 Task: Look for space in Sannois, France from 10th July, 2023 to 15th July, 2023 for 7 adults in price range Rs.10000 to Rs.15000. Place can be entire place or shared room with 4 bedrooms having 7 beds and 4 bathrooms. Property type can be house, flat, guest house. Amenities needed are: wifi, TV, free parkinig on premises, gym, breakfast. Booking option can be shelf check-in. Required host language is English.
Action: Mouse moved to (530, 120)
Screenshot: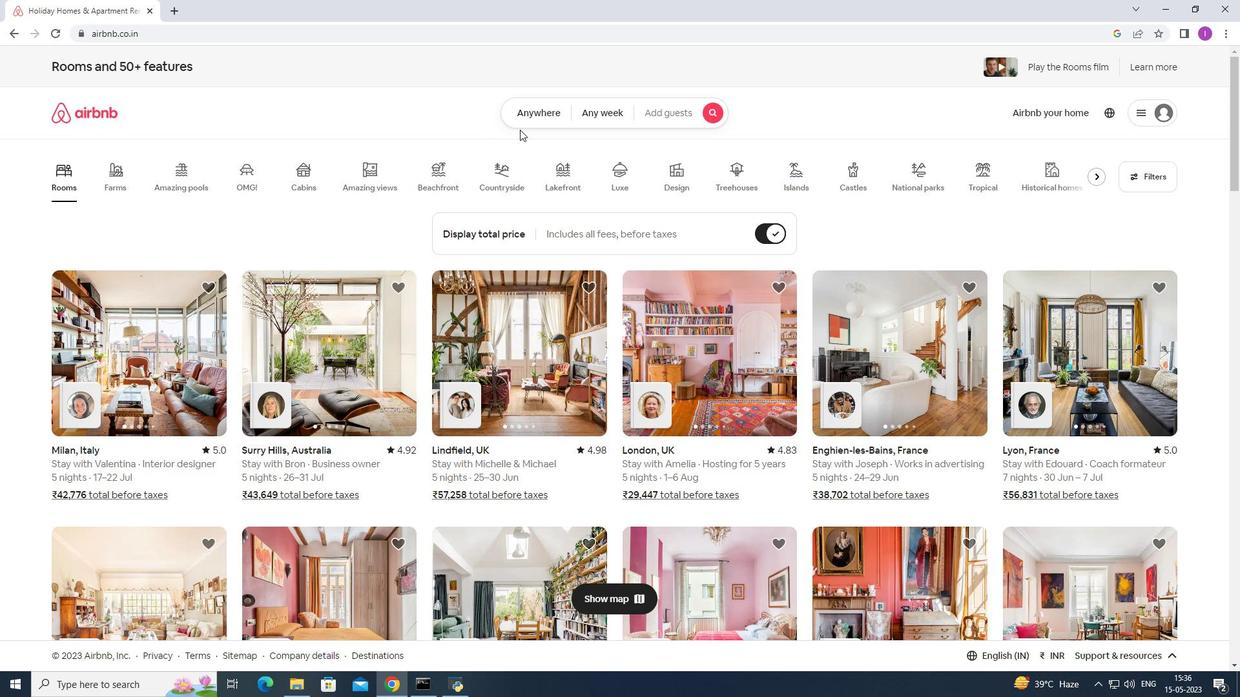 
Action: Mouse pressed left at (530, 120)
Screenshot: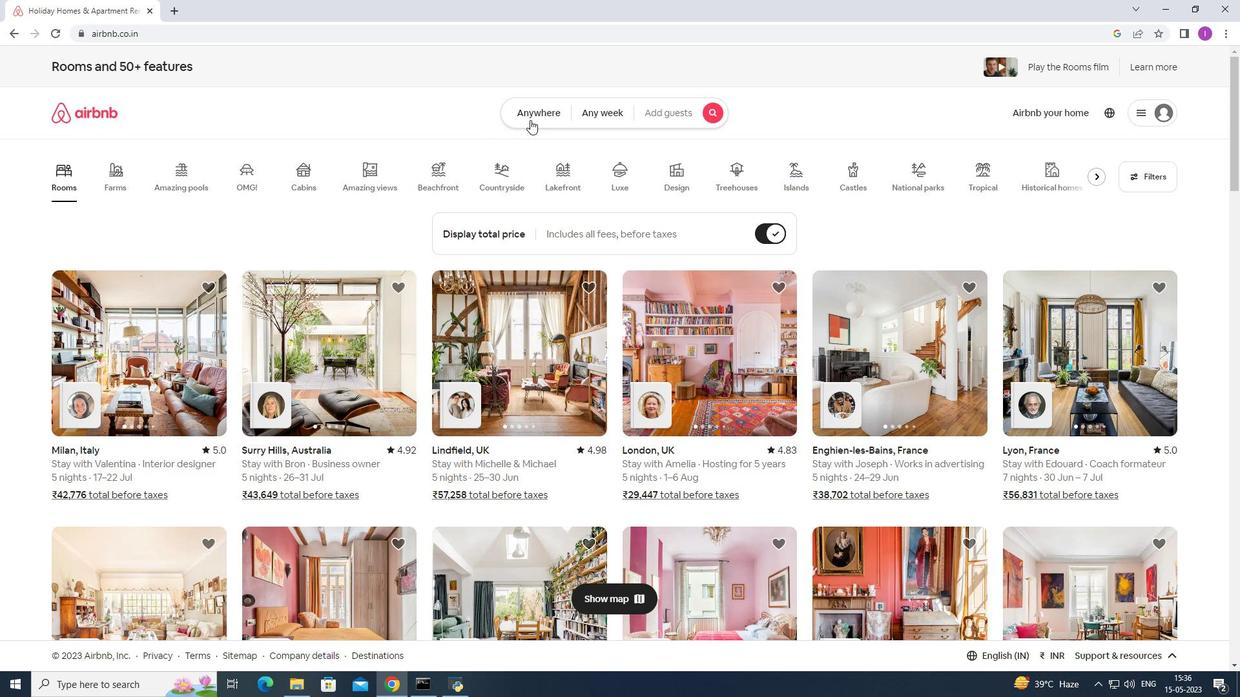 
Action: Mouse moved to (427, 169)
Screenshot: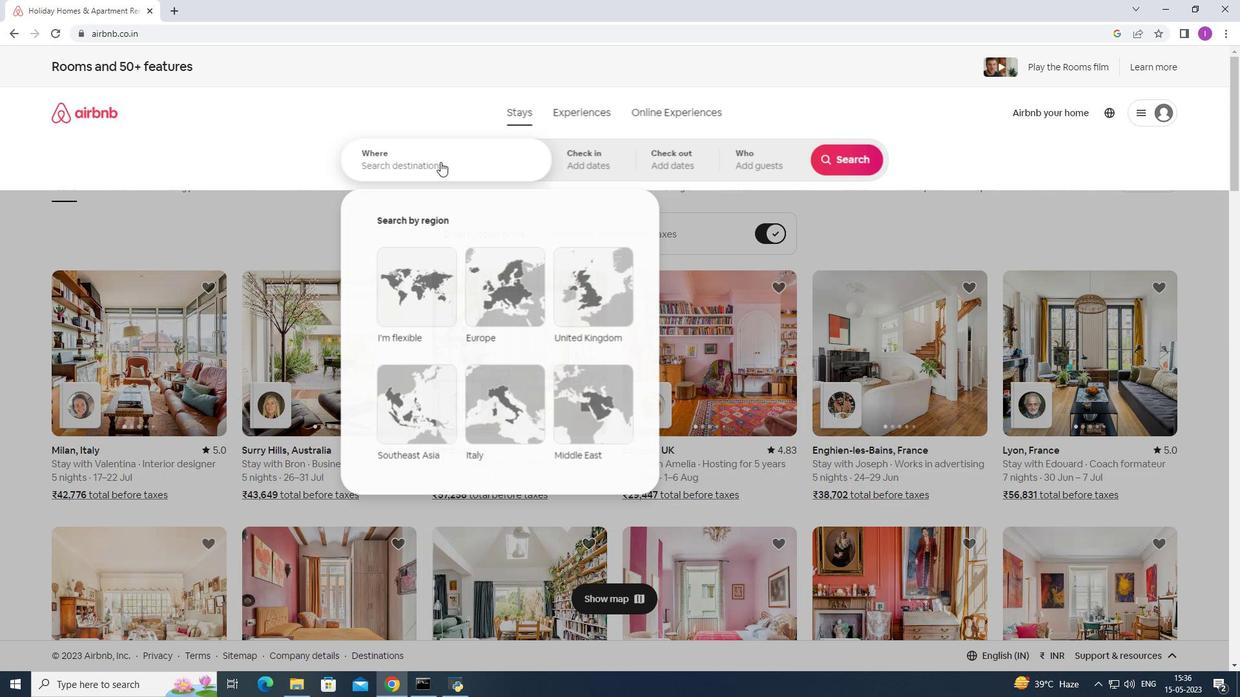 
Action: Mouse pressed left at (427, 169)
Screenshot: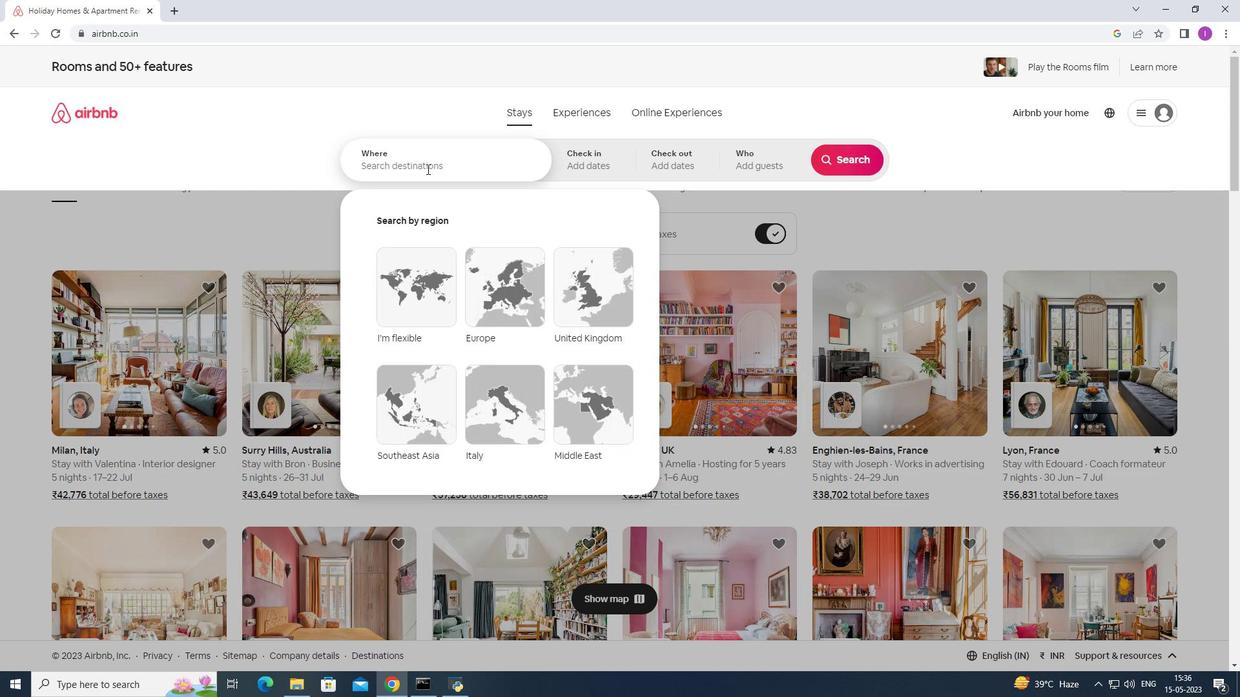 
Action: Mouse moved to (428, 169)
Screenshot: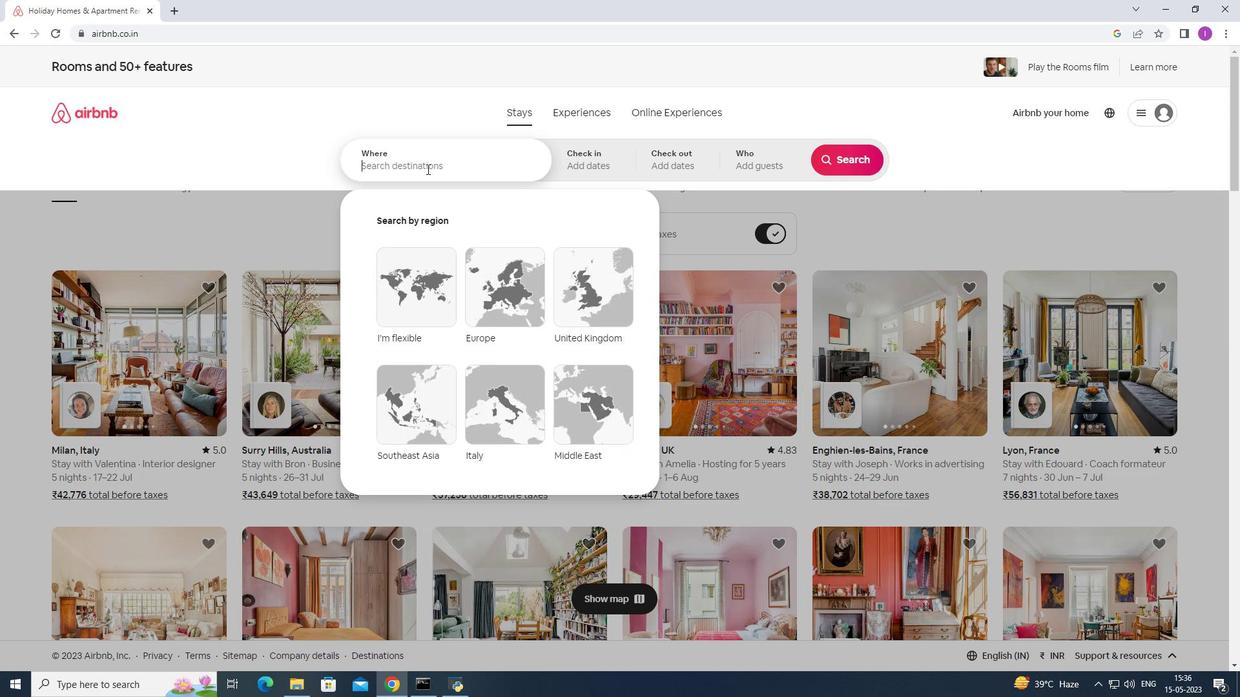 
Action: Key pressed <Key.shift>Sannois,<Key.shift><Key.shift><Key.shift><Key.shift>France
Screenshot: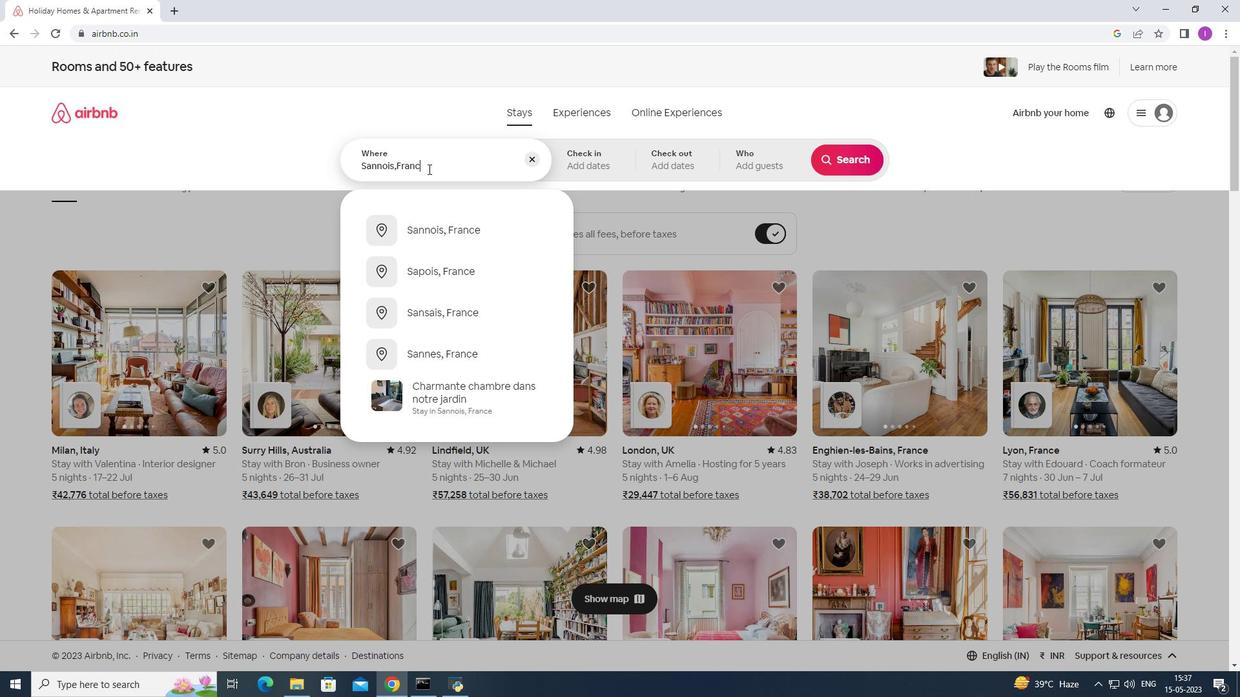 
Action: Mouse moved to (607, 167)
Screenshot: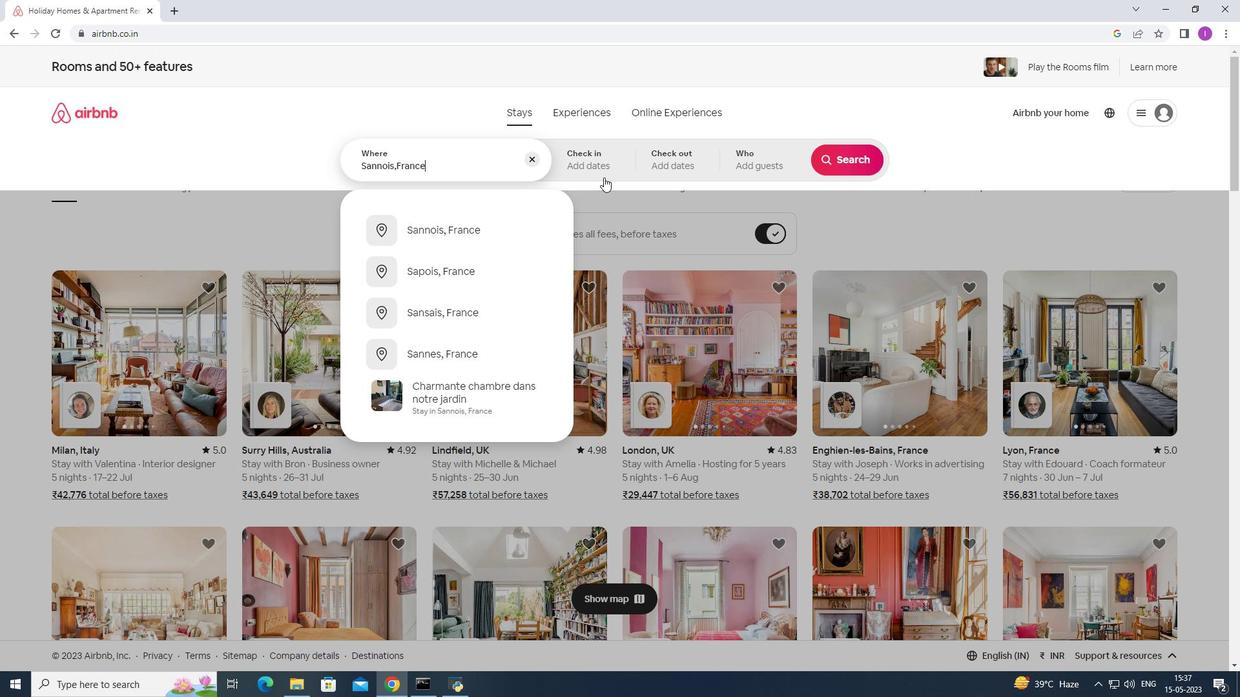 
Action: Mouse pressed left at (607, 167)
Screenshot: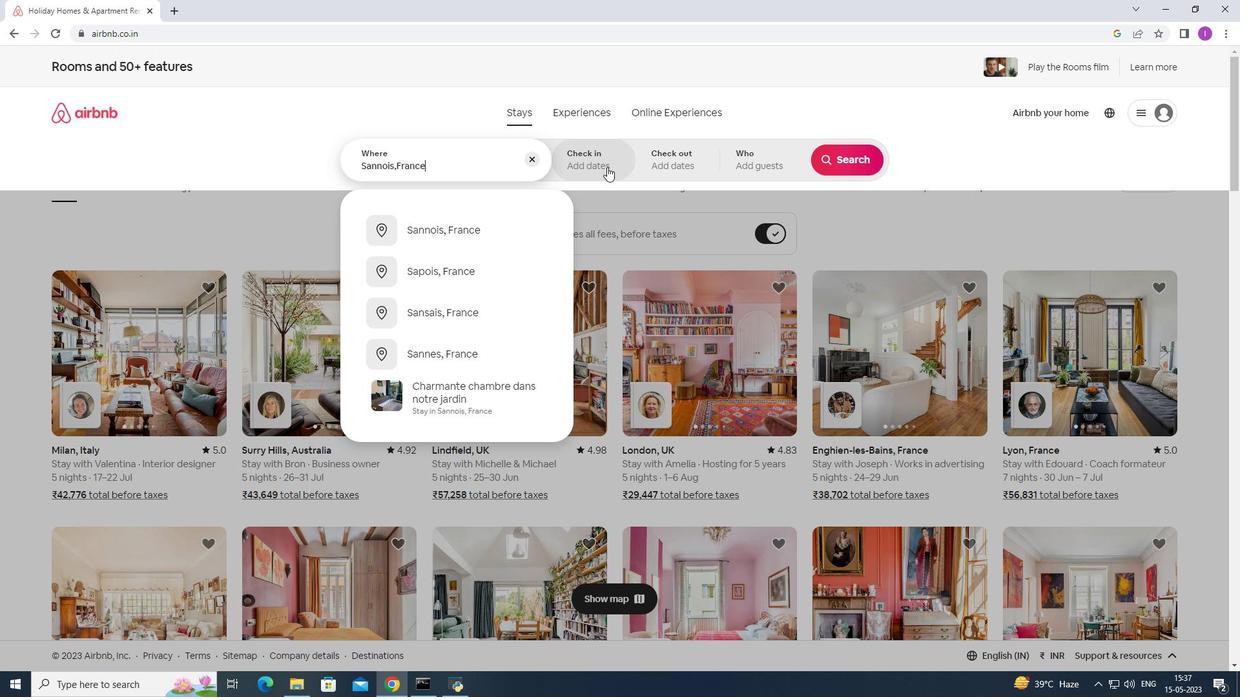 
Action: Mouse moved to (845, 260)
Screenshot: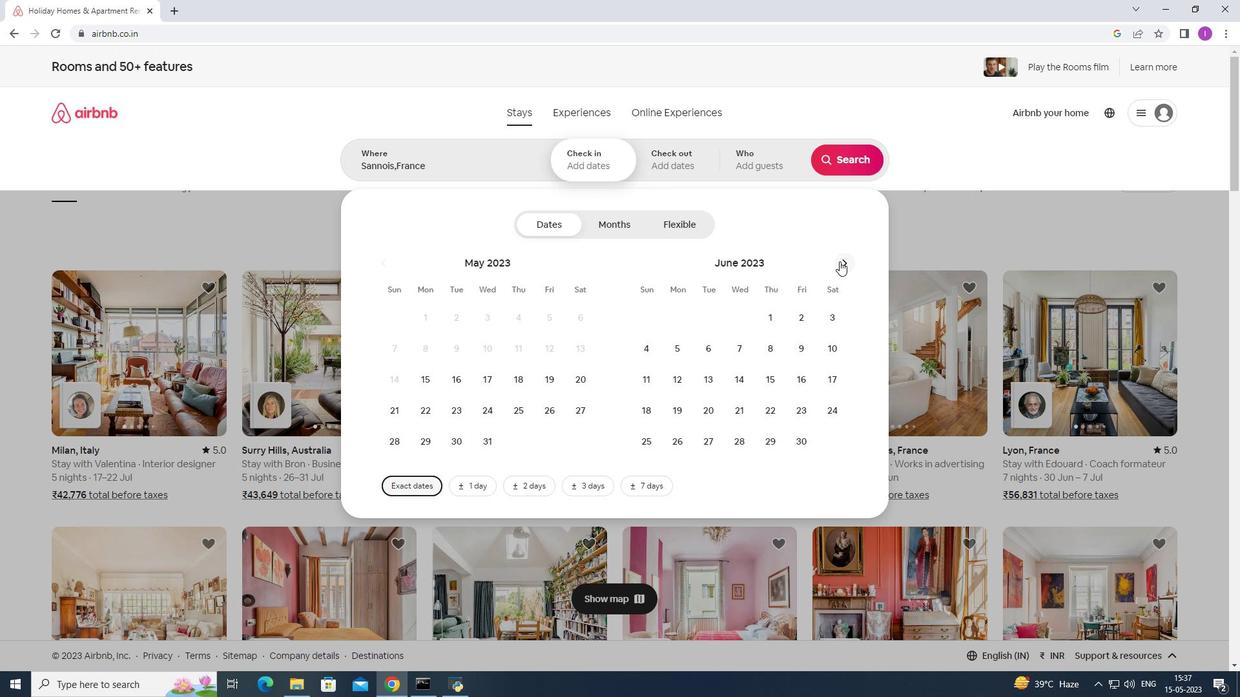 
Action: Mouse pressed left at (845, 260)
Screenshot: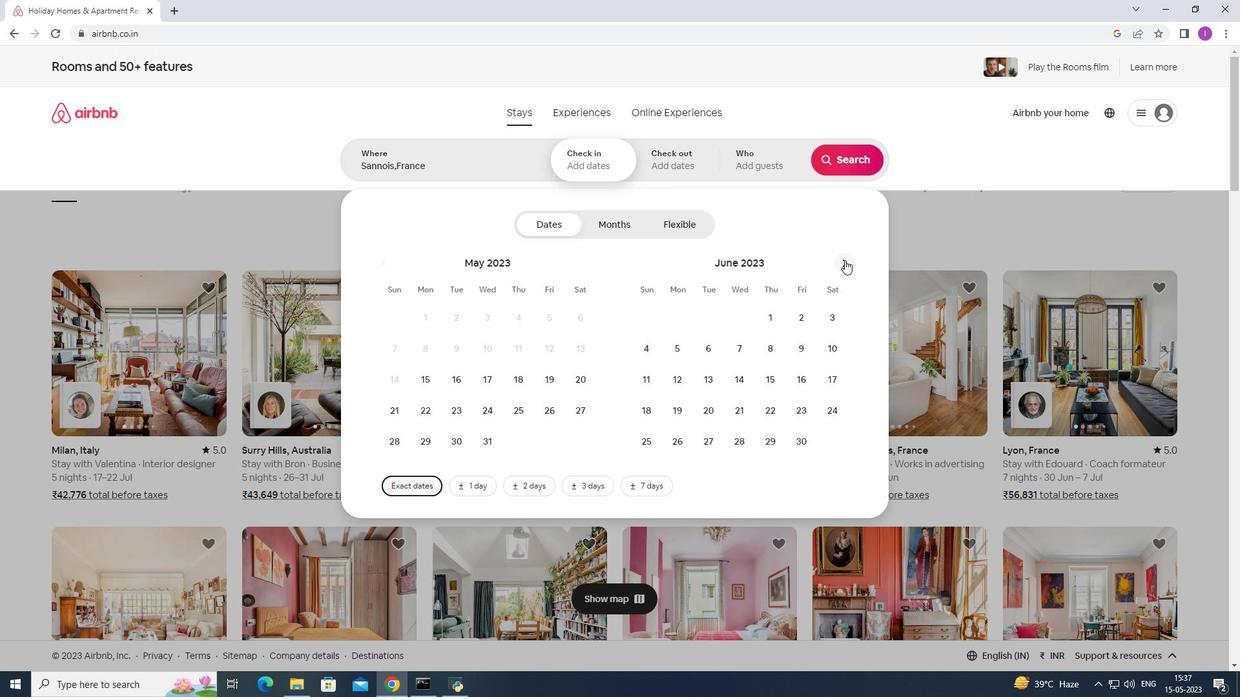 
Action: Mouse moved to (676, 375)
Screenshot: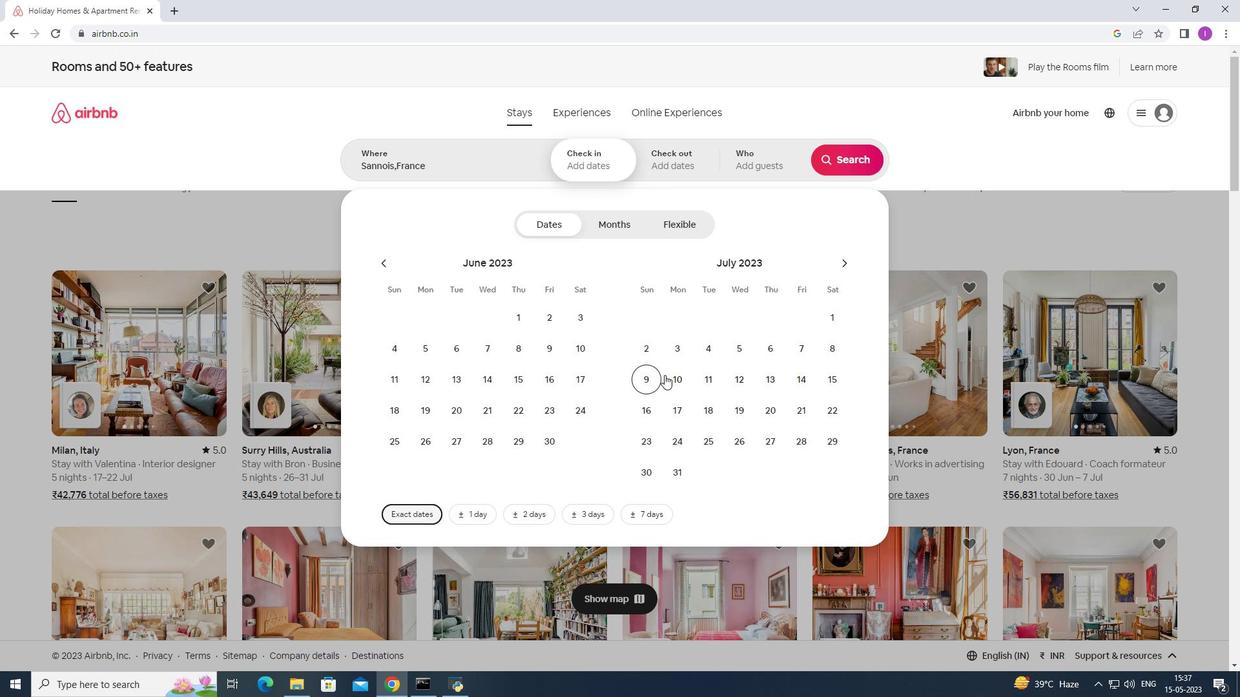 
Action: Mouse pressed left at (676, 375)
Screenshot: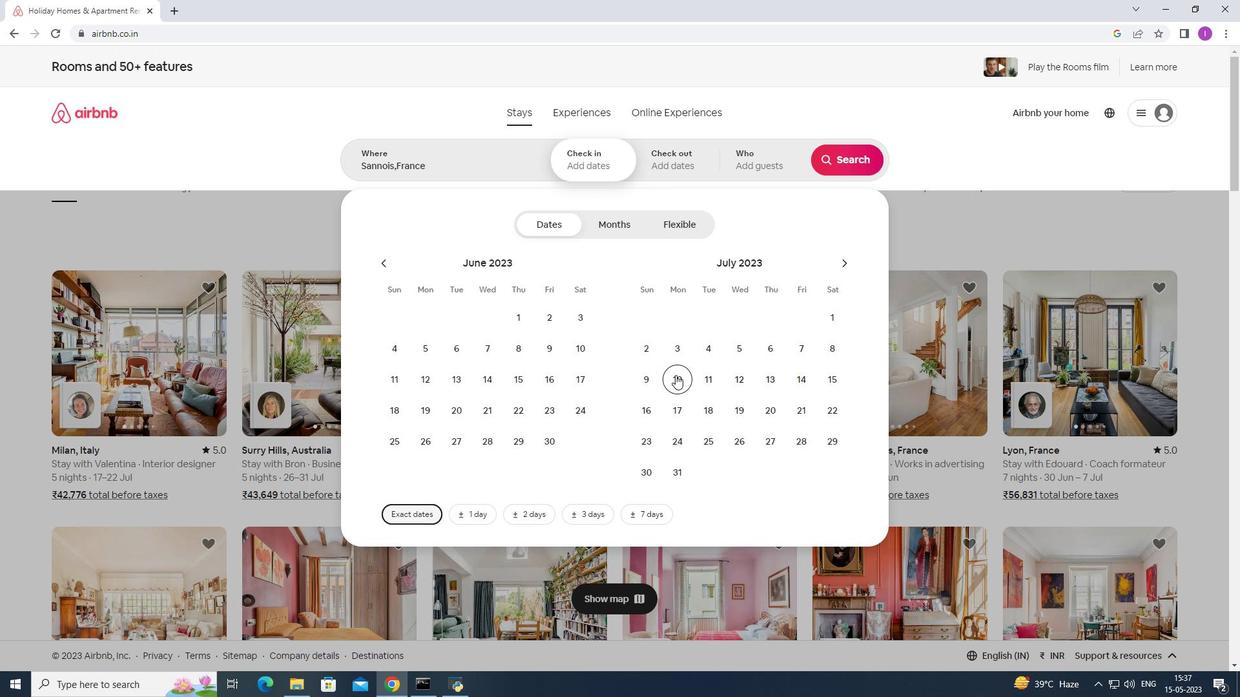 
Action: Mouse moved to (836, 380)
Screenshot: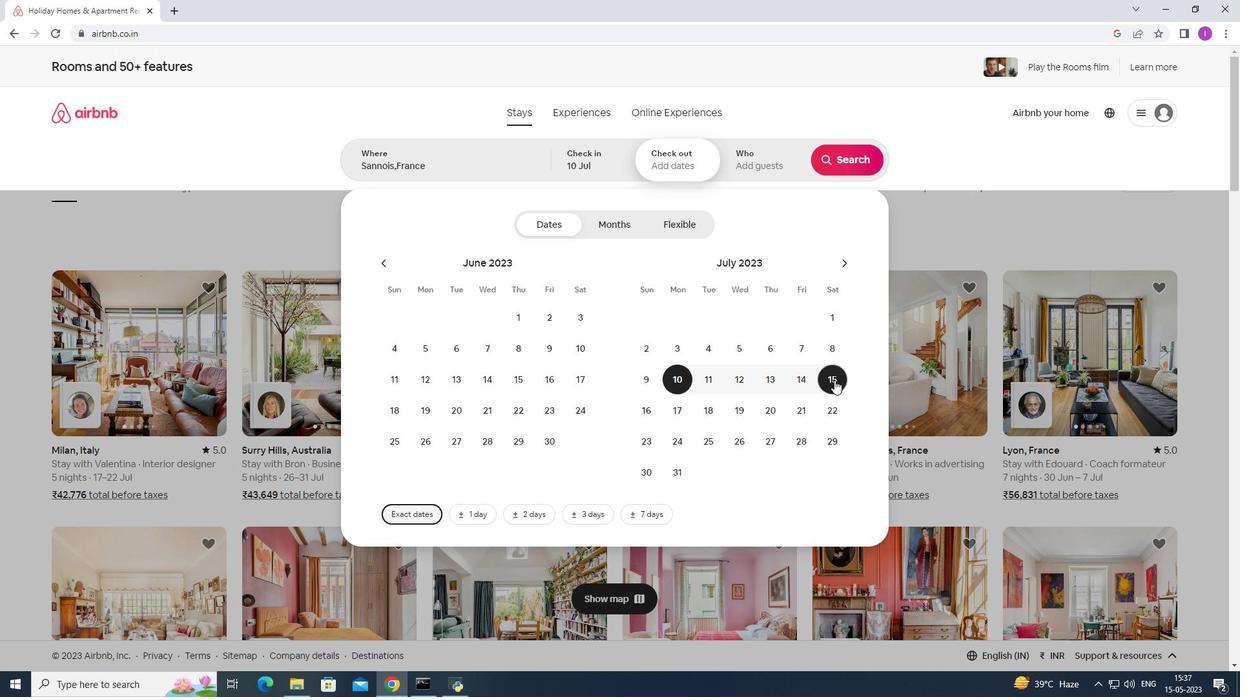 
Action: Mouse pressed left at (836, 380)
Screenshot: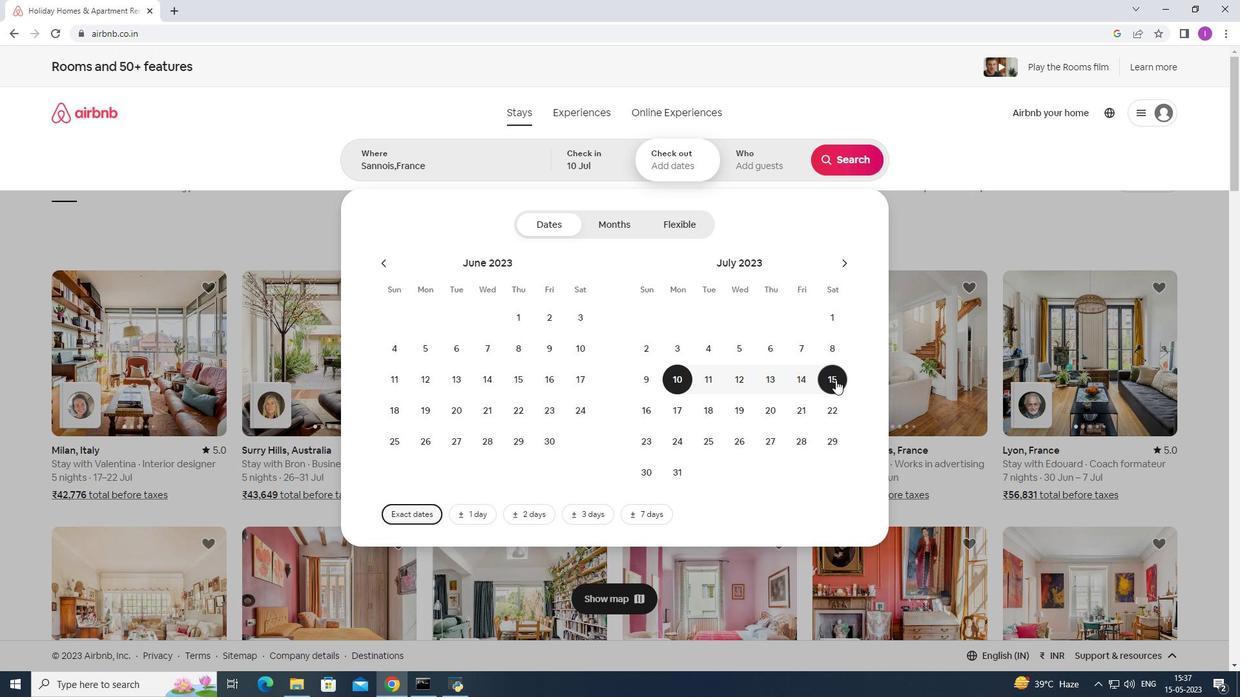 
Action: Mouse moved to (757, 171)
Screenshot: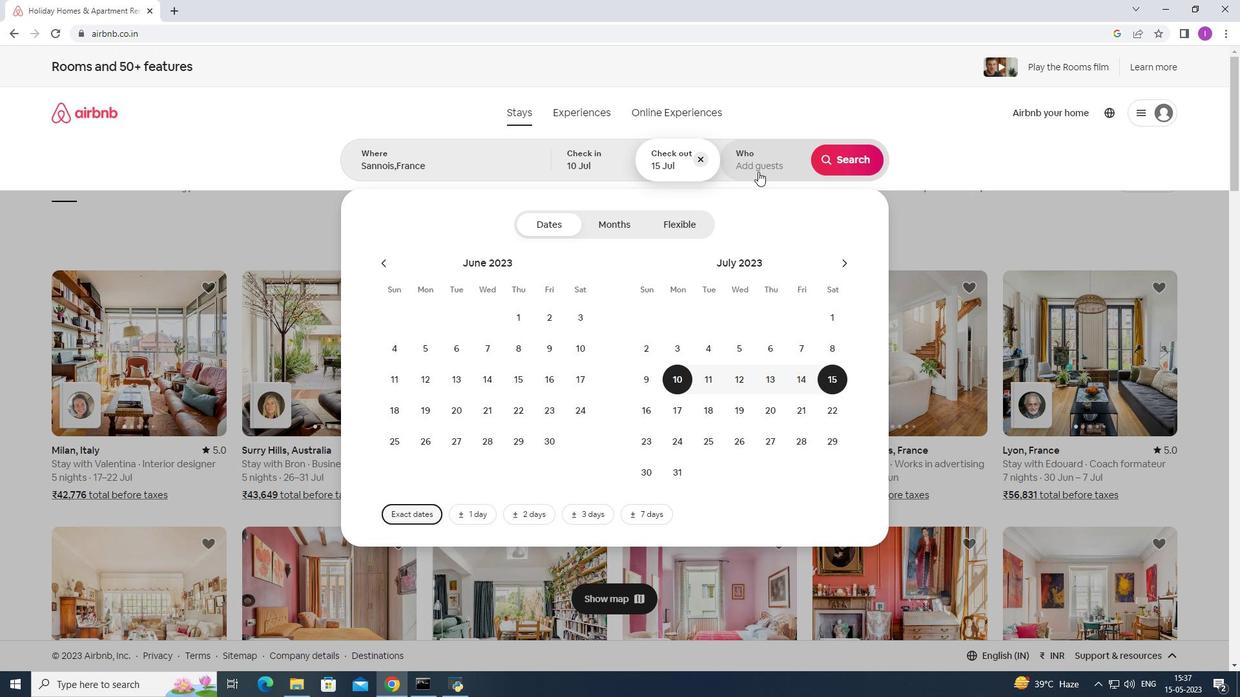 
Action: Mouse pressed left at (757, 171)
Screenshot: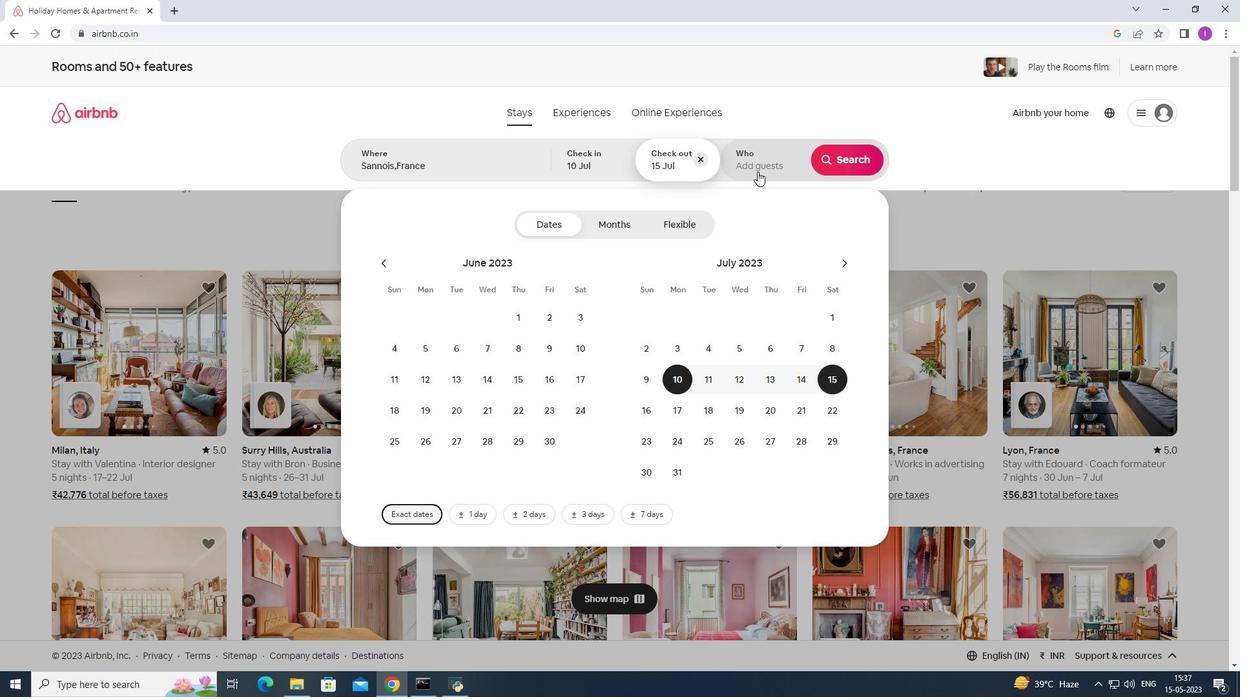 
Action: Mouse moved to (853, 228)
Screenshot: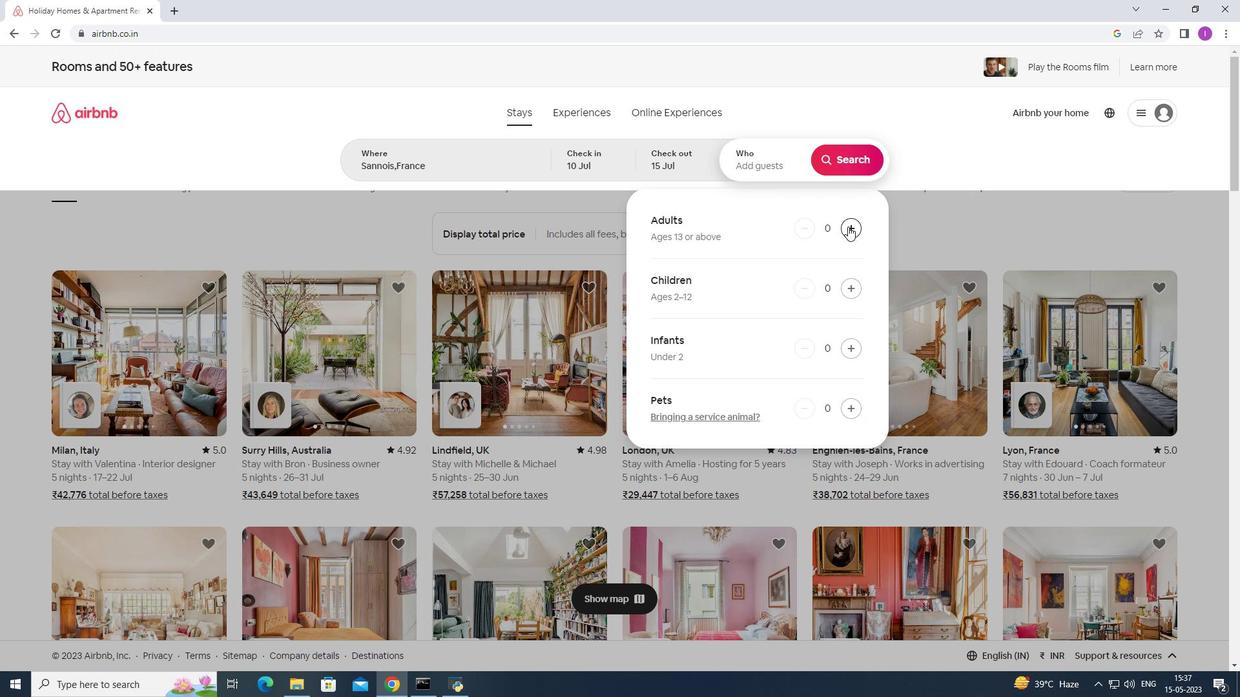 
Action: Mouse pressed left at (853, 228)
Screenshot: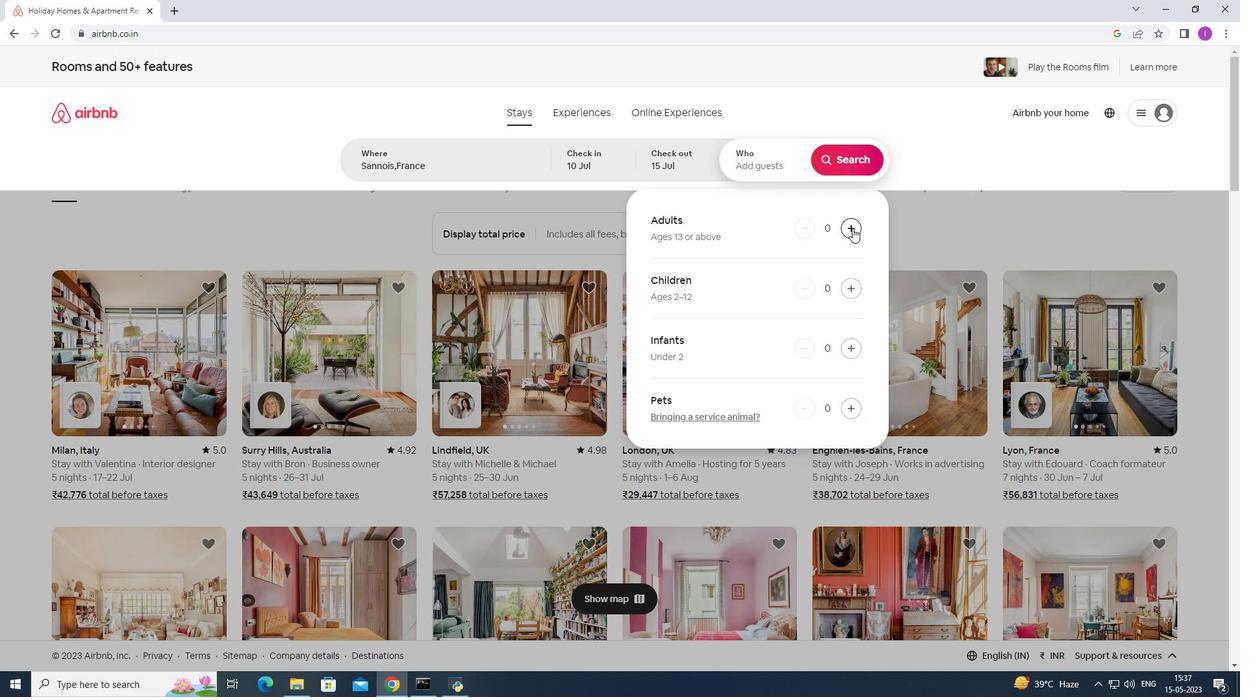 
Action: Mouse pressed left at (853, 228)
Screenshot: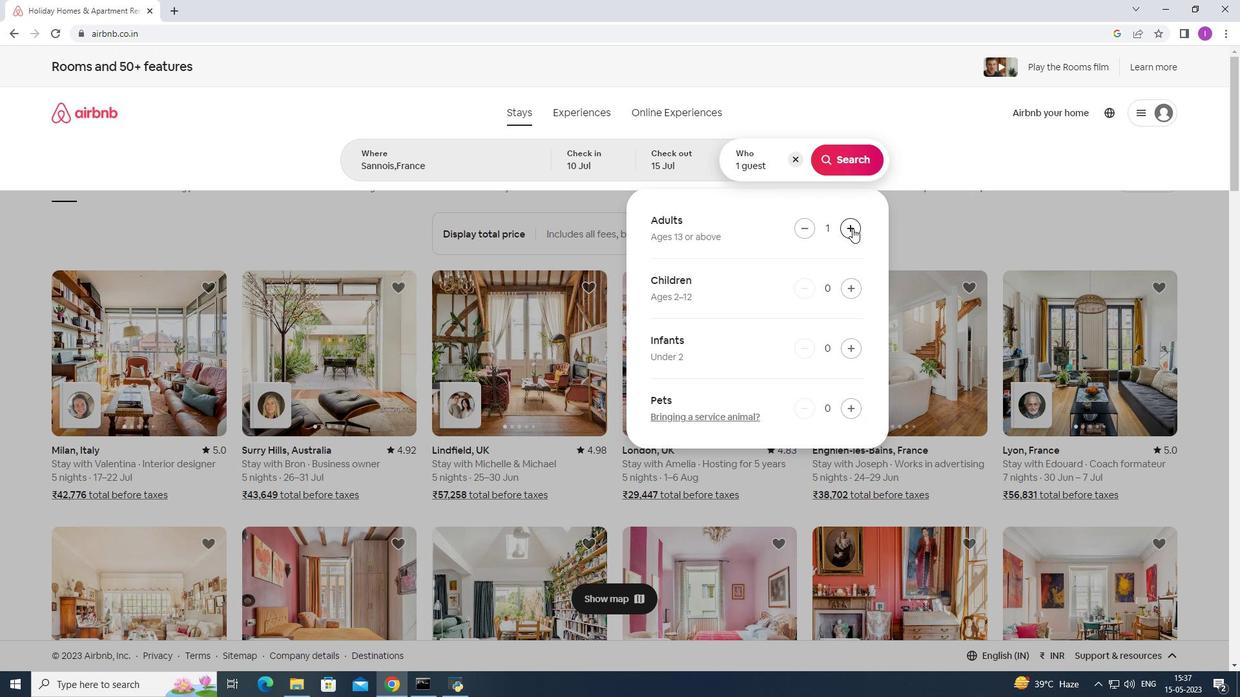 
Action: Mouse moved to (853, 230)
Screenshot: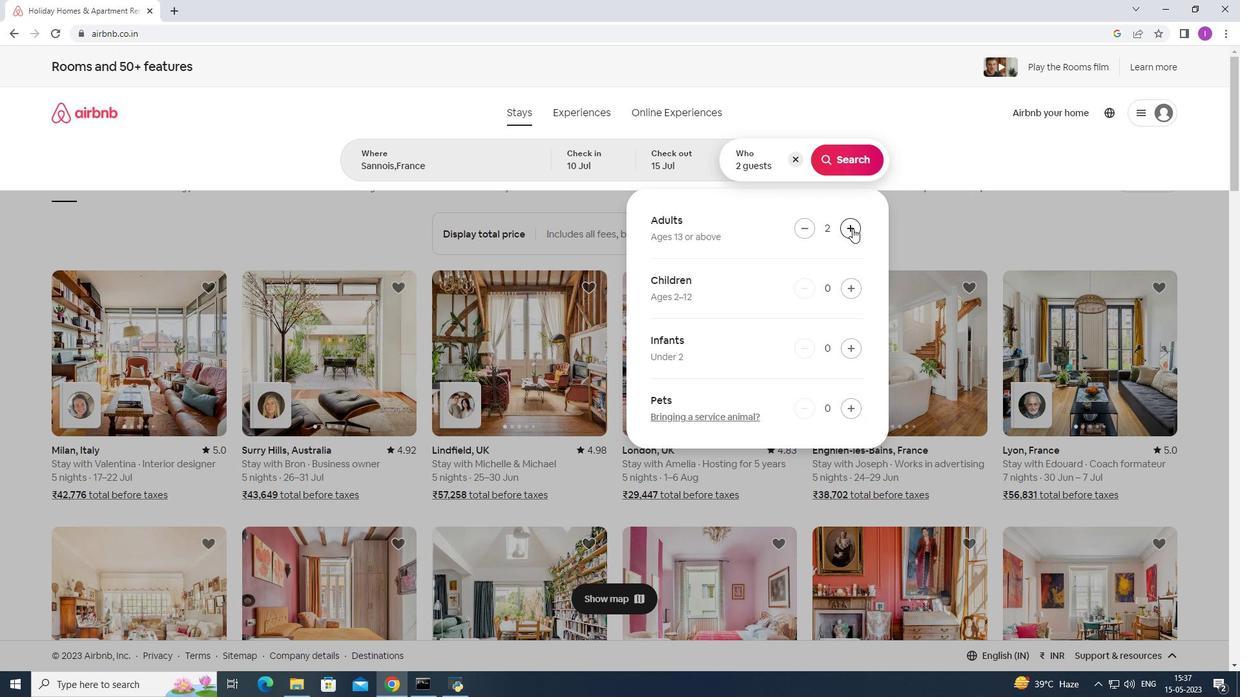 
Action: Mouse pressed left at (853, 230)
Screenshot: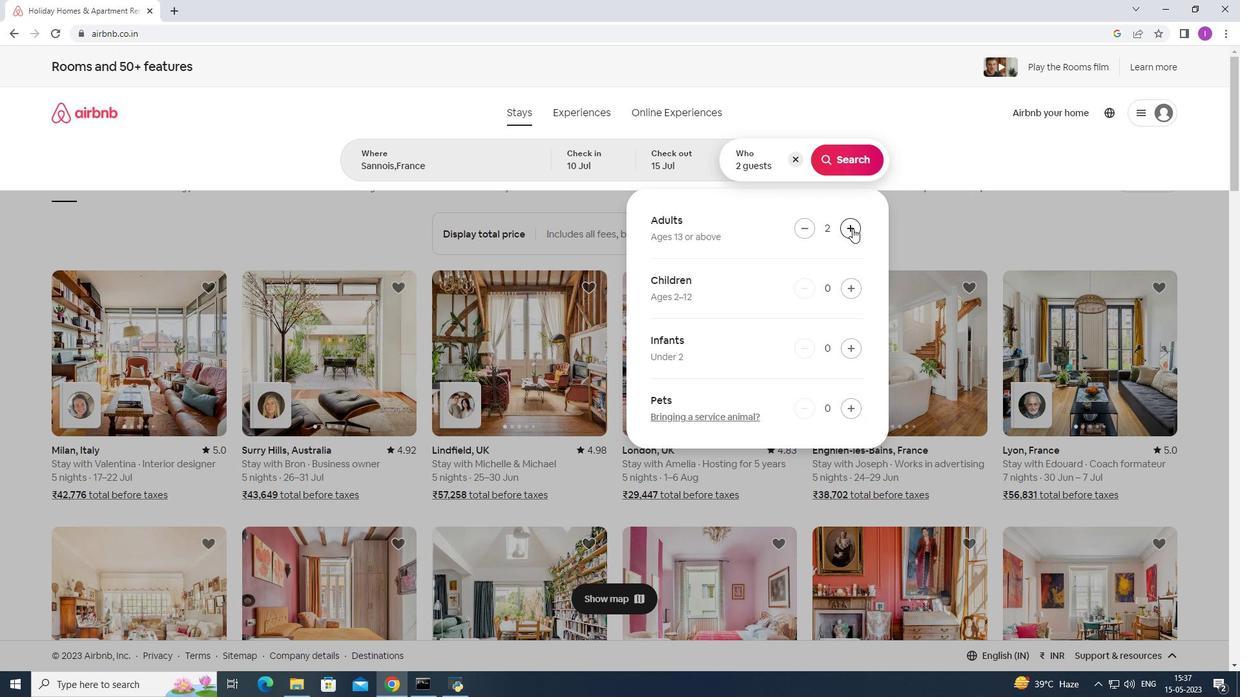 
Action: Mouse moved to (853, 232)
Screenshot: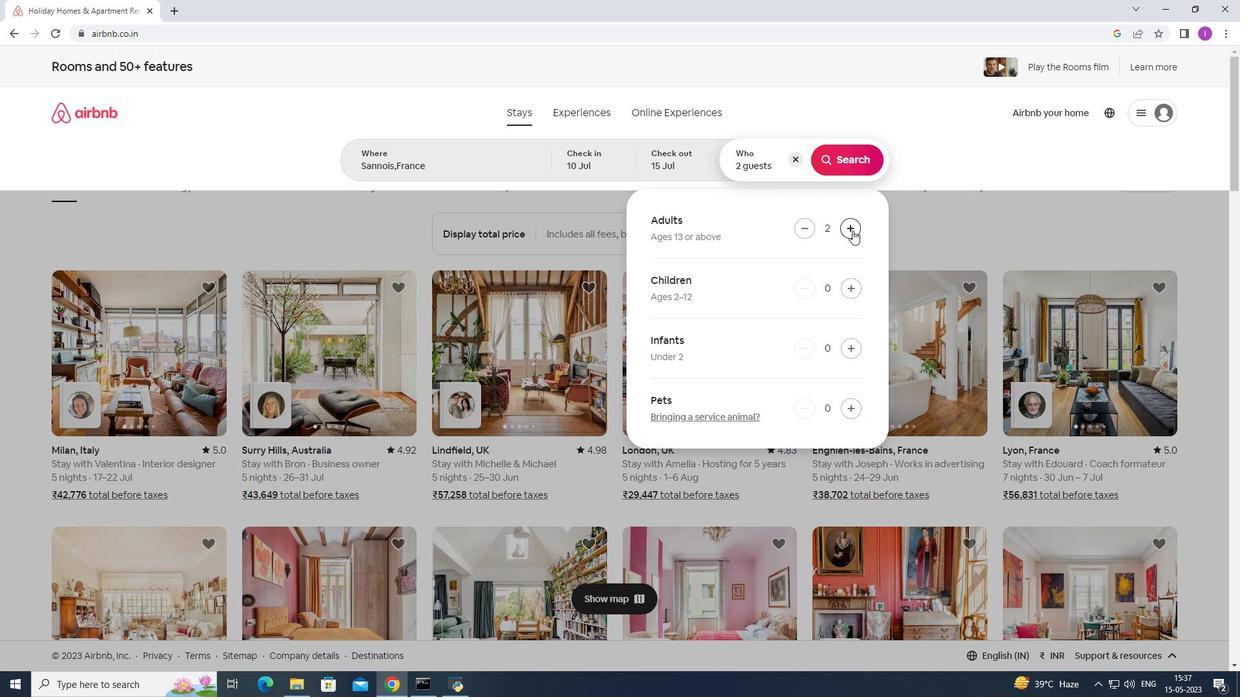 
Action: Mouse pressed left at (853, 231)
Screenshot: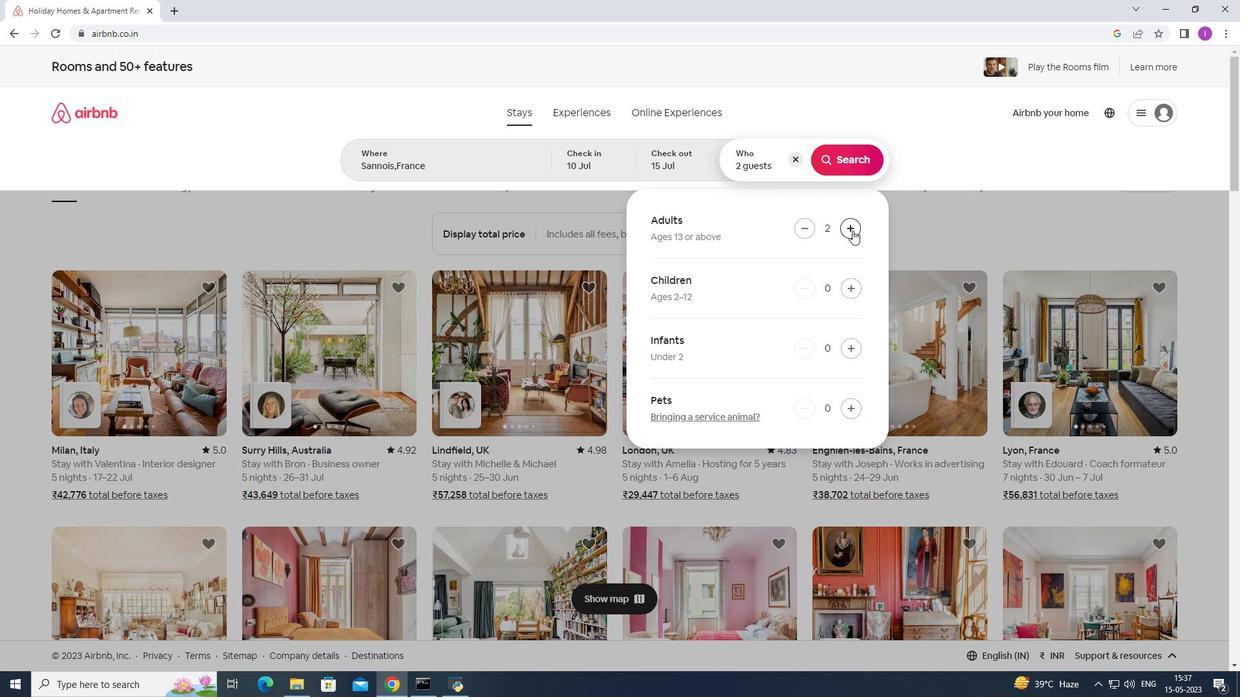 
Action: Mouse moved to (853, 232)
Screenshot: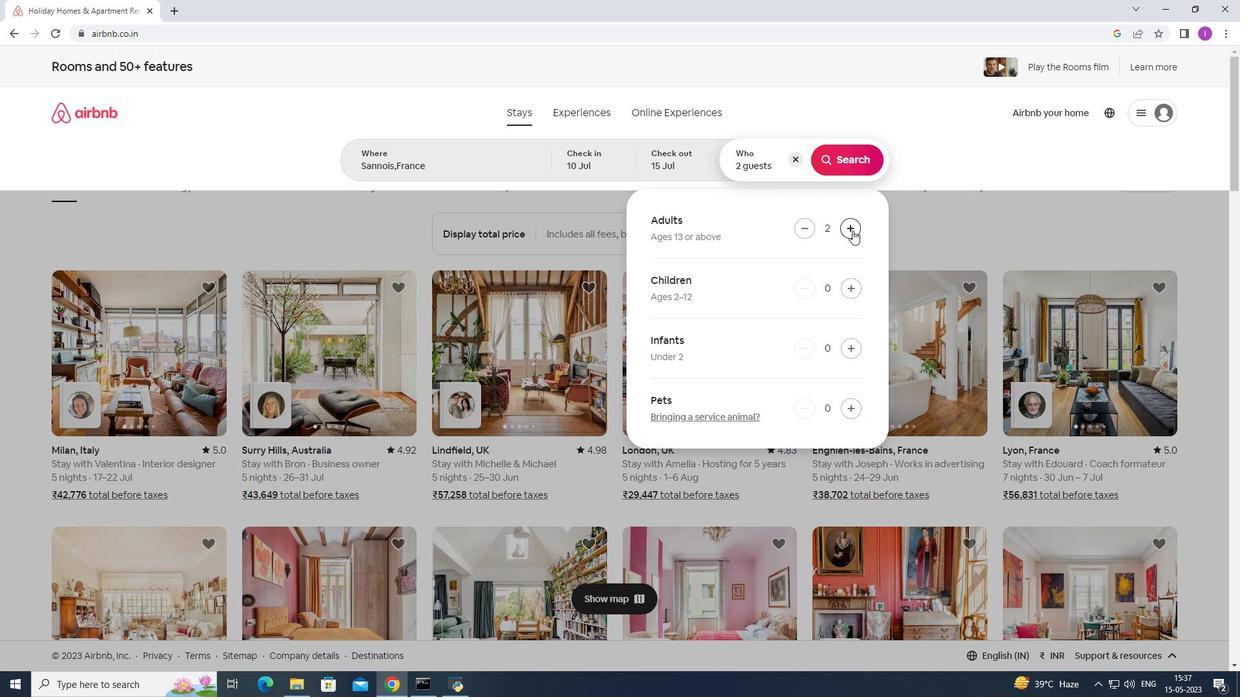
Action: Mouse pressed left at (853, 232)
Screenshot: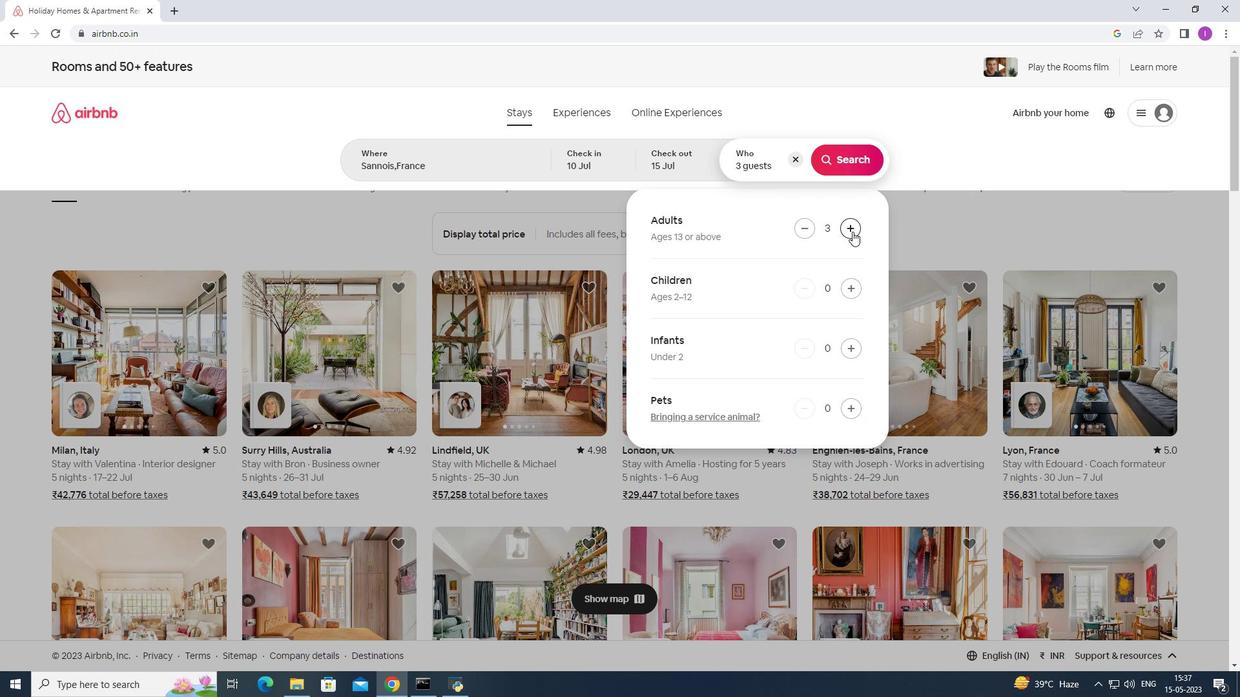 
Action: Mouse moved to (853, 232)
Screenshot: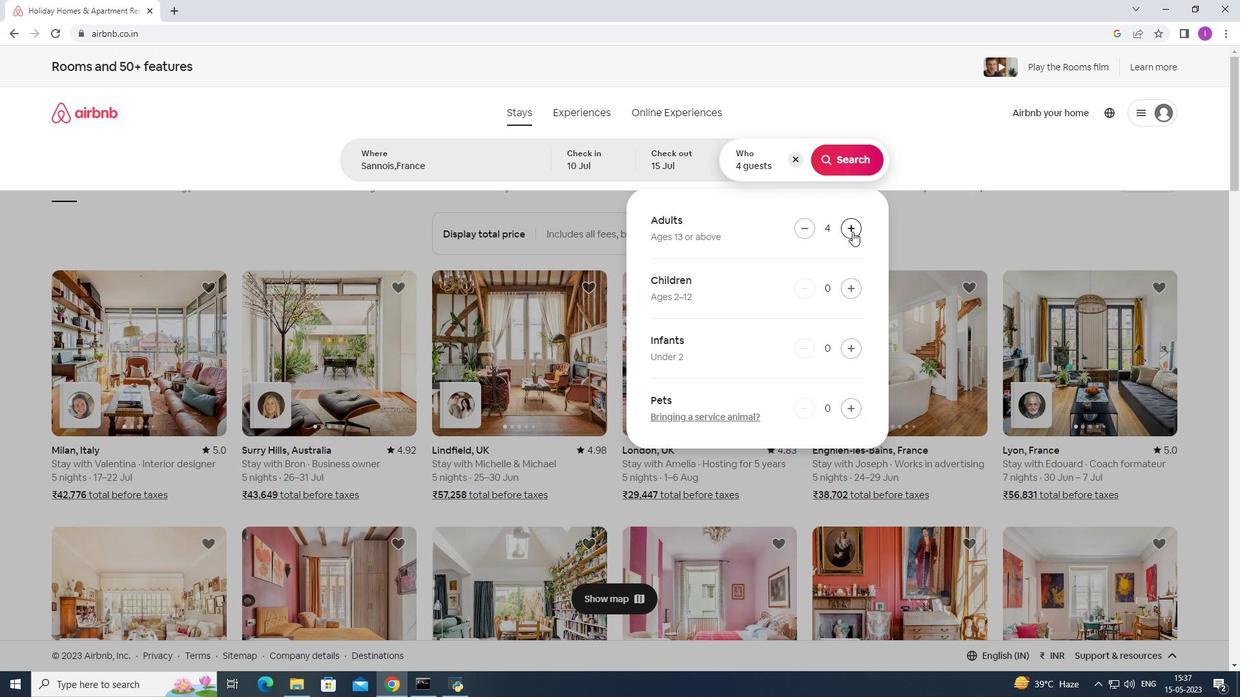 
Action: Mouse pressed left at (853, 232)
Screenshot: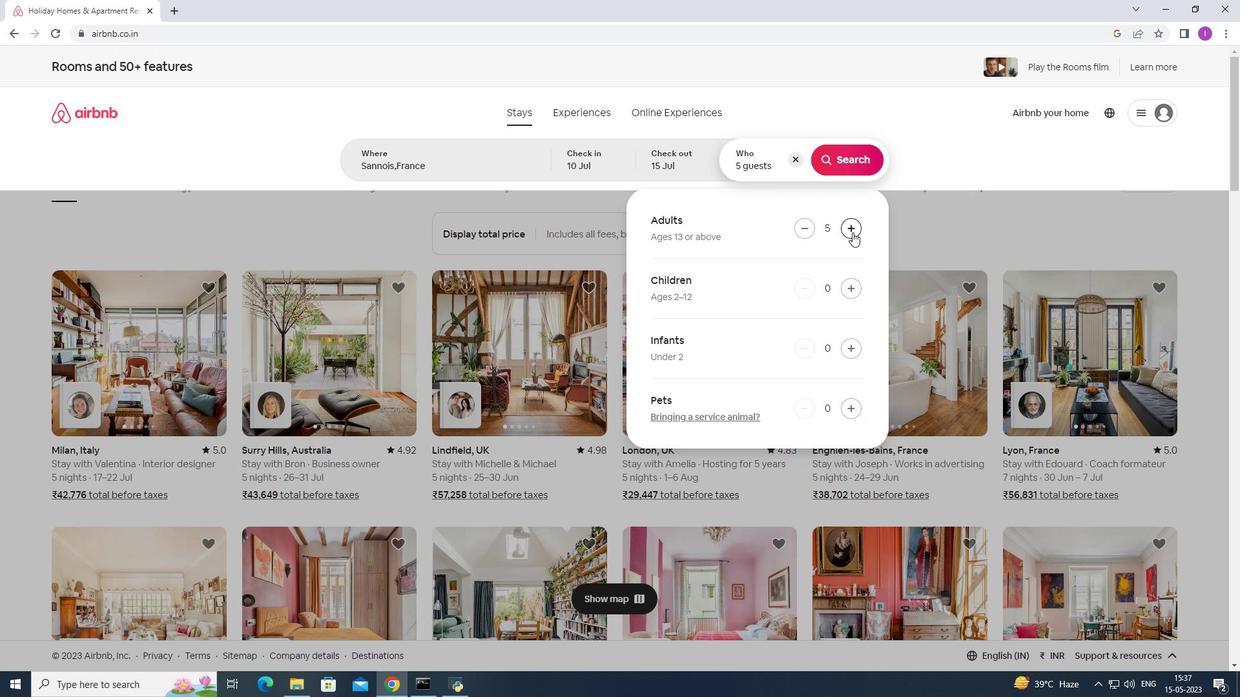 
Action: Mouse pressed left at (853, 232)
Screenshot: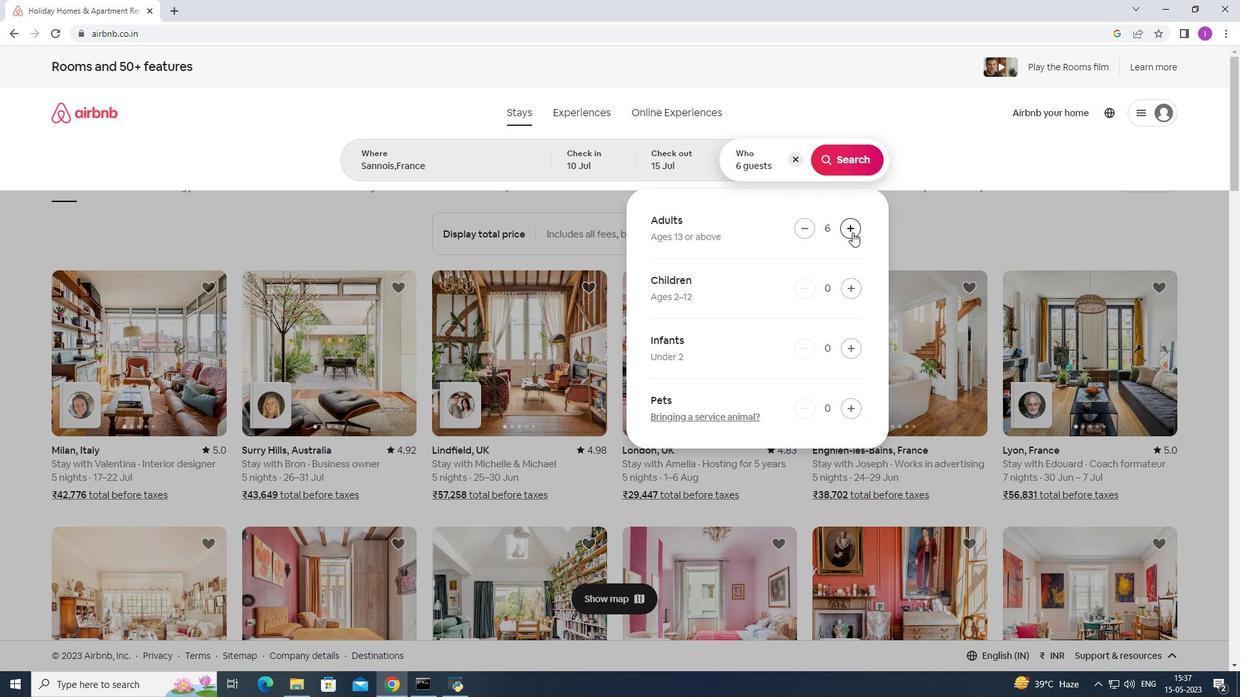 
Action: Mouse moved to (853, 164)
Screenshot: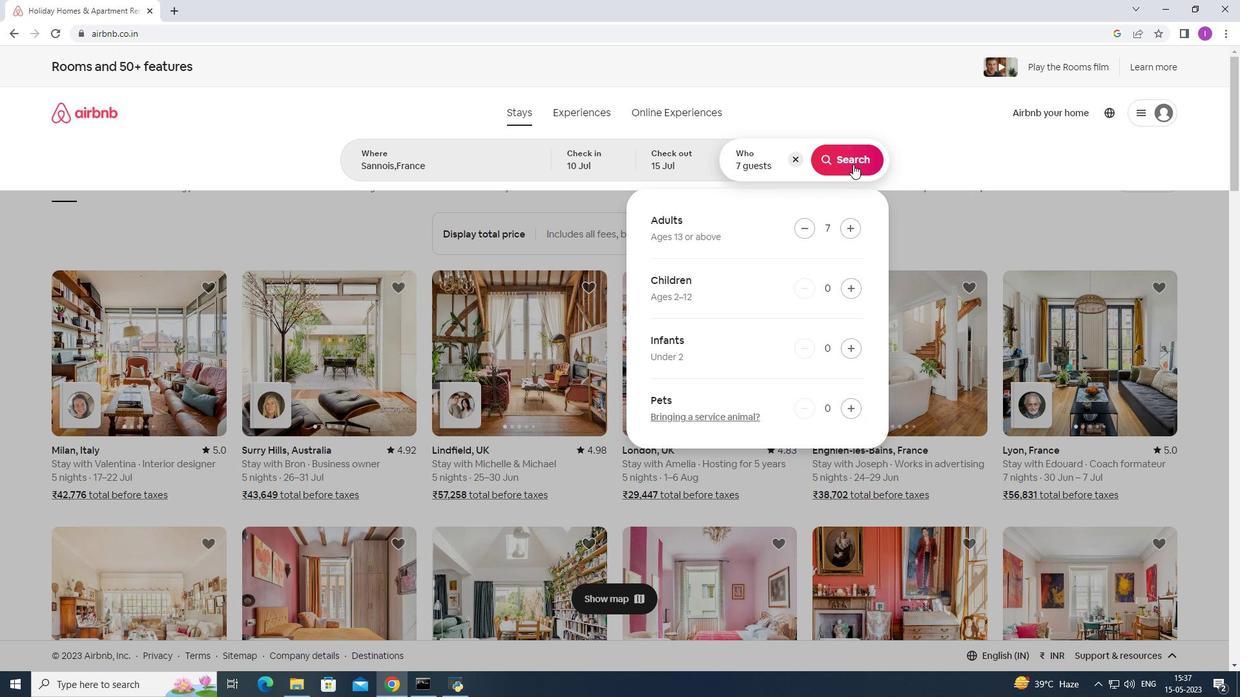
Action: Mouse pressed left at (853, 164)
Screenshot: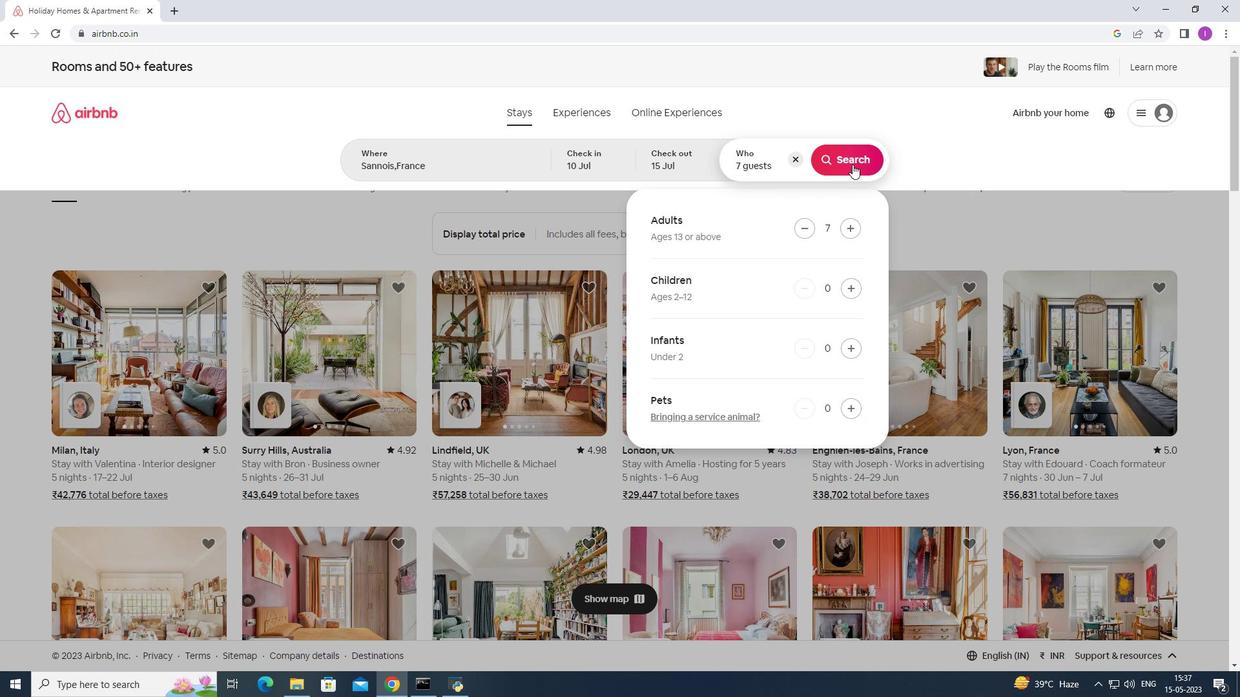 
Action: Mouse moved to (1175, 127)
Screenshot: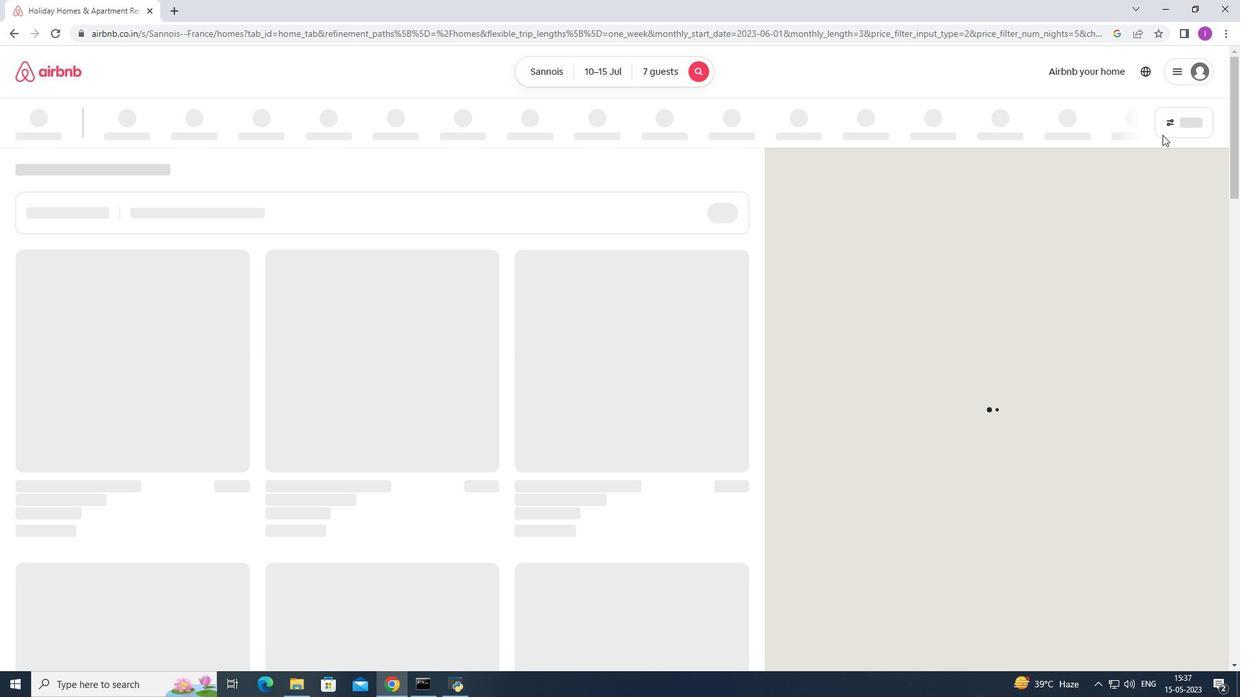 
Action: Mouse pressed left at (1175, 127)
Screenshot: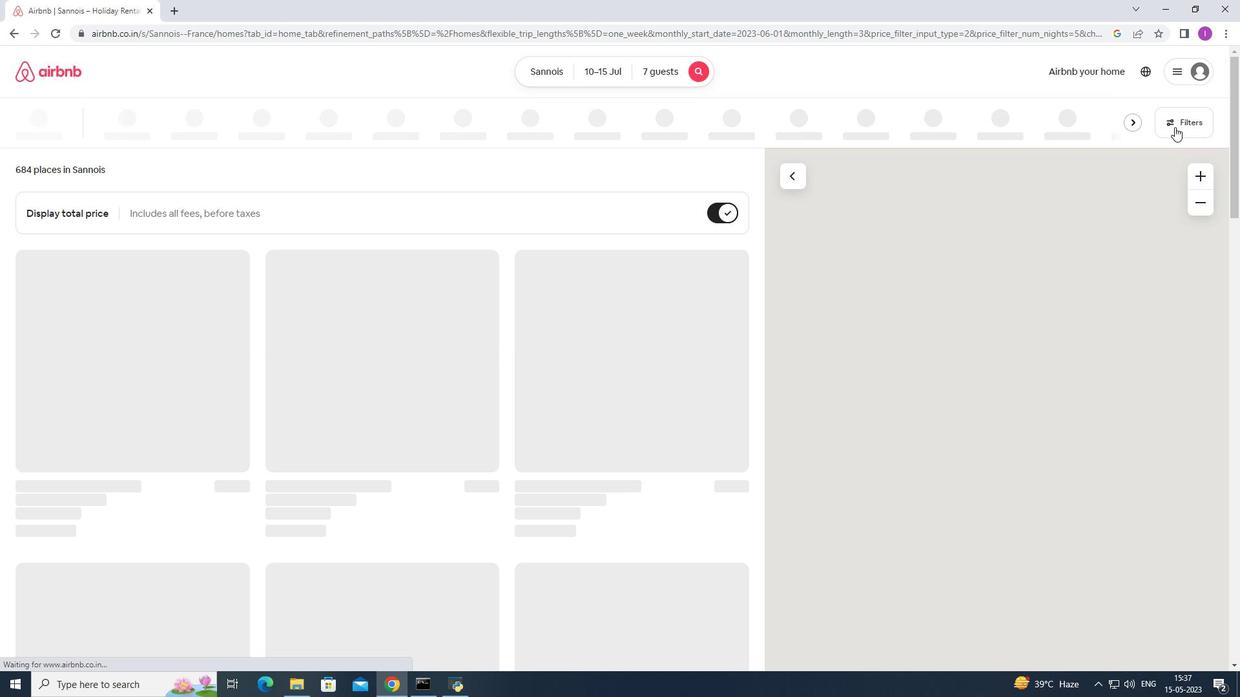 
Action: Mouse moved to (702, 436)
Screenshot: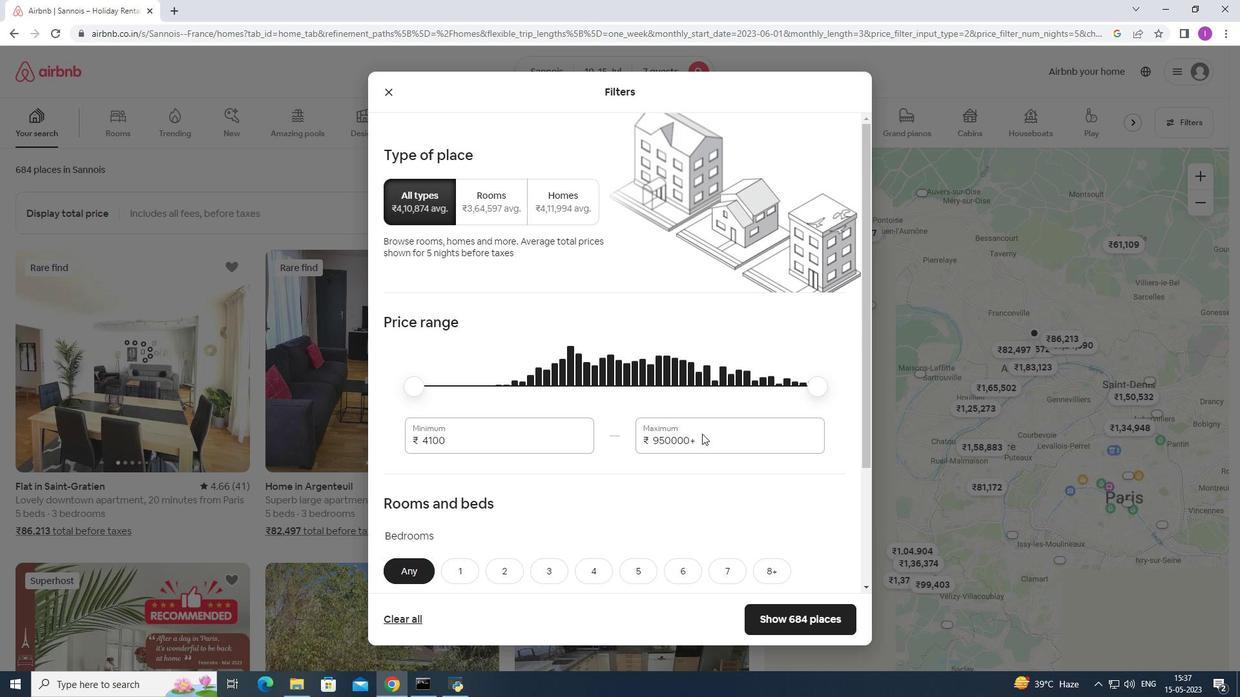 
Action: Mouse pressed left at (702, 436)
Screenshot: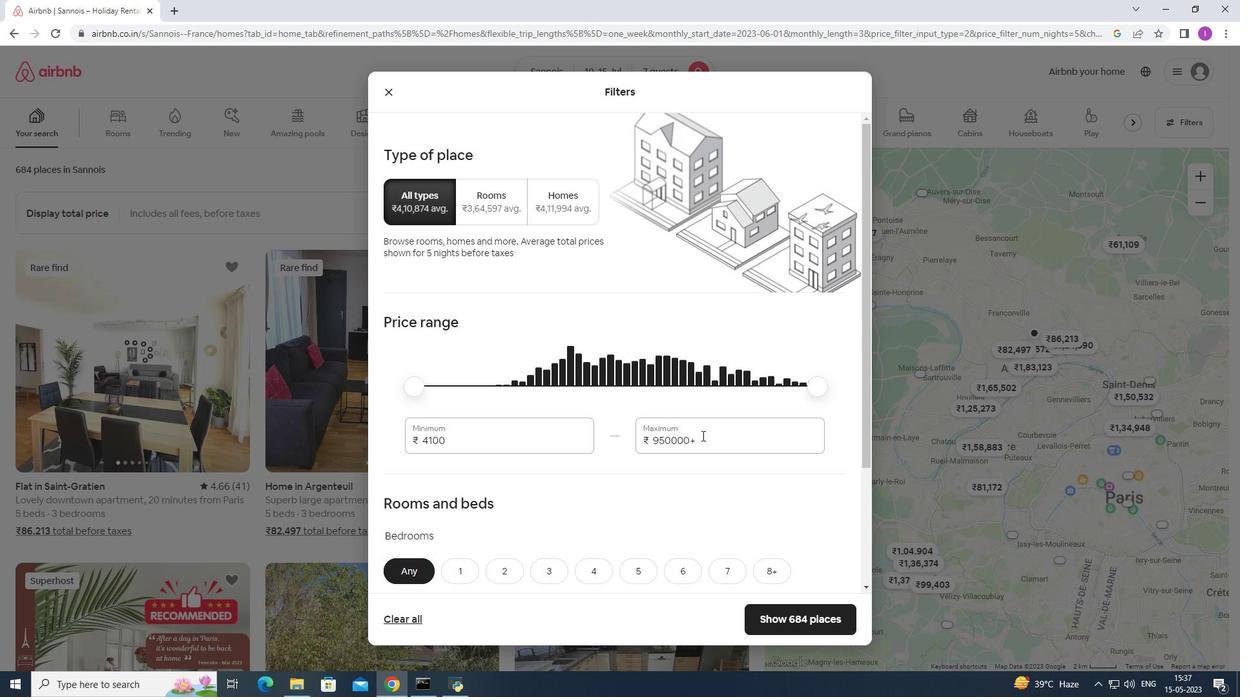 
Action: Mouse moved to (672, 408)
Screenshot: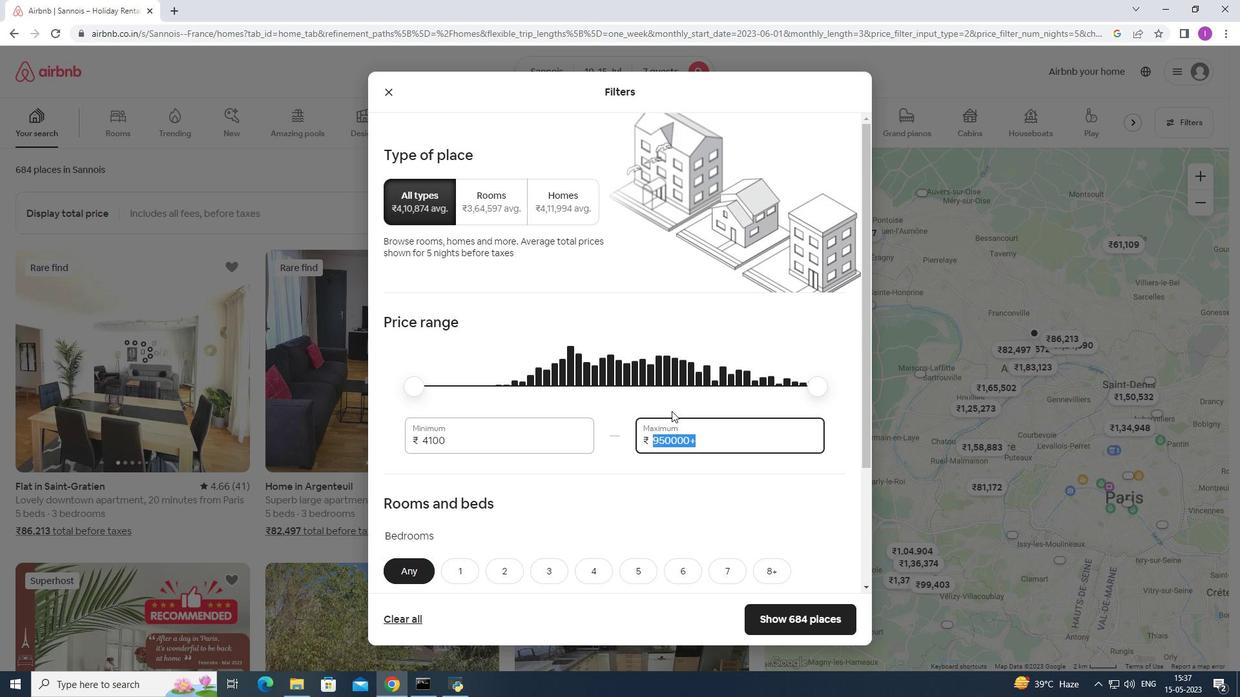 
Action: Key pressed 1
Screenshot: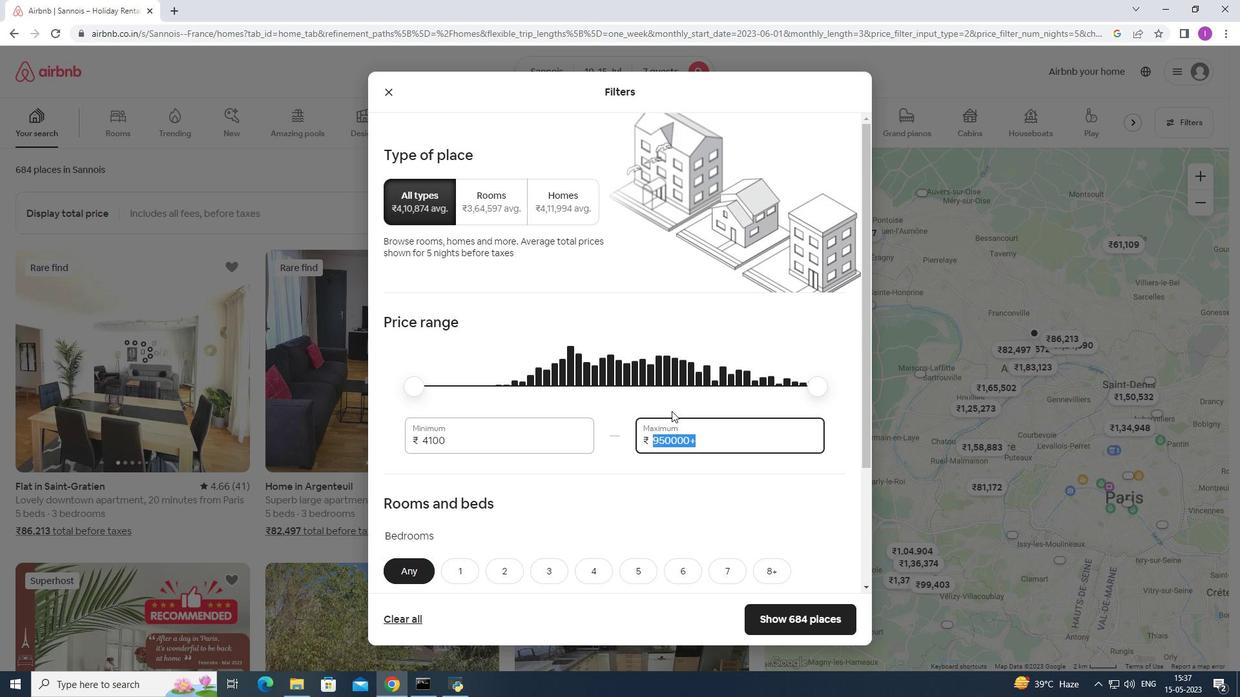 
Action: Mouse moved to (674, 405)
Screenshot: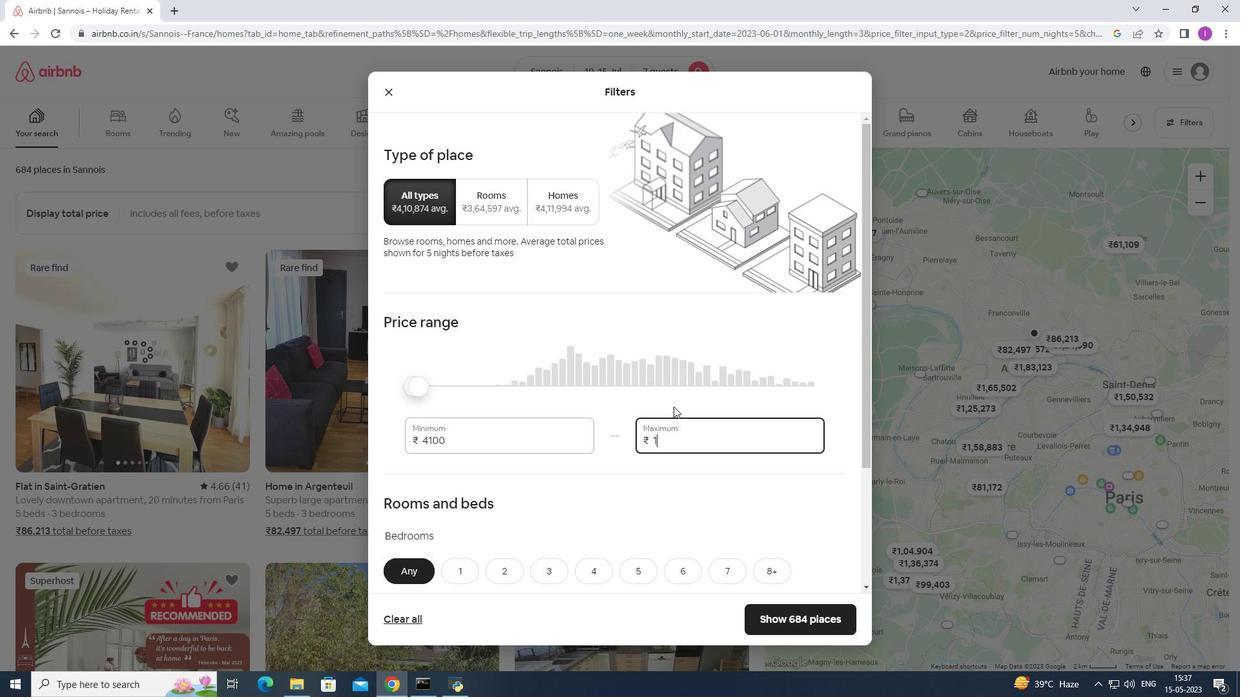 
Action: Key pressed 500
Screenshot: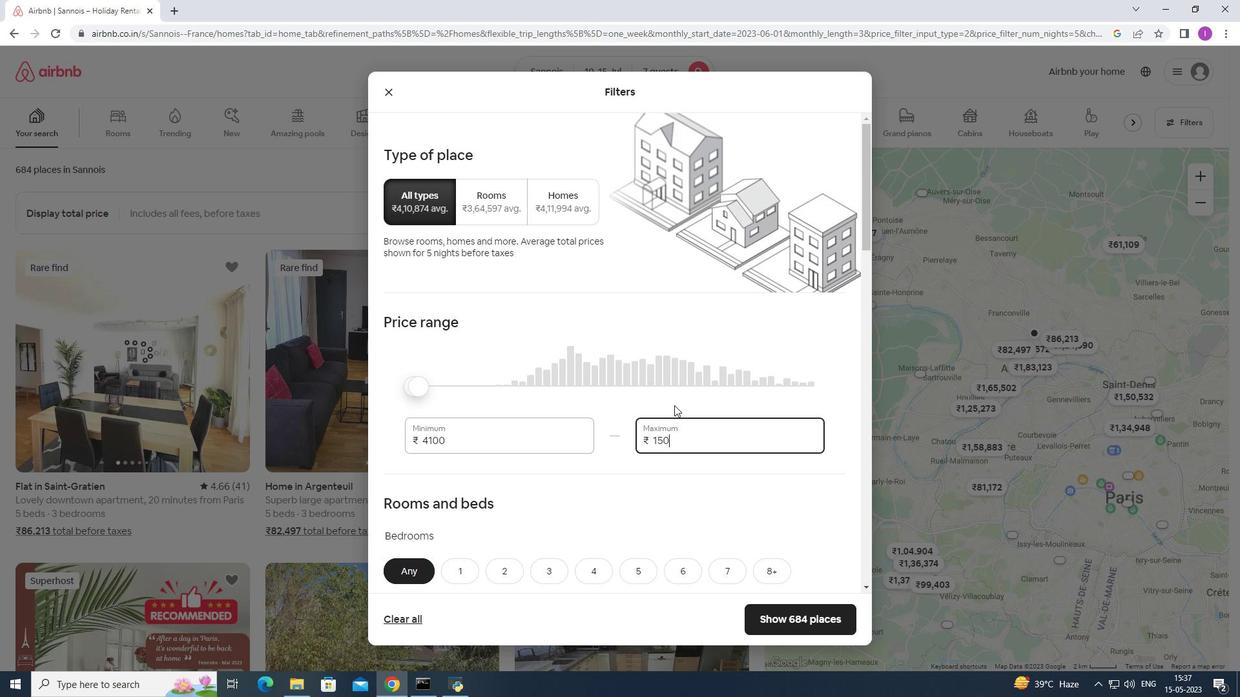 
Action: Mouse moved to (674, 406)
Screenshot: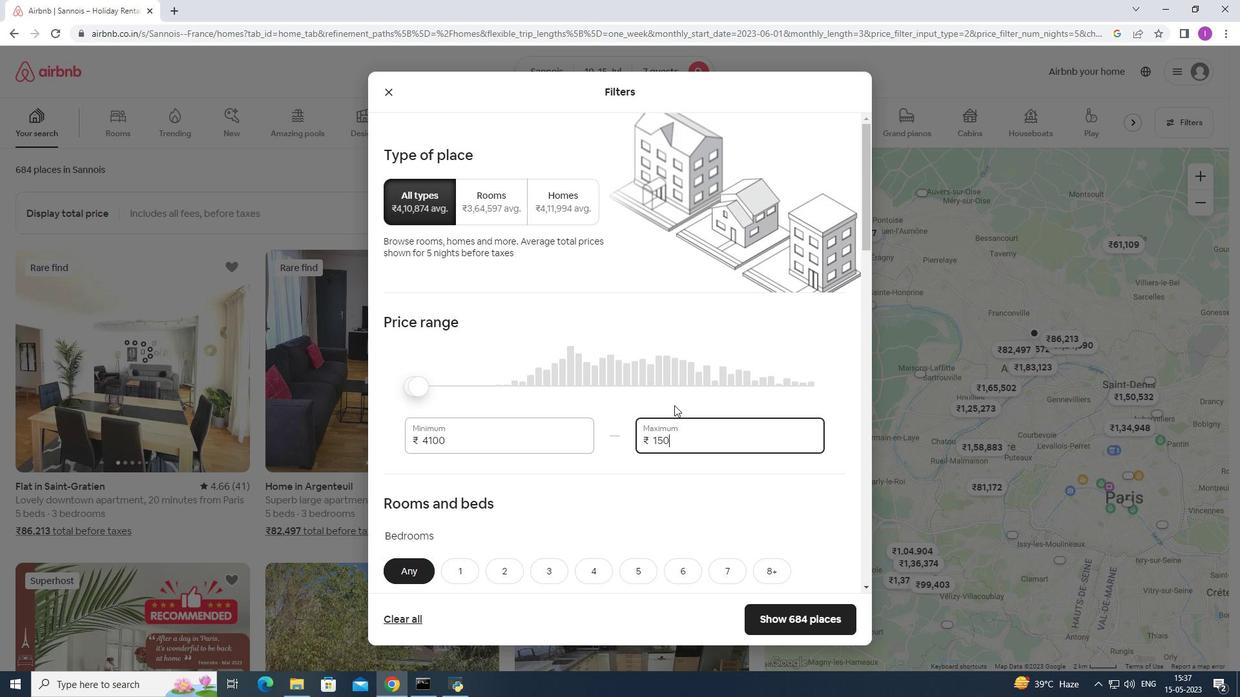 
Action: Key pressed 0
Screenshot: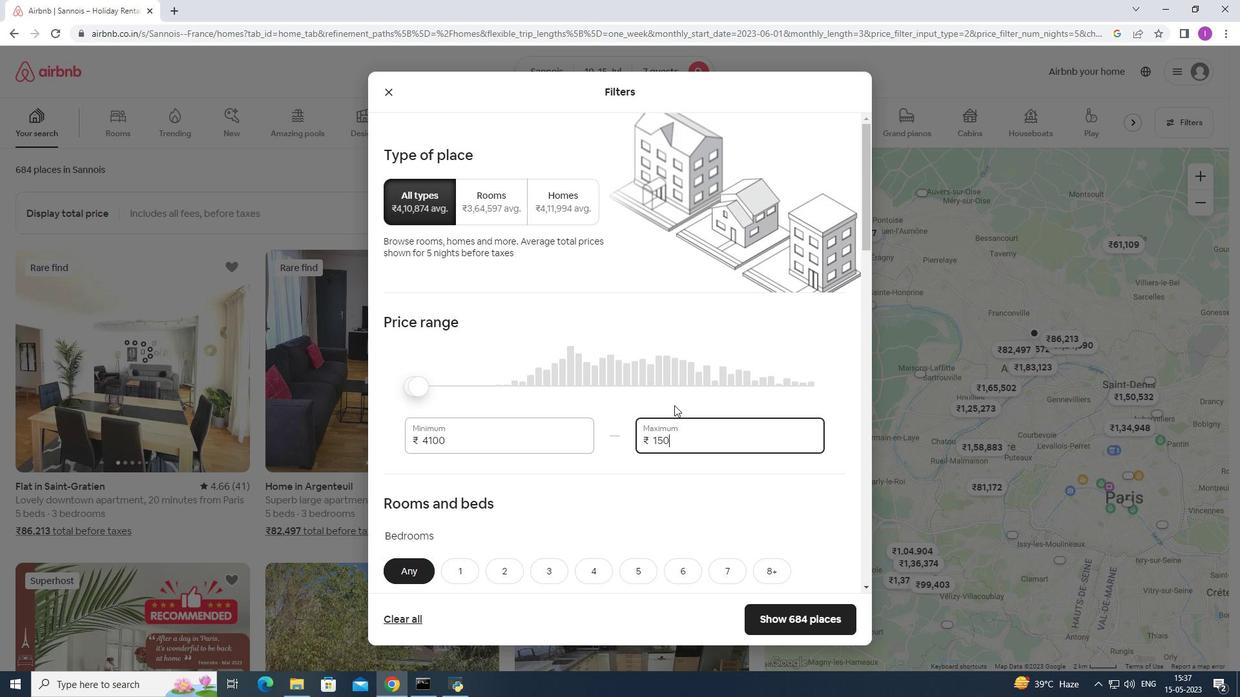 
Action: Mouse moved to (467, 437)
Screenshot: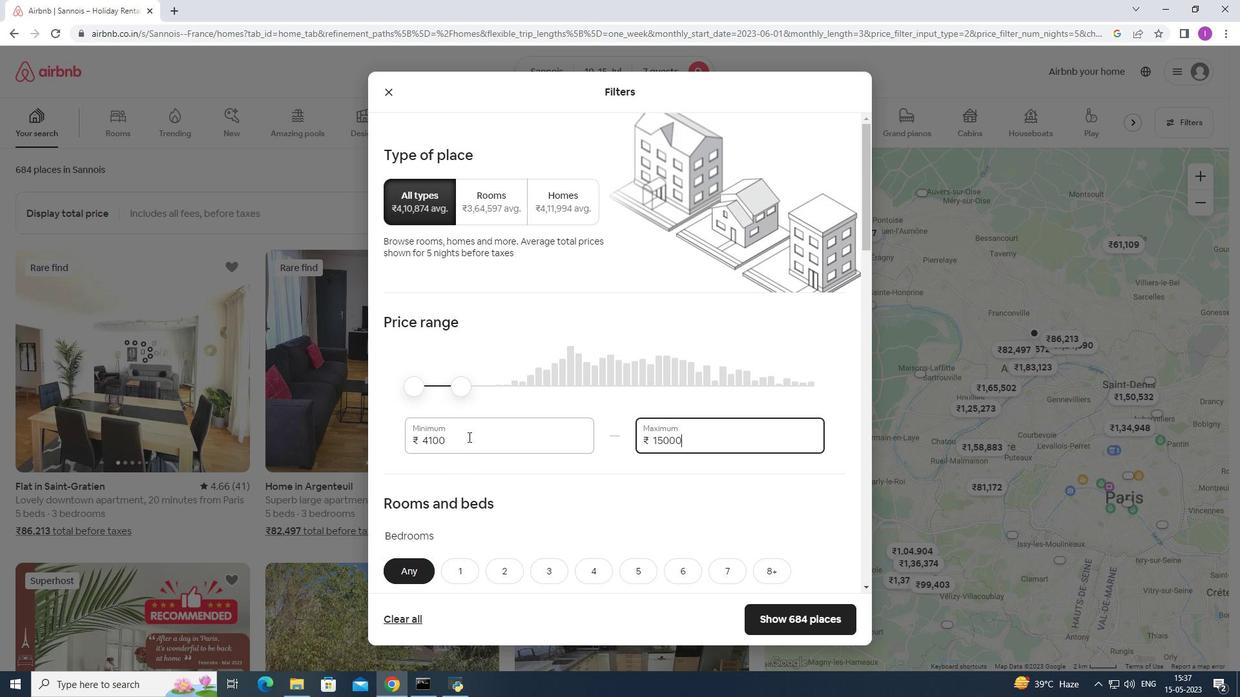 
Action: Mouse pressed left at (467, 437)
Screenshot: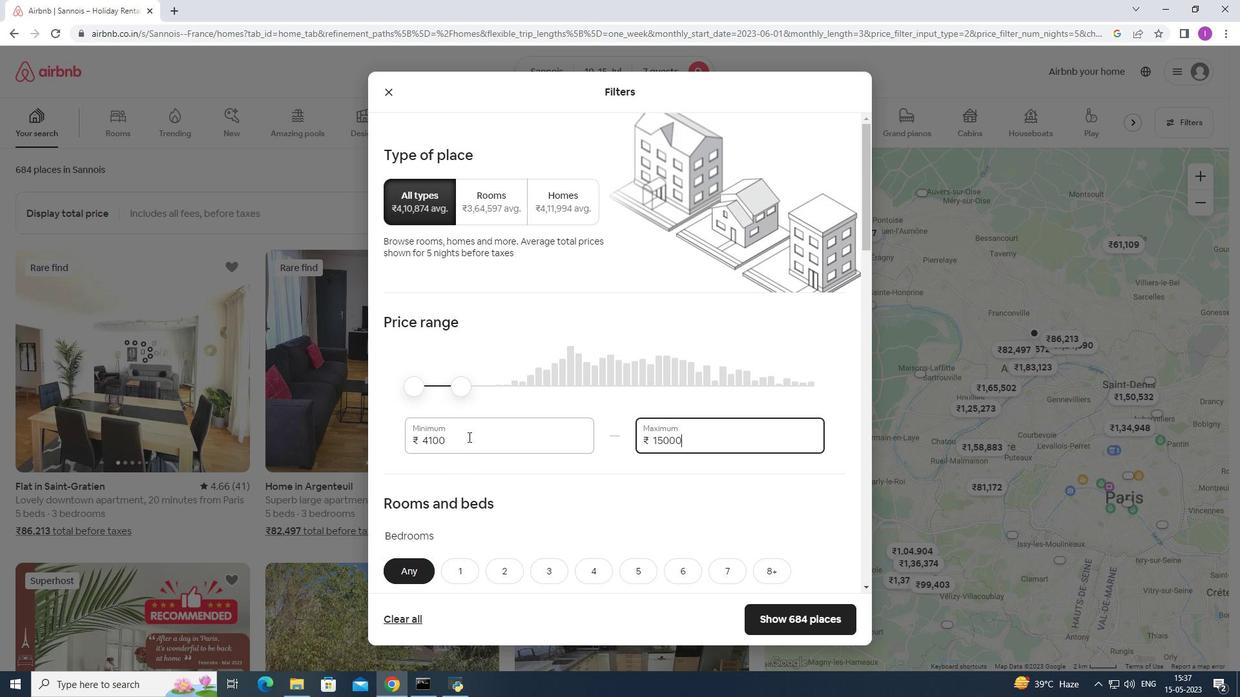 
Action: Mouse moved to (456, 458)
Screenshot: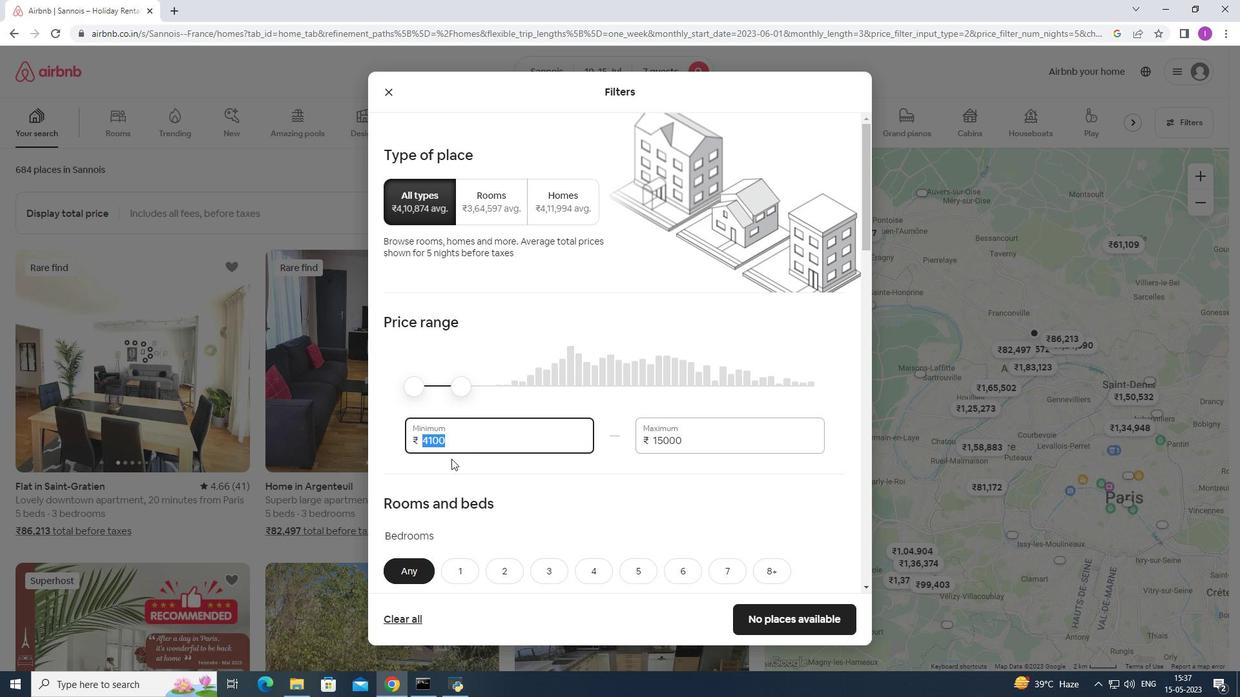 
Action: Key pressed 1
Screenshot: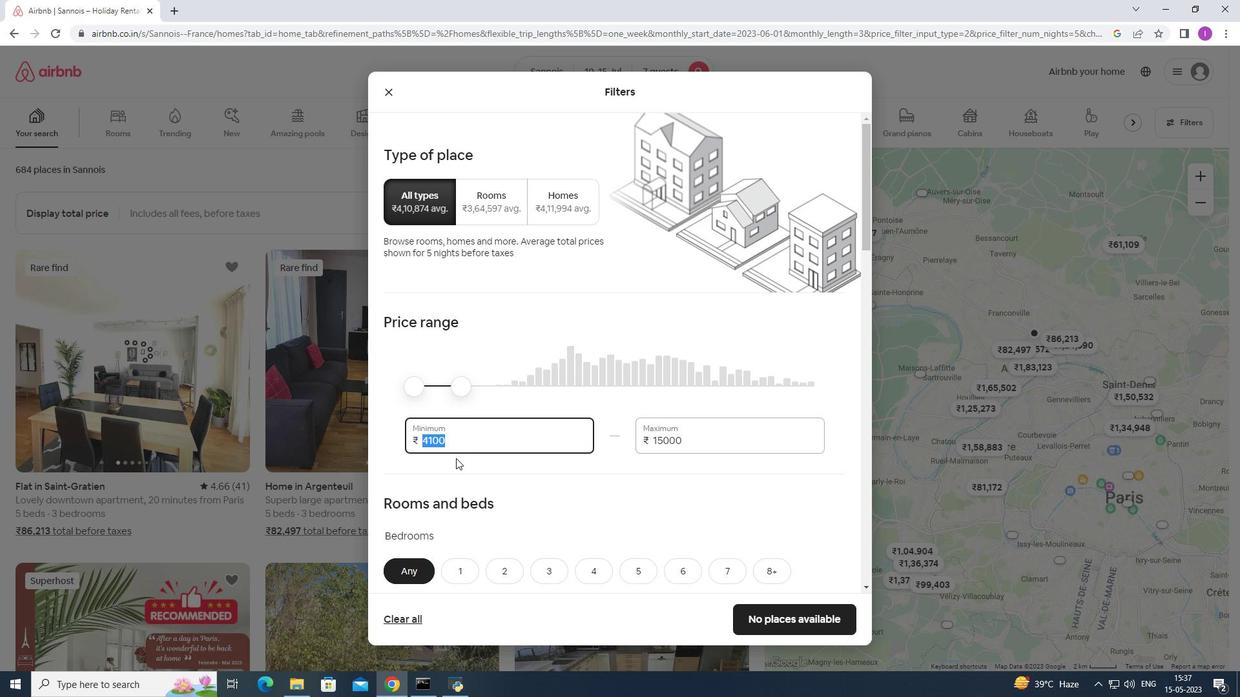 
Action: Mouse moved to (462, 458)
Screenshot: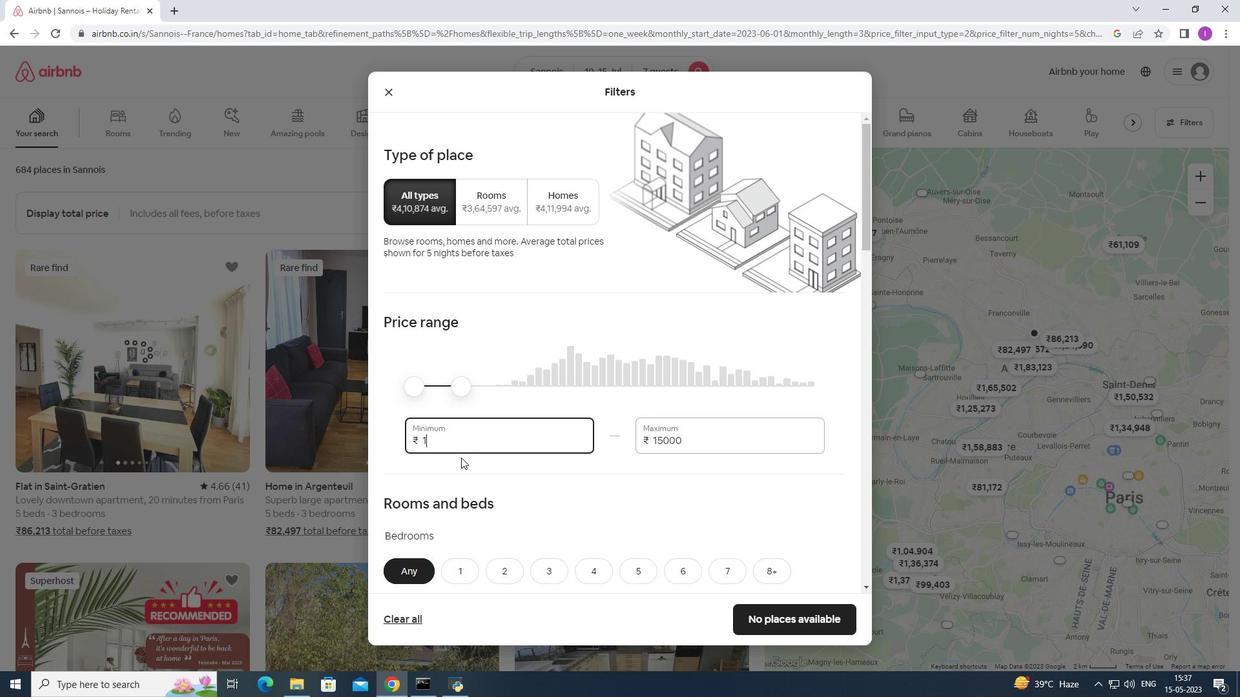 
Action: Key pressed 0
Screenshot: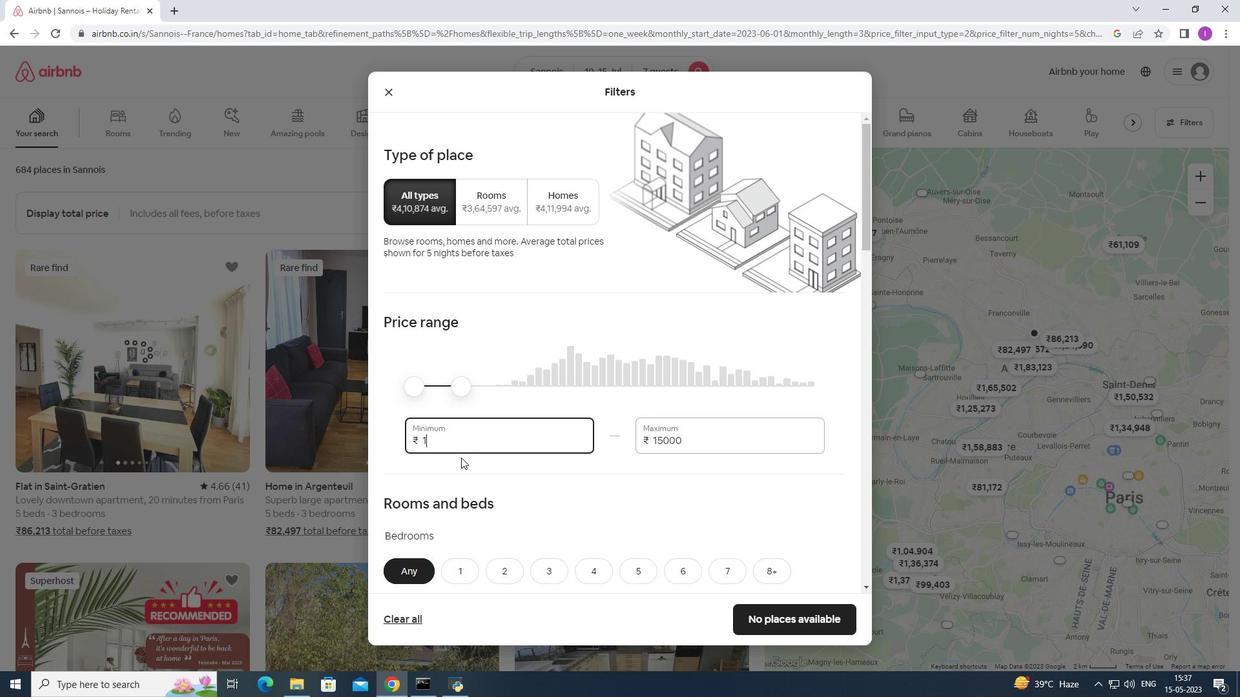 
Action: Mouse moved to (462, 457)
Screenshot: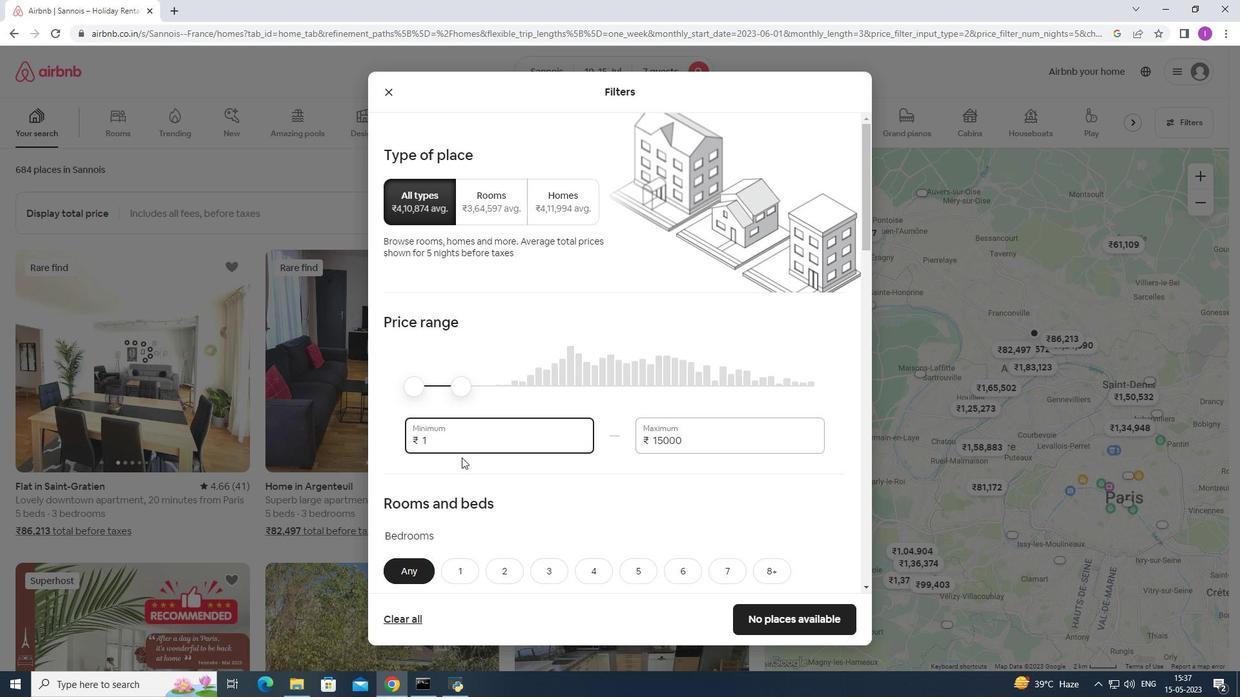 
Action: Key pressed 00
Screenshot: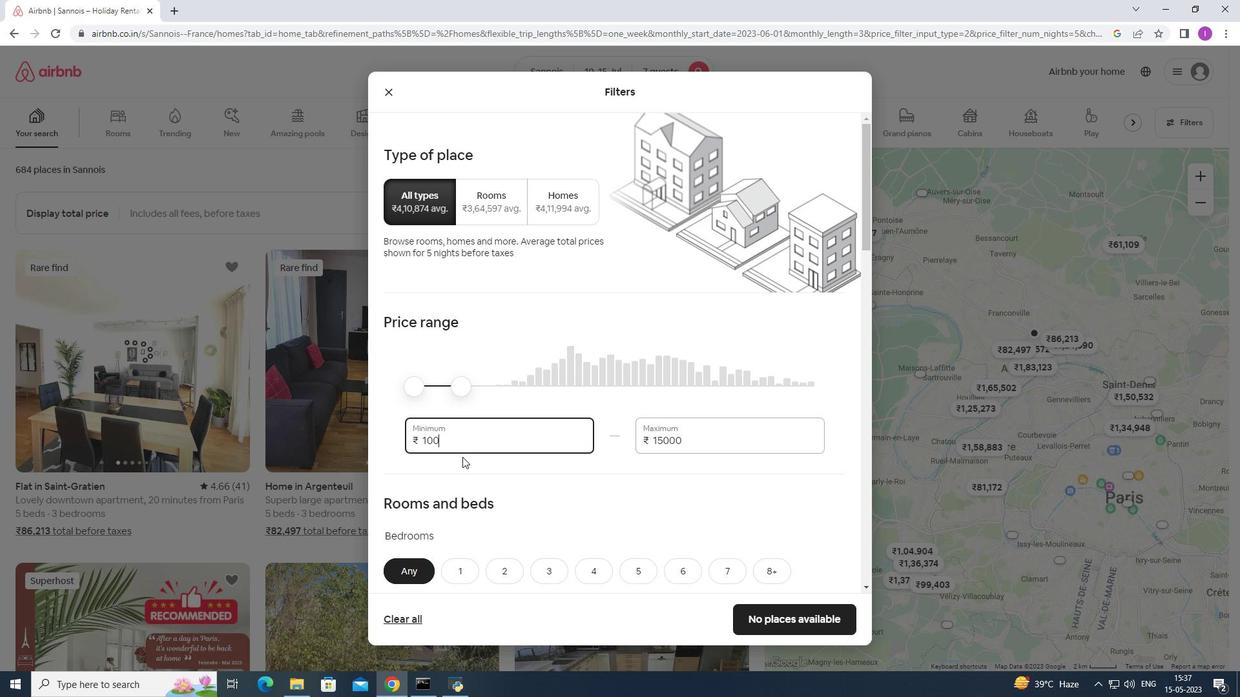 
Action: Mouse moved to (463, 457)
Screenshot: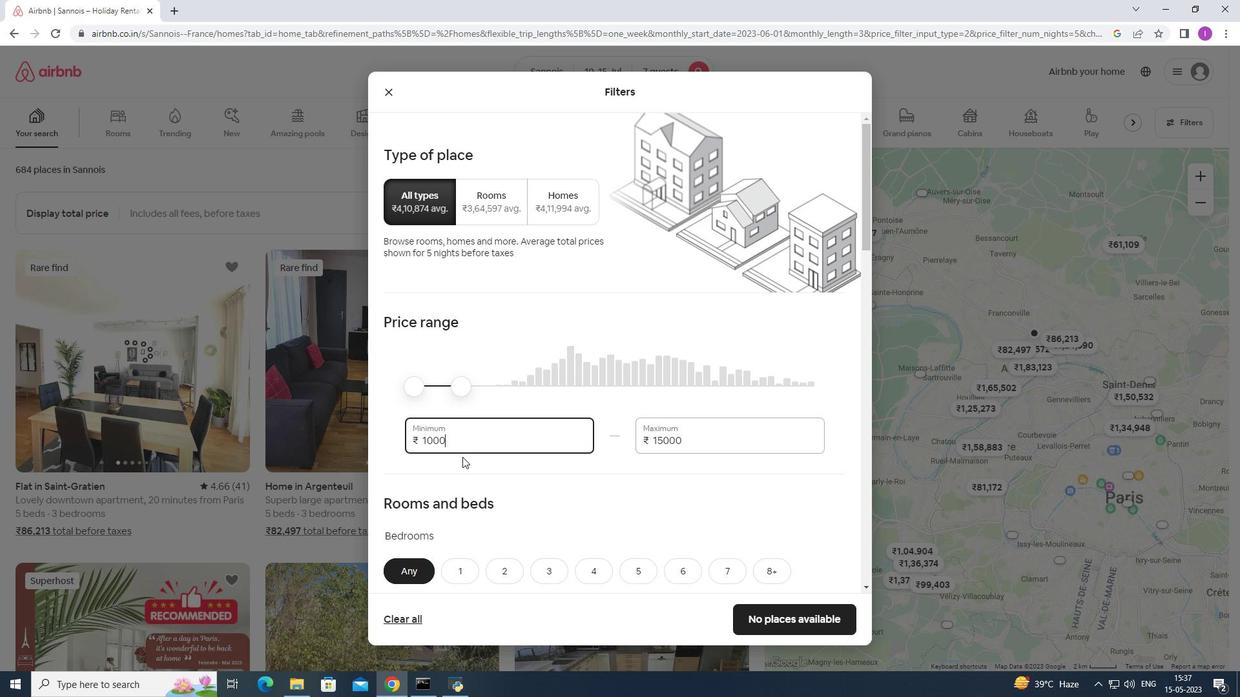 
Action: Key pressed 0
Screenshot: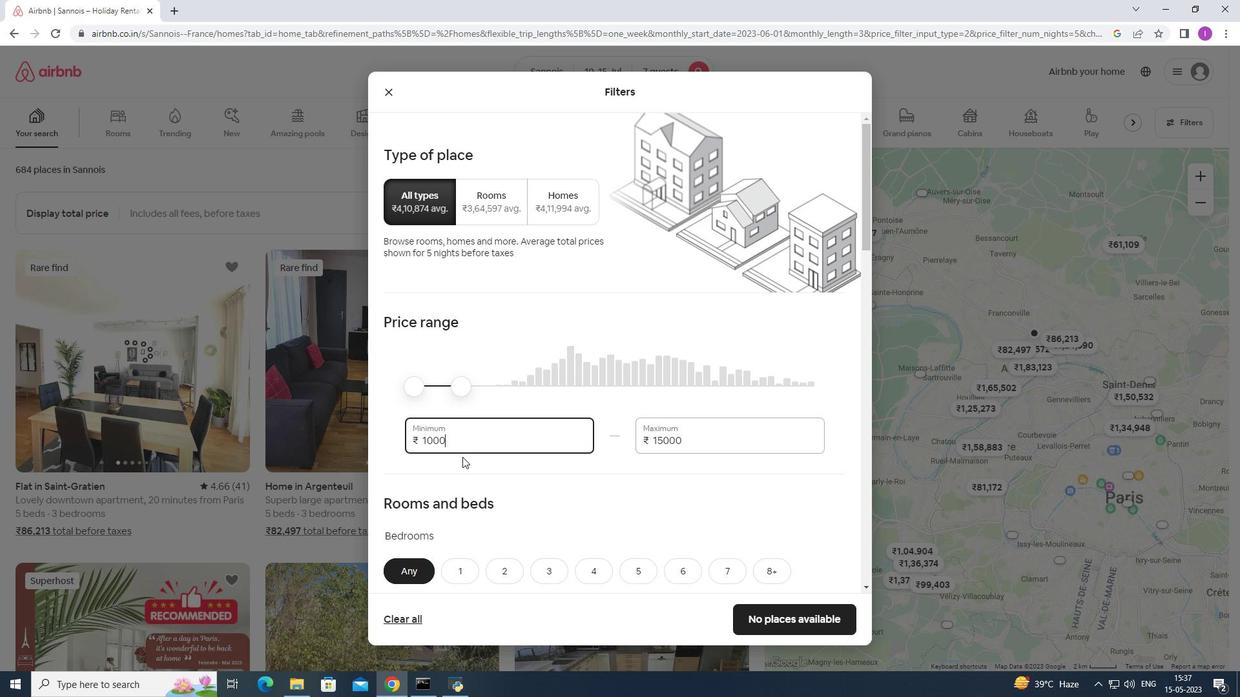 
Action: Mouse moved to (503, 508)
Screenshot: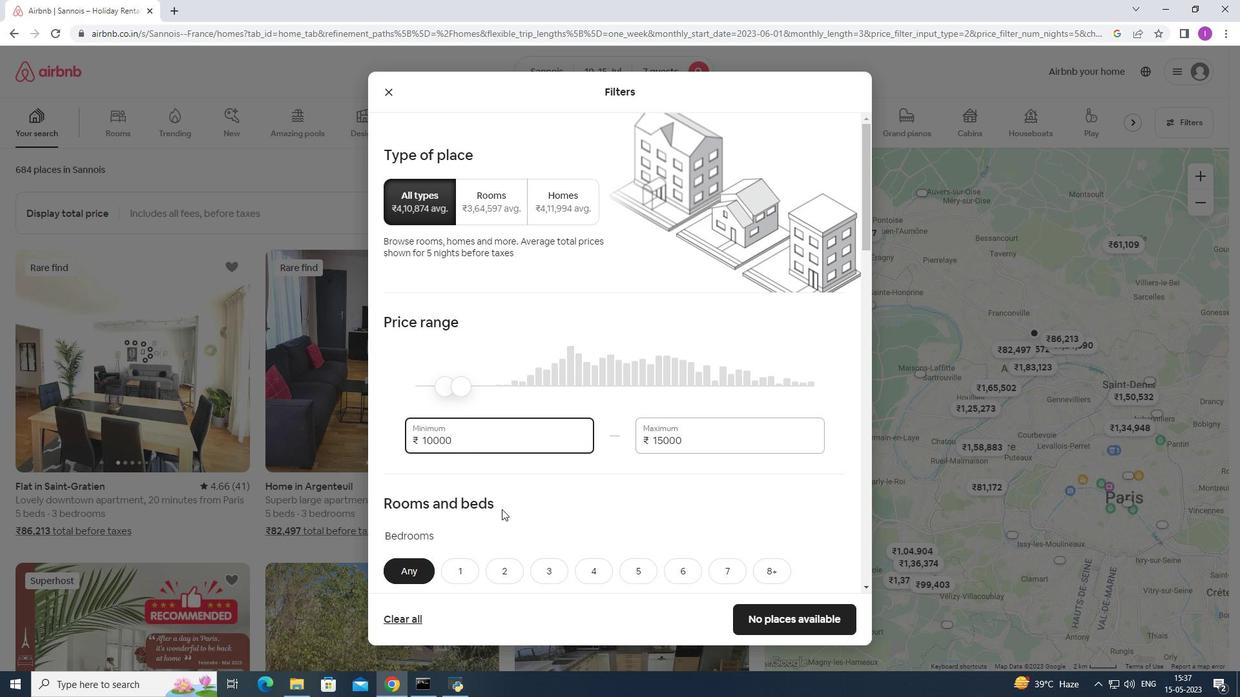 
Action: Mouse scrolled (503, 507) with delta (0, 0)
Screenshot: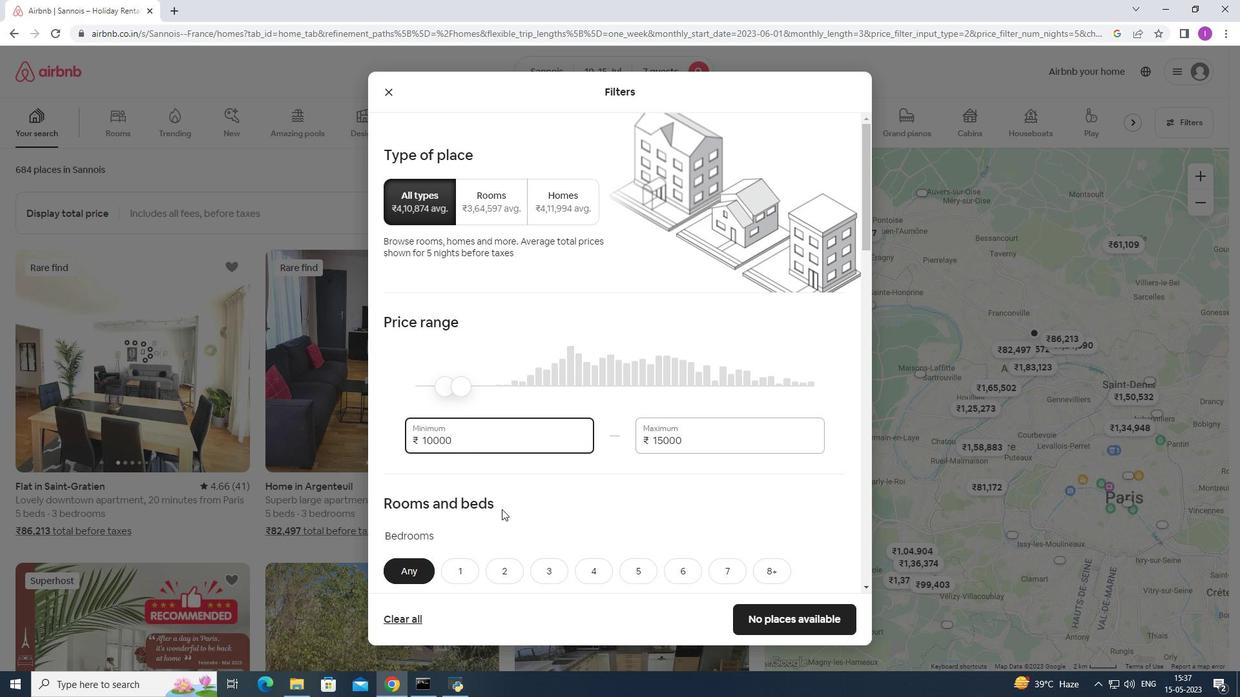 
Action: Mouse moved to (506, 504)
Screenshot: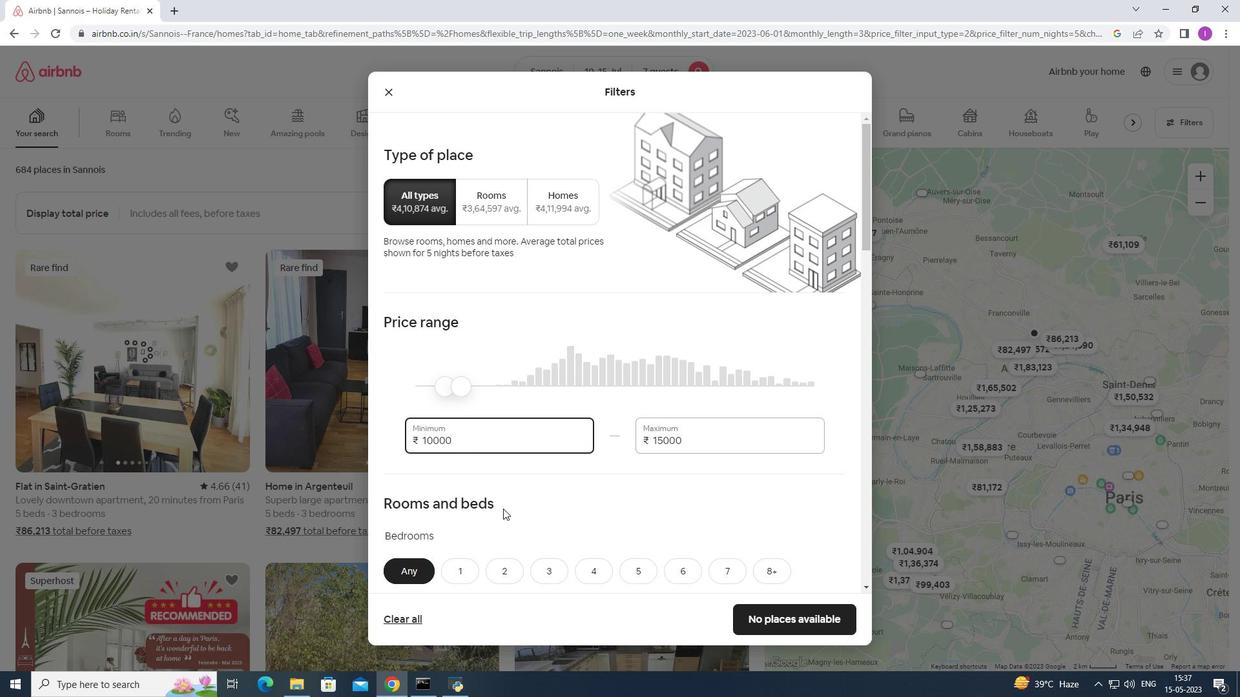 
Action: Mouse scrolled (506, 504) with delta (0, 0)
Screenshot: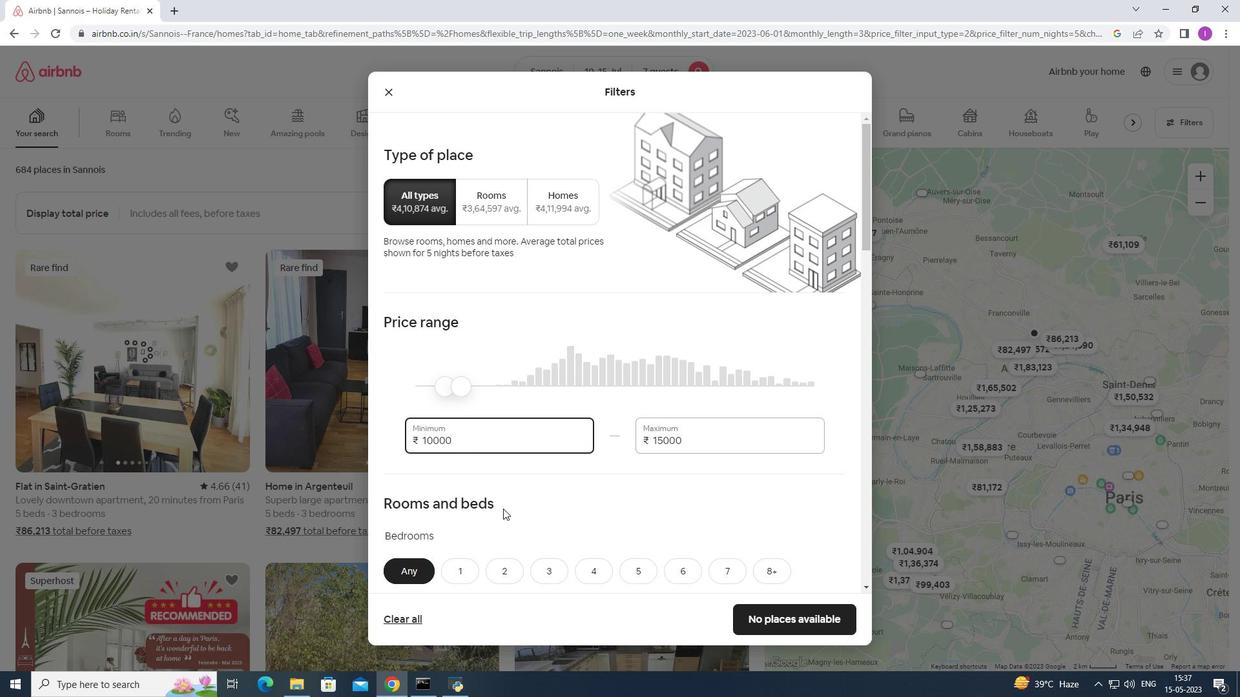
Action: Mouse moved to (666, 414)
Screenshot: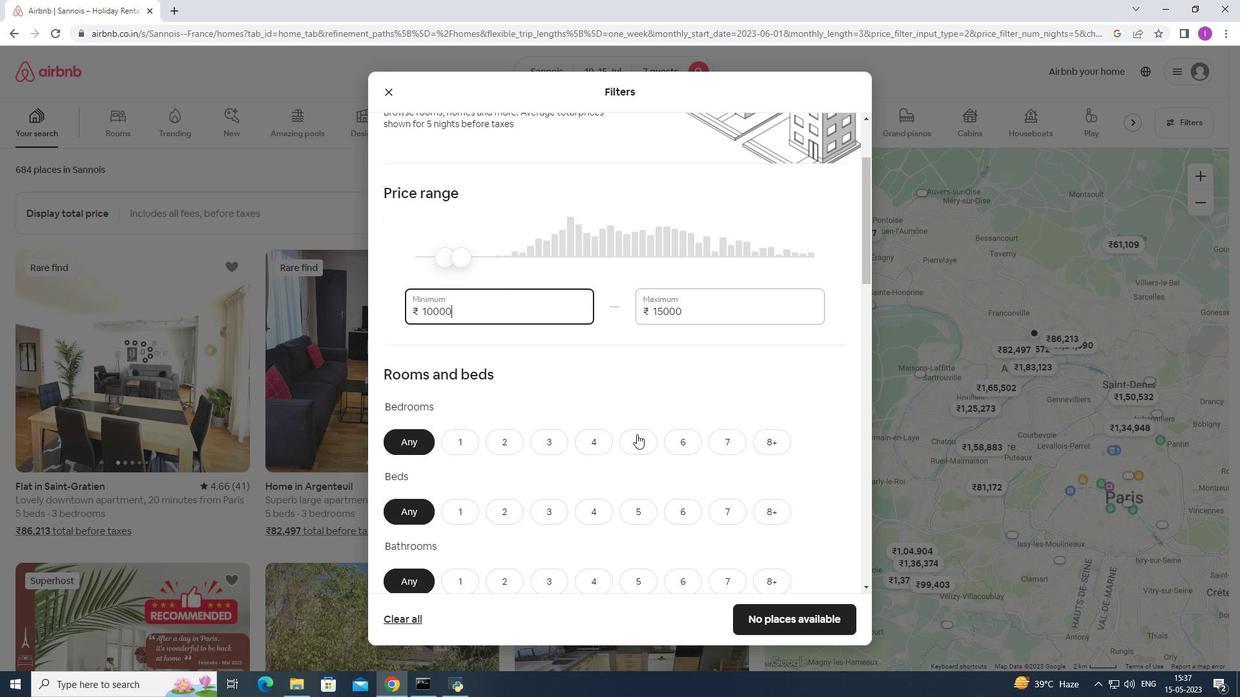 
Action: Mouse scrolled (666, 413) with delta (0, 0)
Screenshot: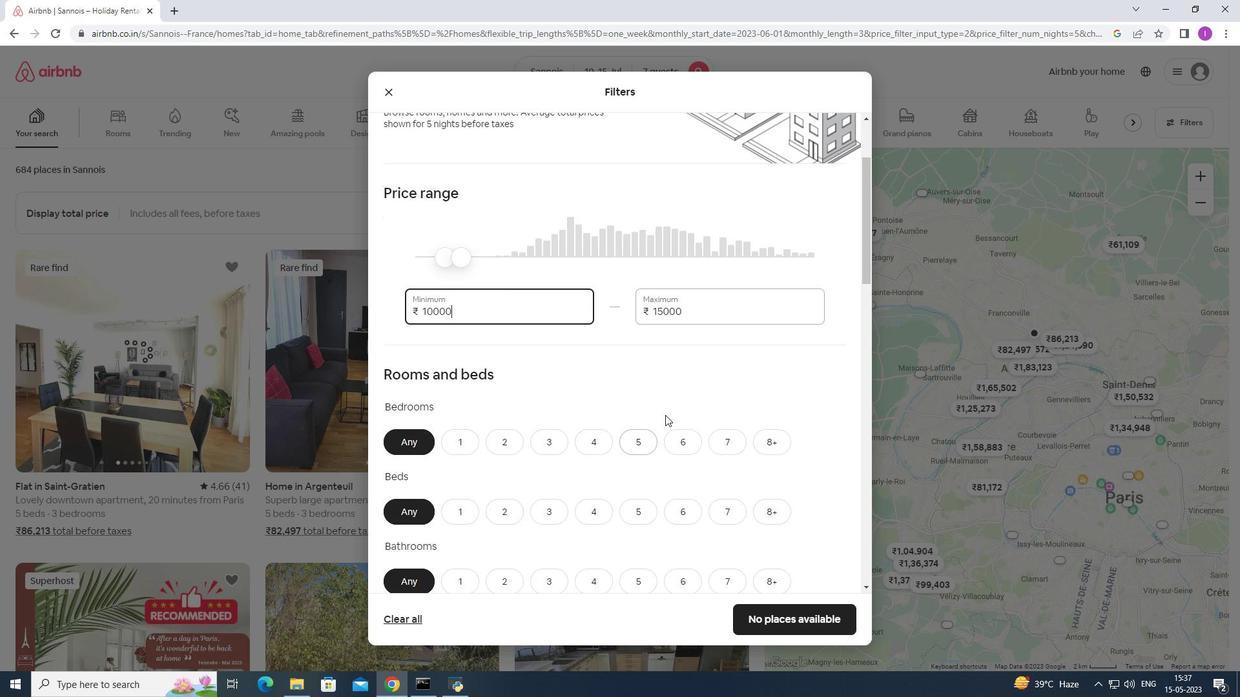 
Action: Mouse moved to (666, 414)
Screenshot: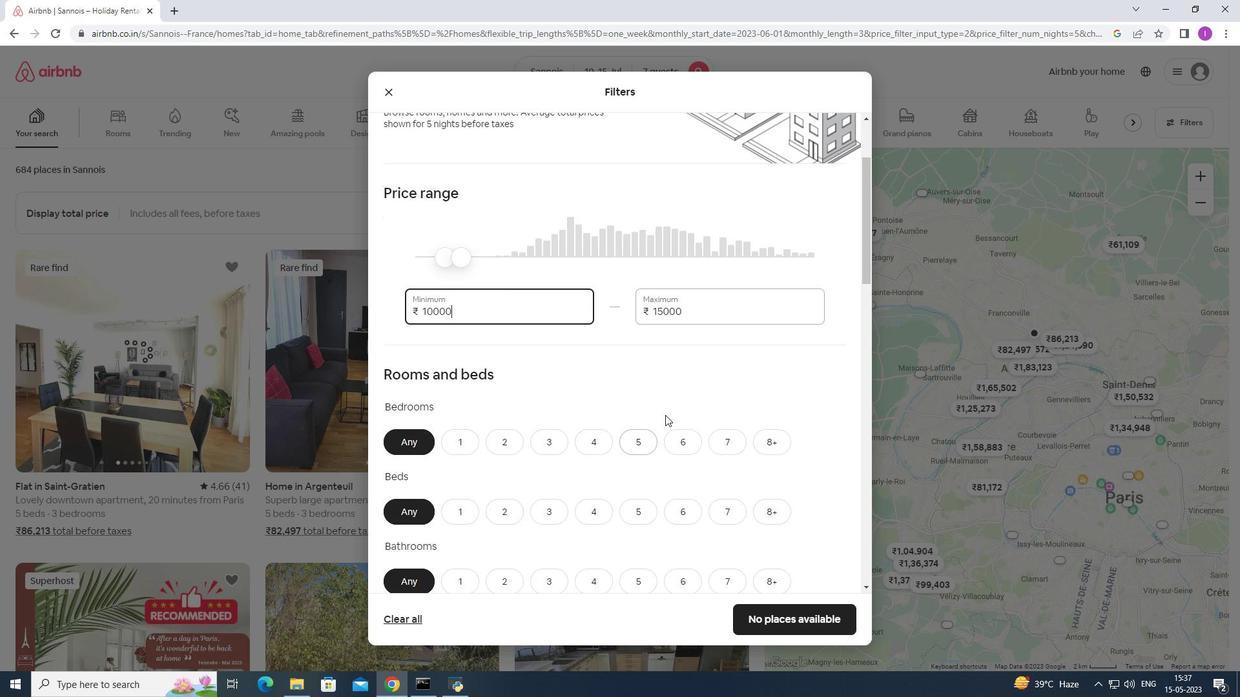 
Action: Mouse scrolled (666, 413) with delta (0, 0)
Screenshot: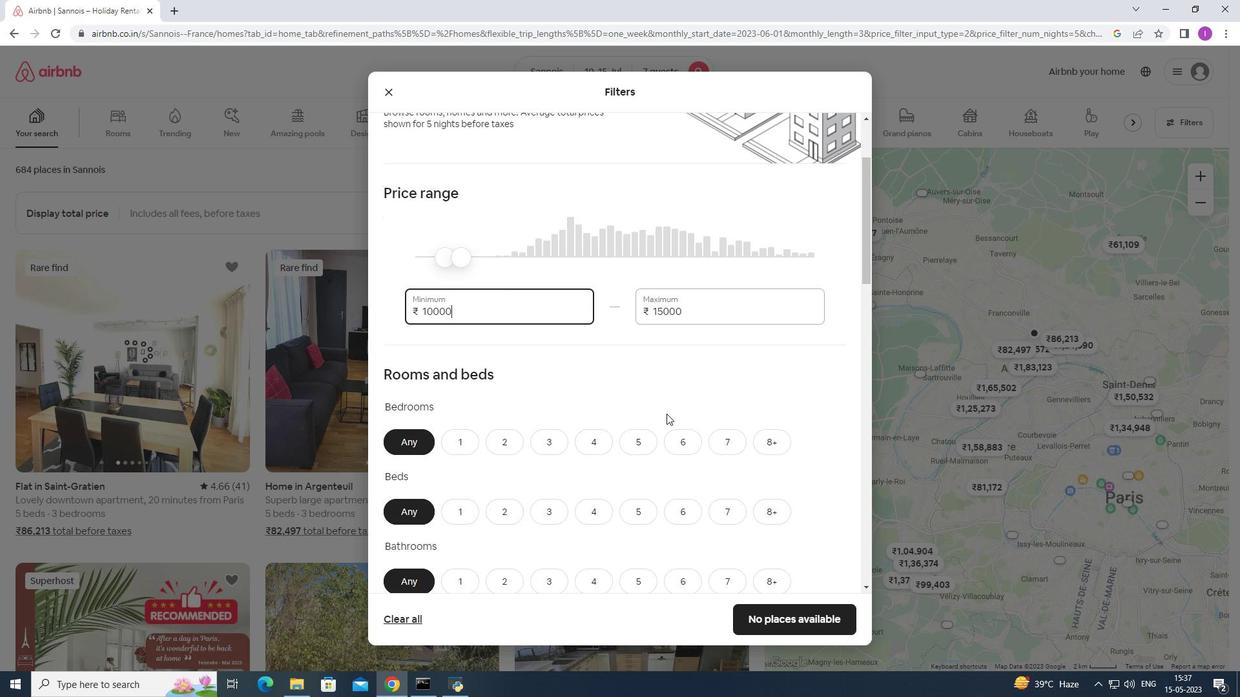 
Action: Mouse moved to (608, 317)
Screenshot: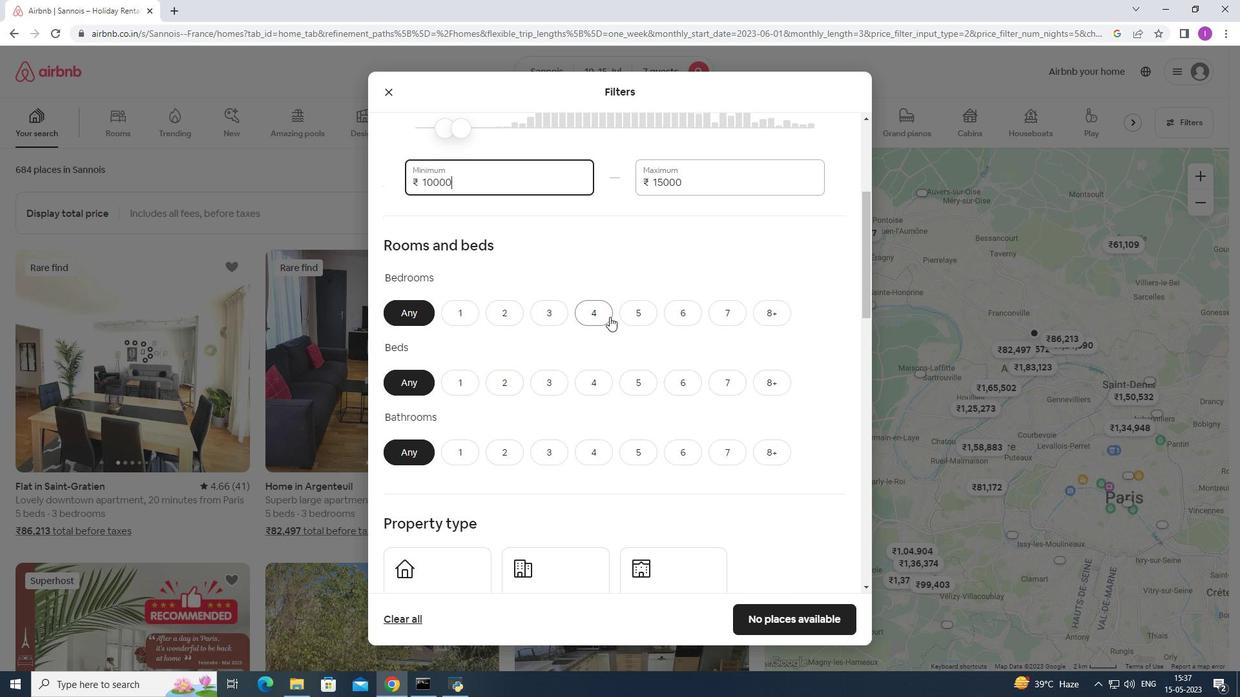 
Action: Mouse pressed left at (608, 317)
Screenshot: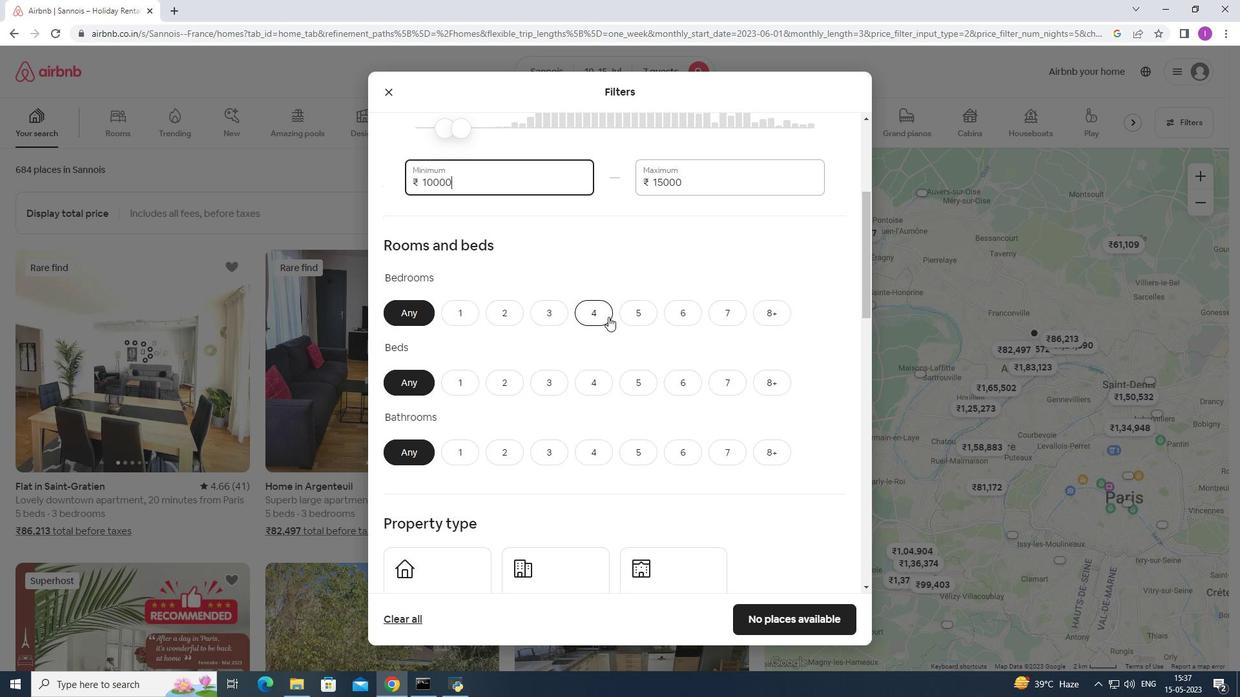 
Action: Mouse moved to (739, 385)
Screenshot: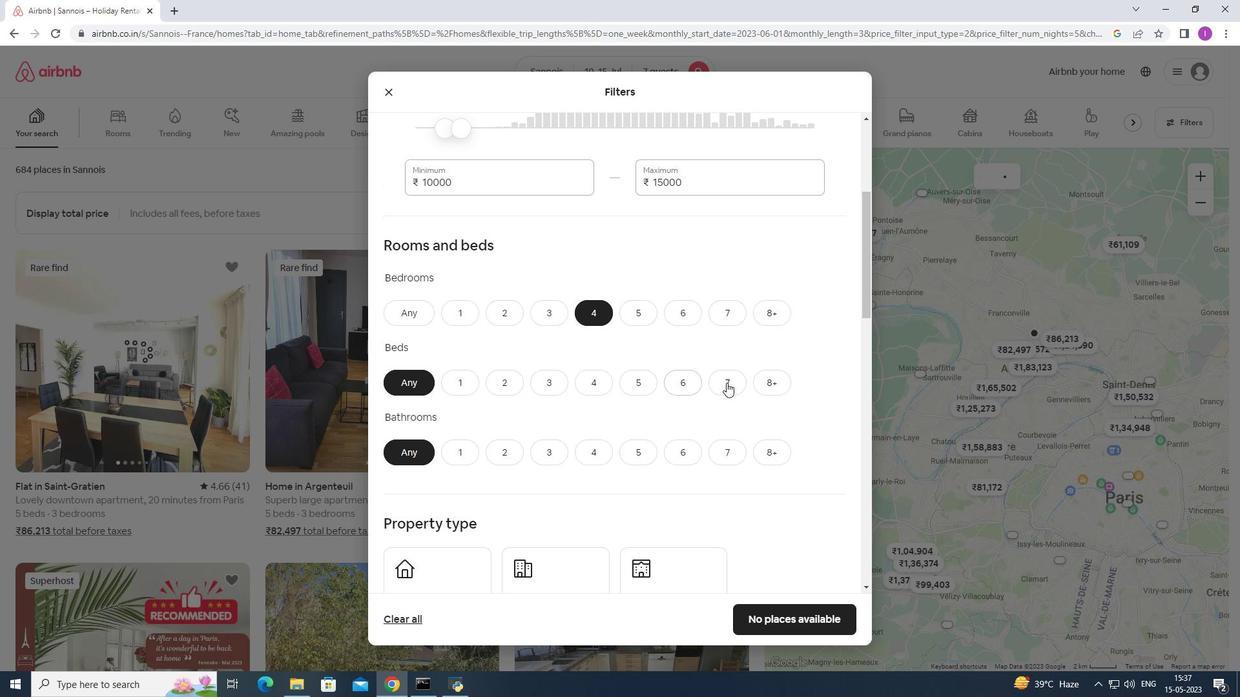 
Action: Mouse pressed left at (739, 385)
Screenshot: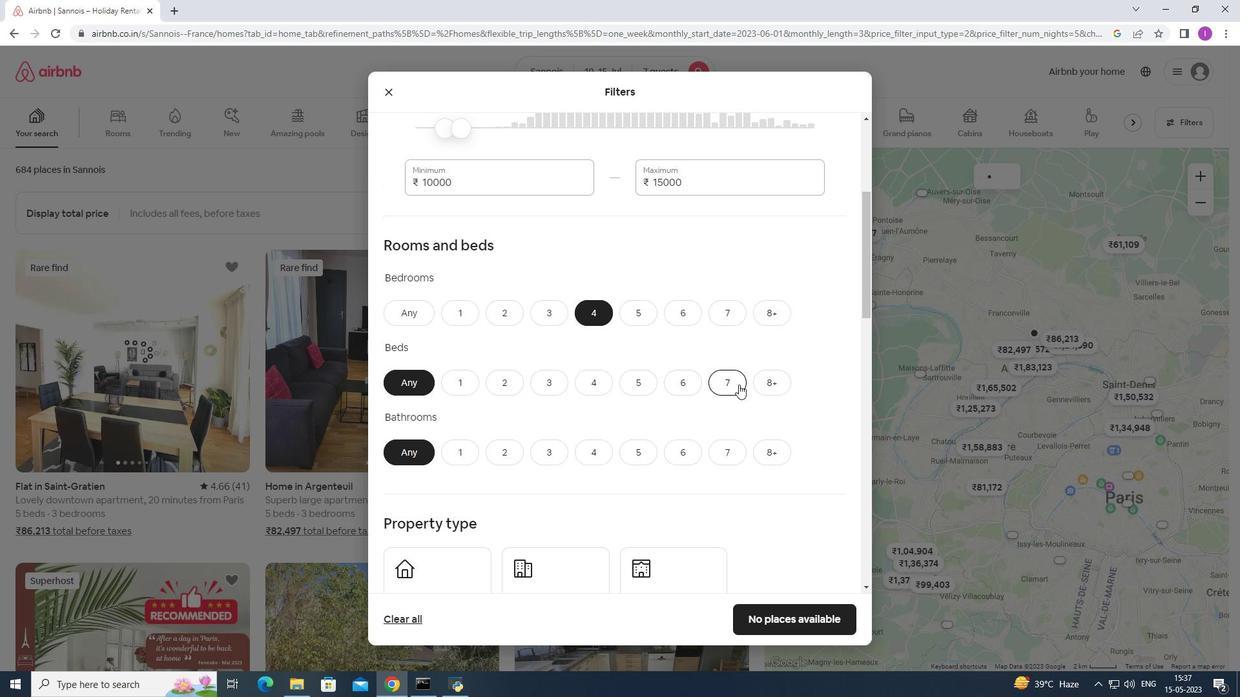 
Action: Mouse moved to (597, 455)
Screenshot: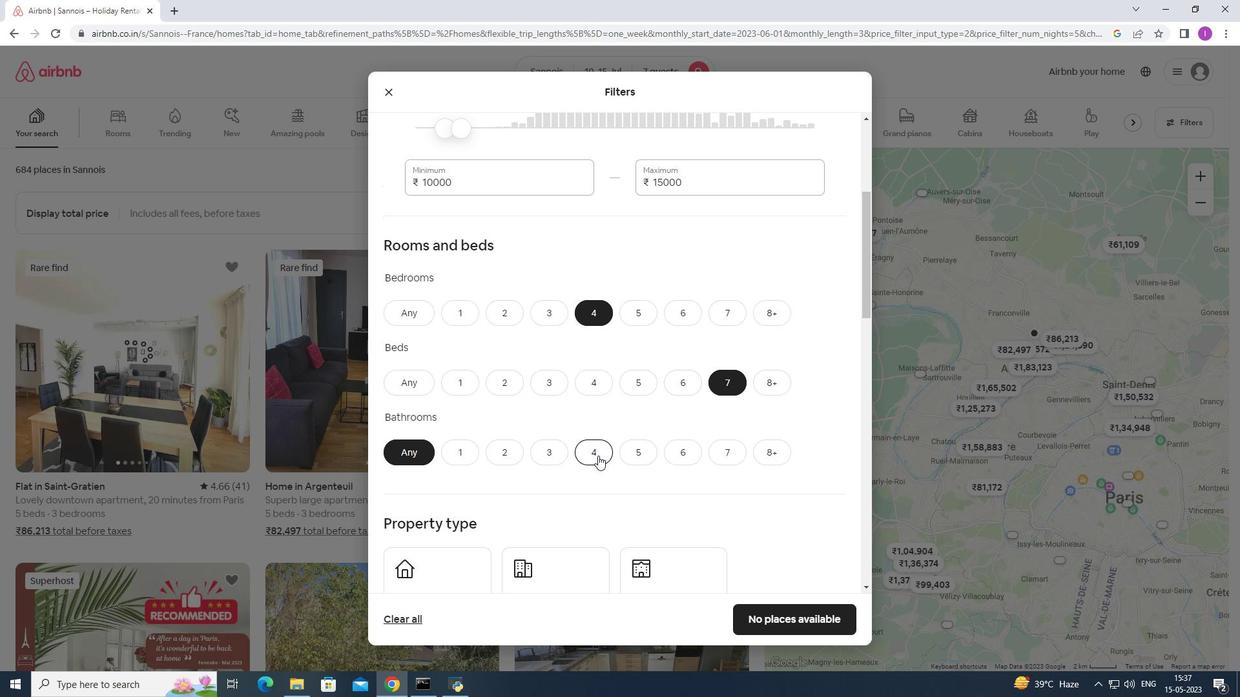 
Action: Mouse pressed left at (597, 455)
Screenshot: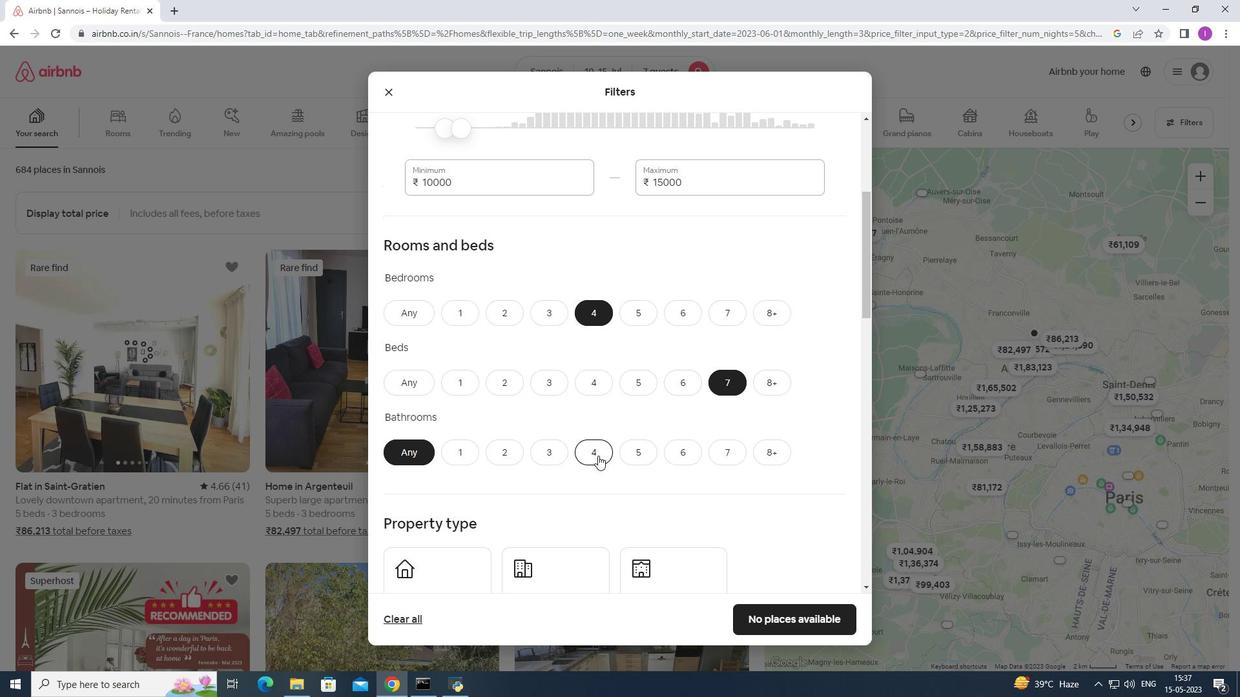 
Action: Mouse moved to (637, 439)
Screenshot: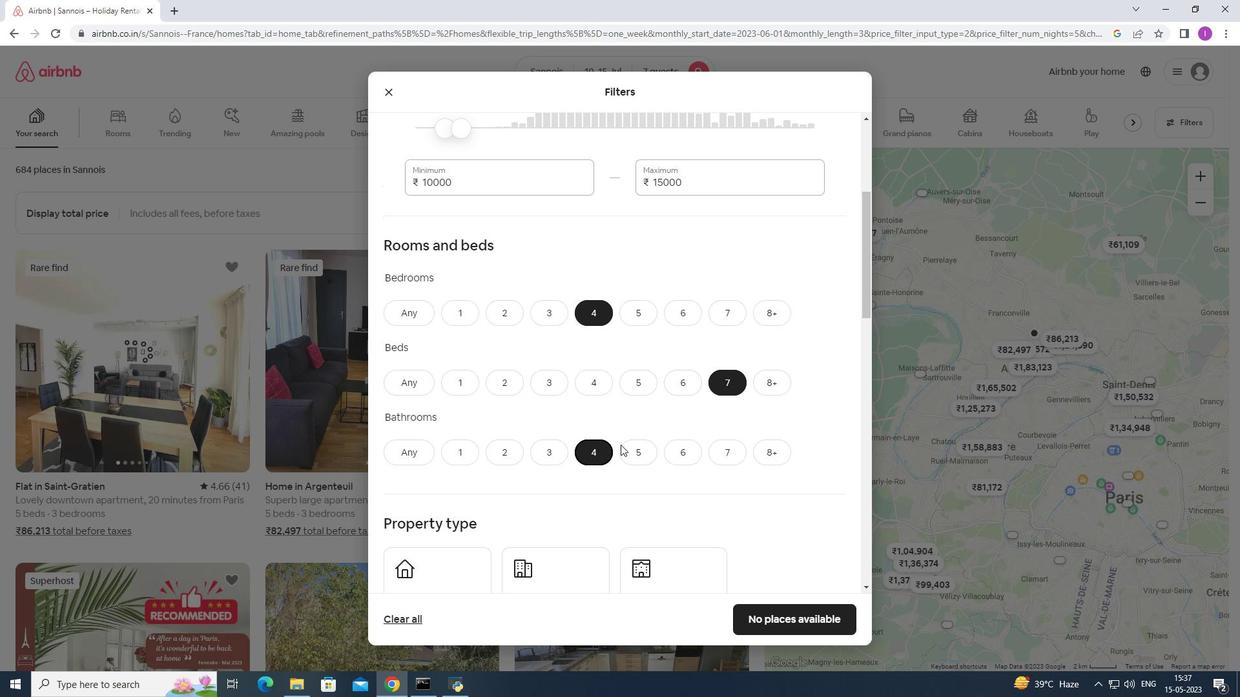 
Action: Mouse scrolled (637, 438) with delta (0, 0)
Screenshot: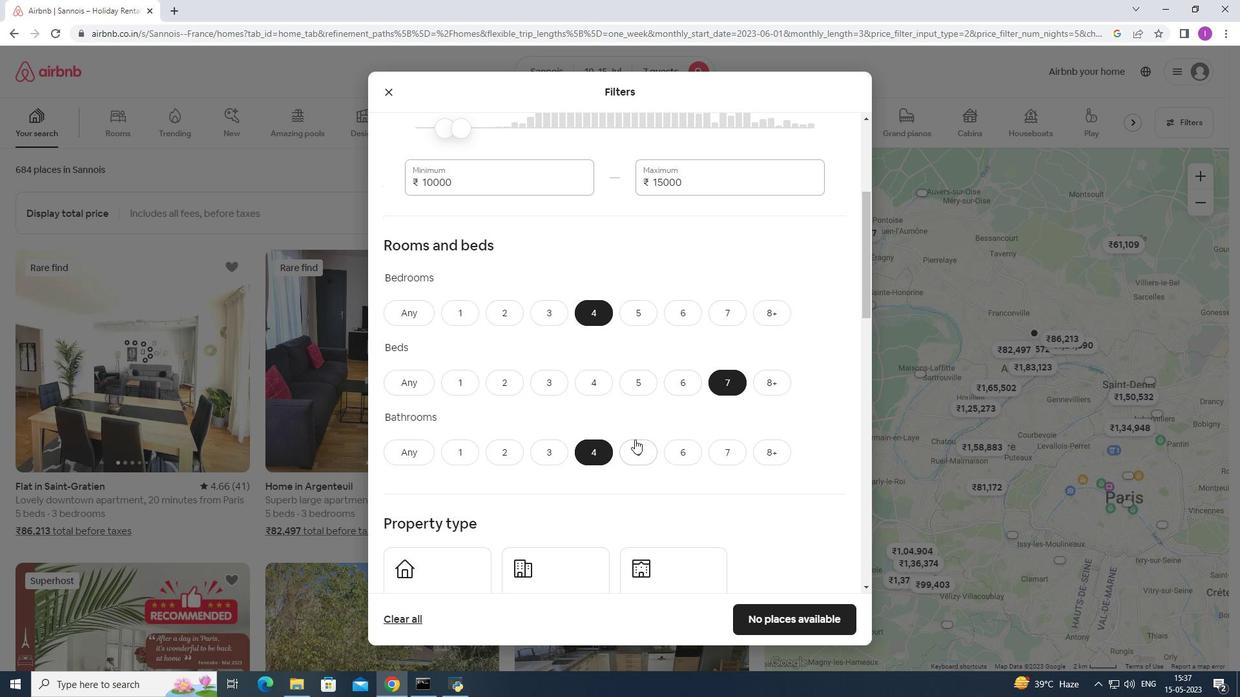 
Action: Mouse moved to (645, 431)
Screenshot: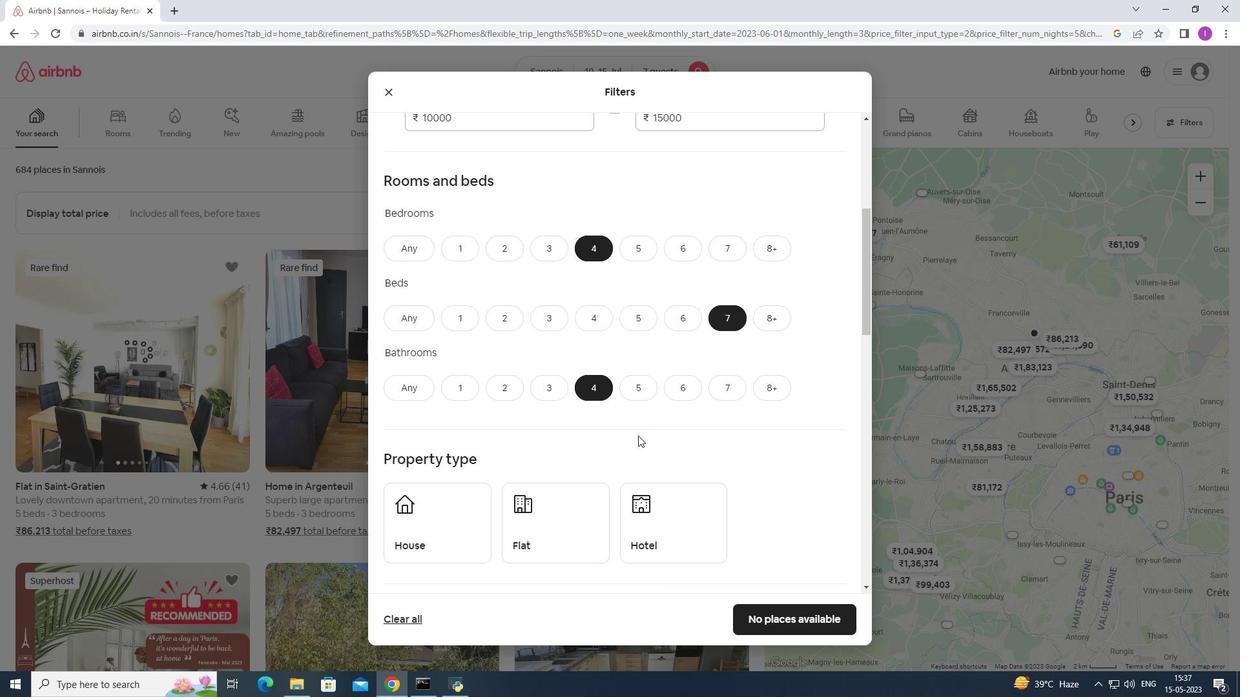 
Action: Mouse scrolled (645, 431) with delta (0, 0)
Screenshot: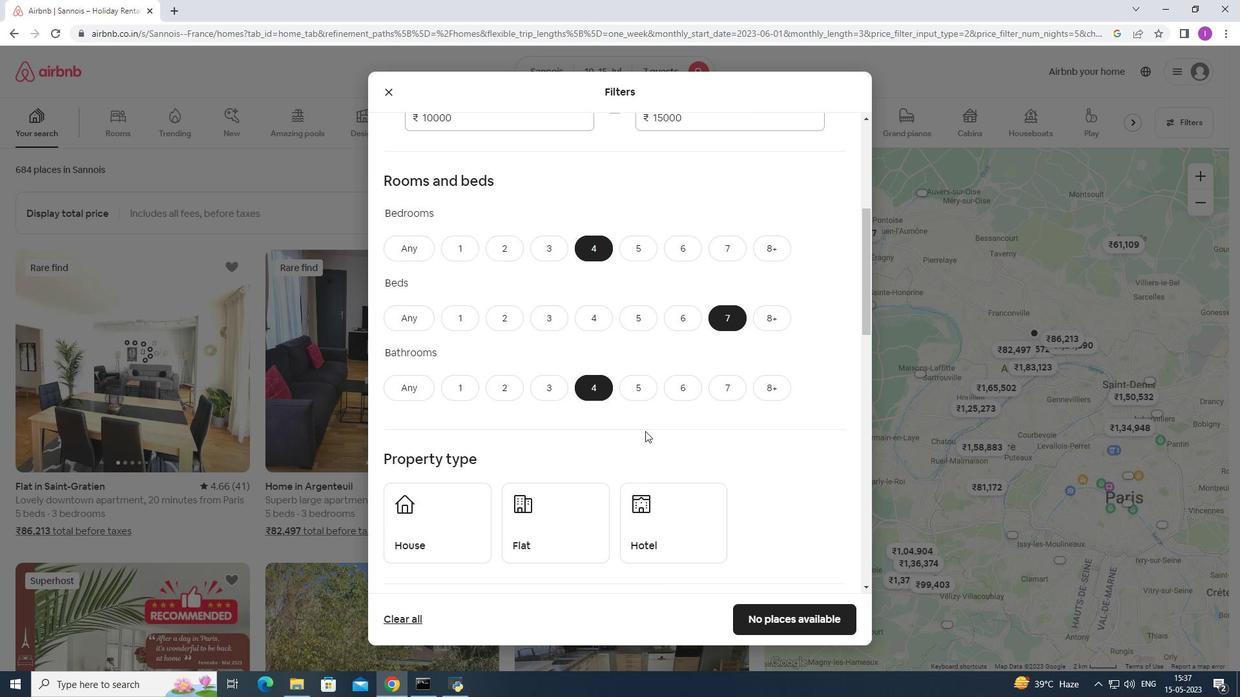 
Action: Mouse scrolled (645, 431) with delta (0, 0)
Screenshot: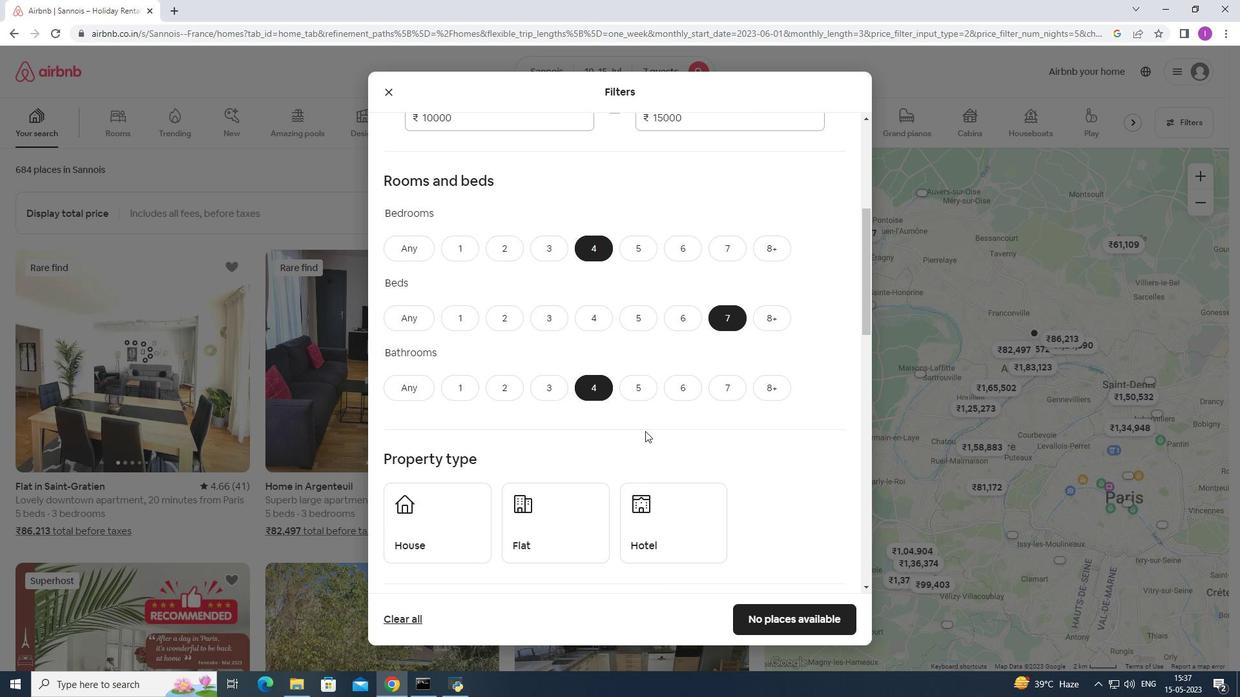 
Action: Mouse scrolled (645, 431) with delta (0, 0)
Screenshot: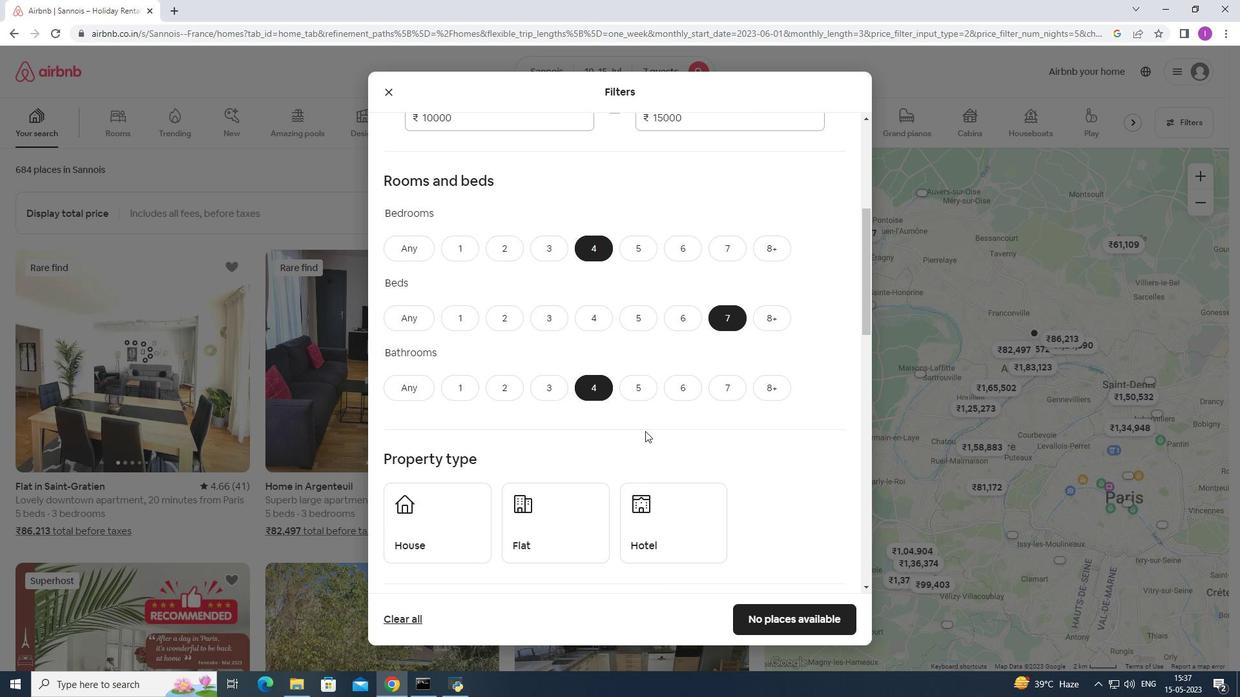 
Action: Mouse moved to (469, 349)
Screenshot: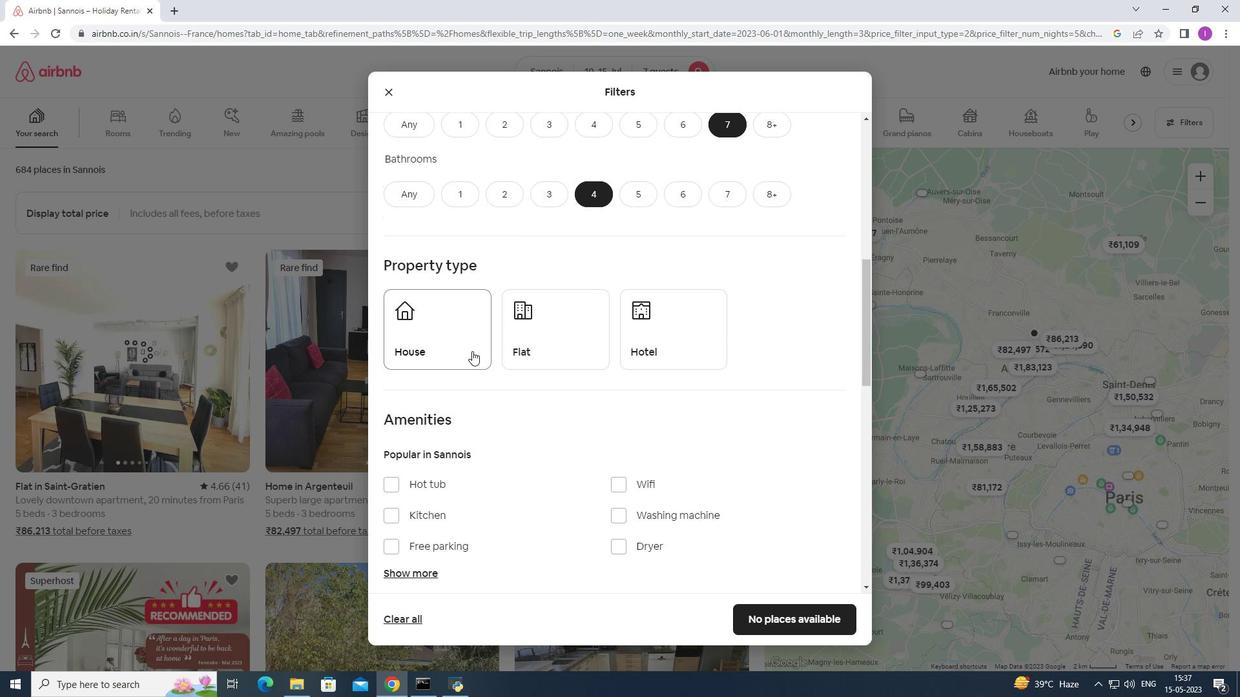 
Action: Mouse pressed left at (469, 349)
Screenshot: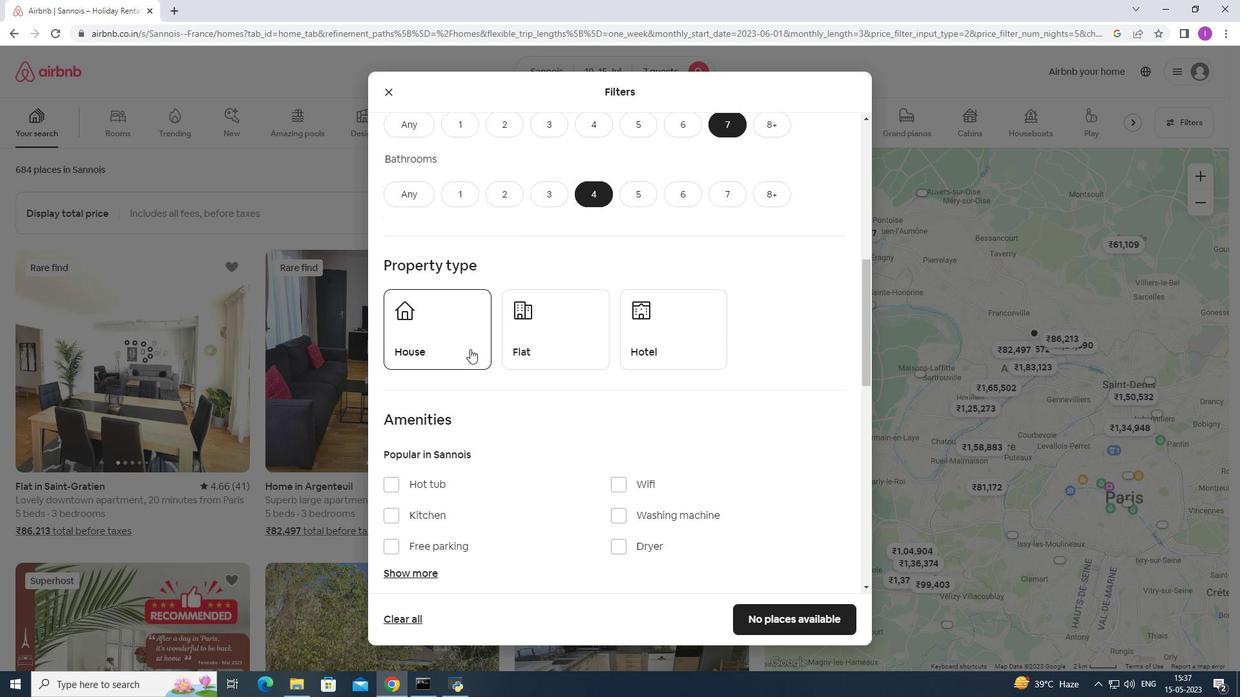 
Action: Mouse moved to (517, 347)
Screenshot: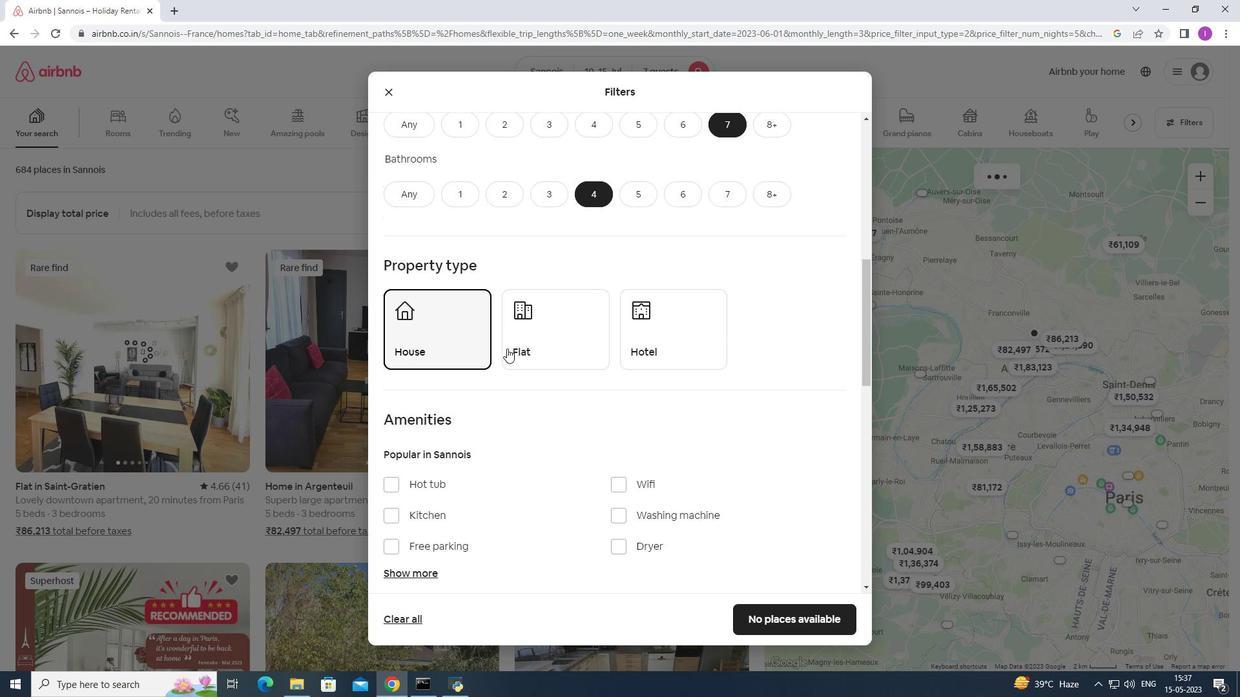 
Action: Mouse pressed left at (517, 347)
Screenshot: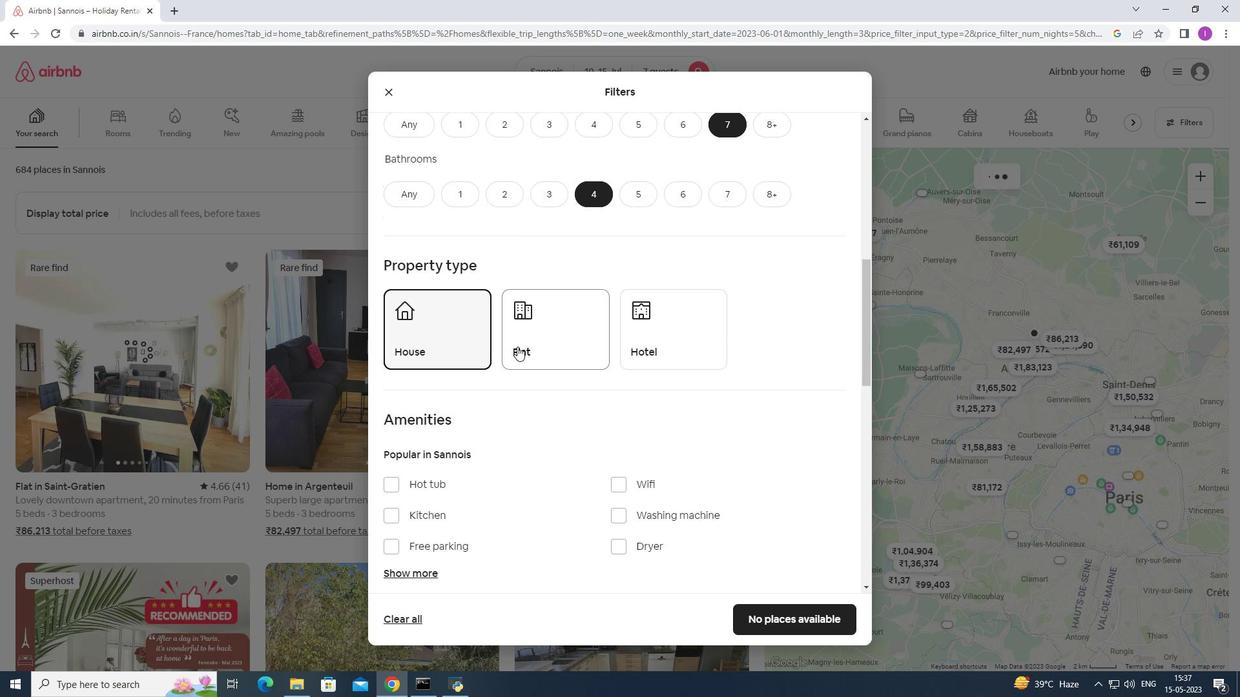 
Action: Mouse moved to (567, 355)
Screenshot: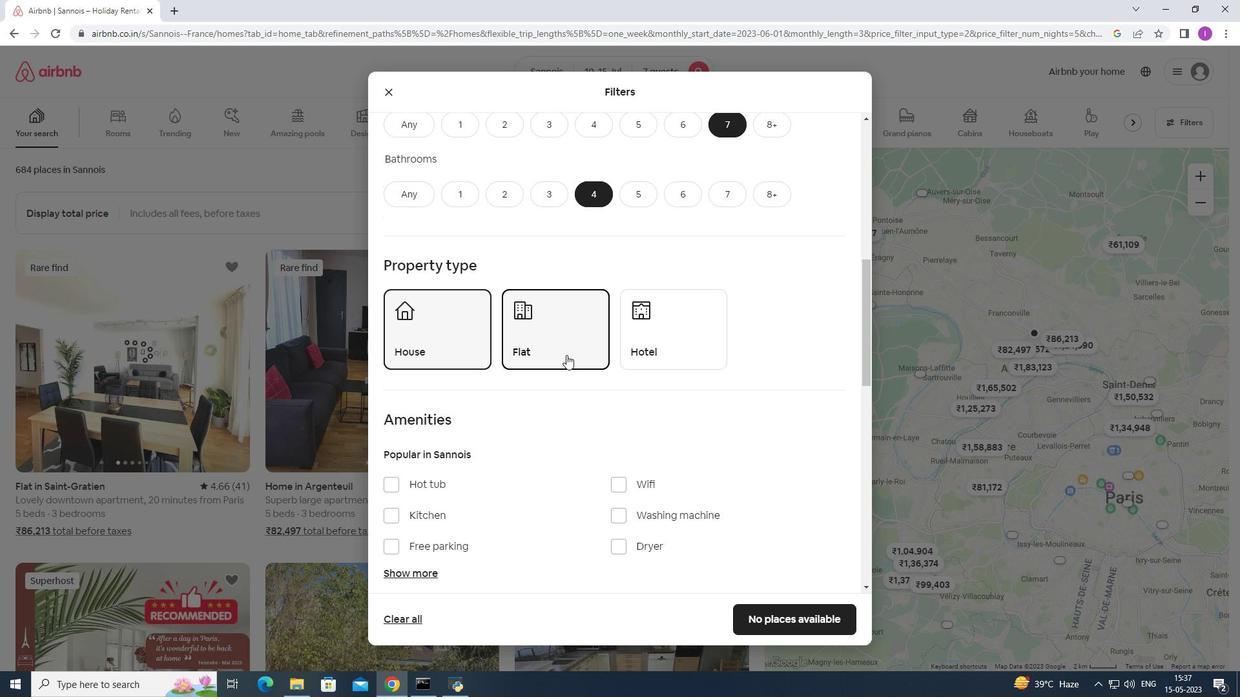 
Action: Mouse scrolled (567, 354) with delta (0, 0)
Screenshot: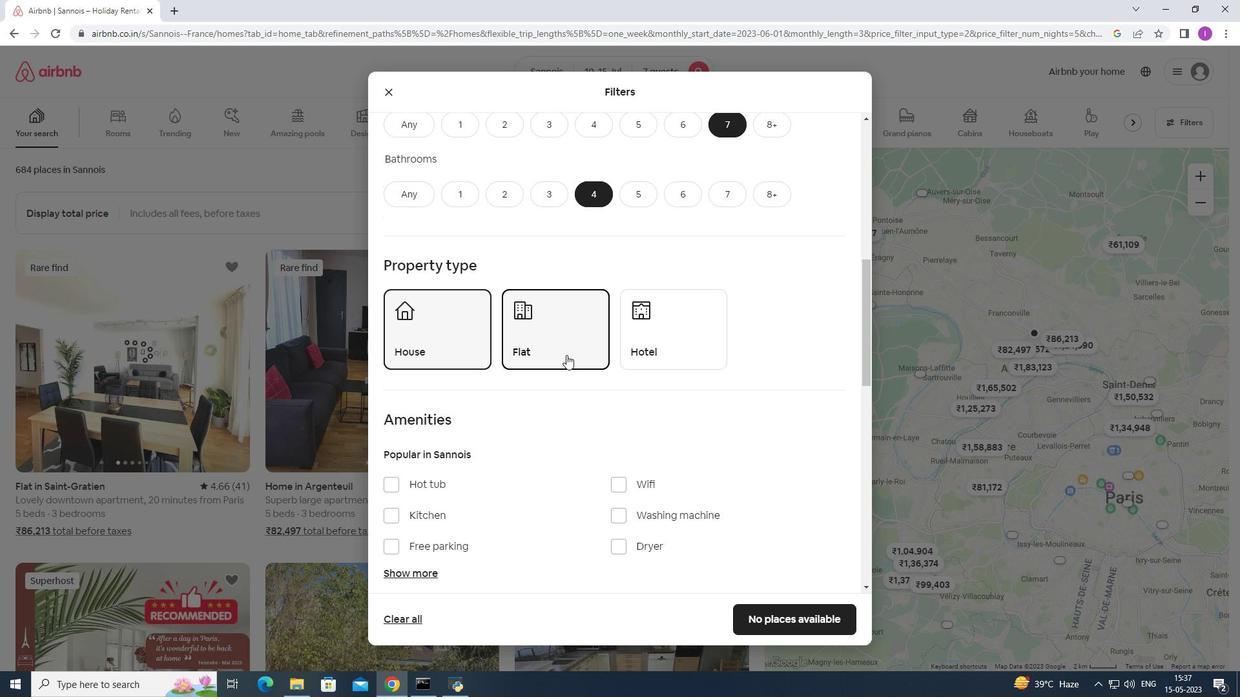 
Action: Mouse moved to (567, 355)
Screenshot: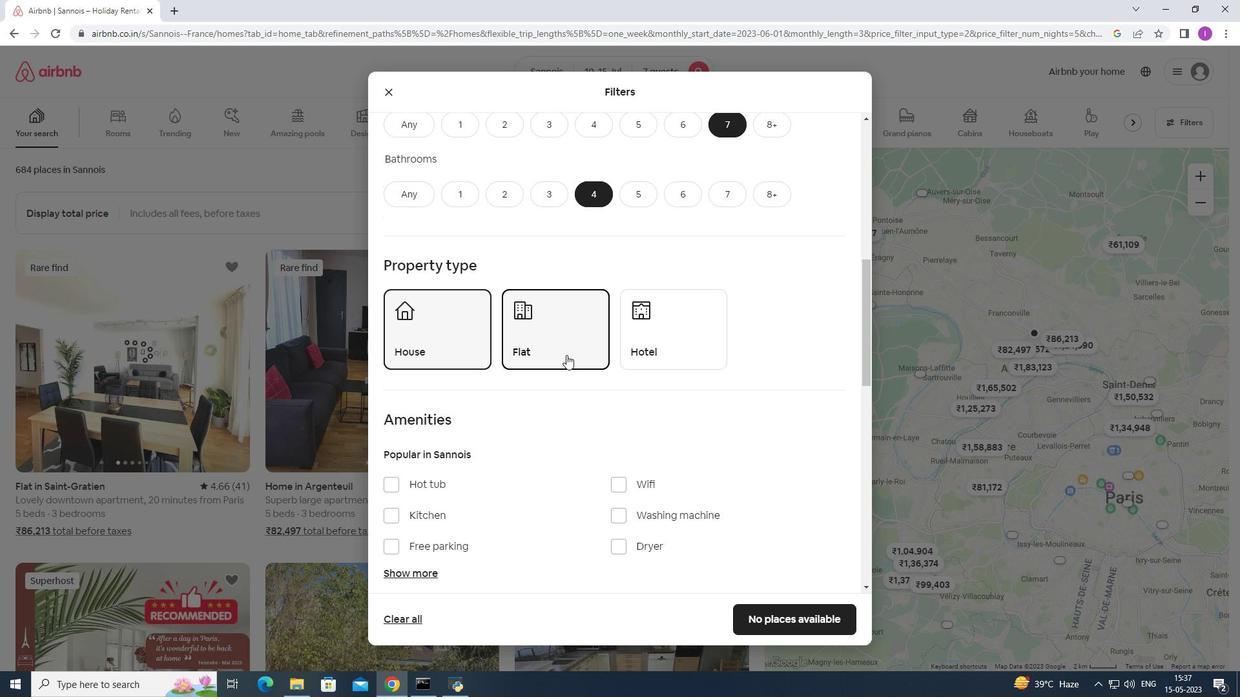 
Action: Mouse scrolled (567, 354) with delta (0, 0)
Screenshot: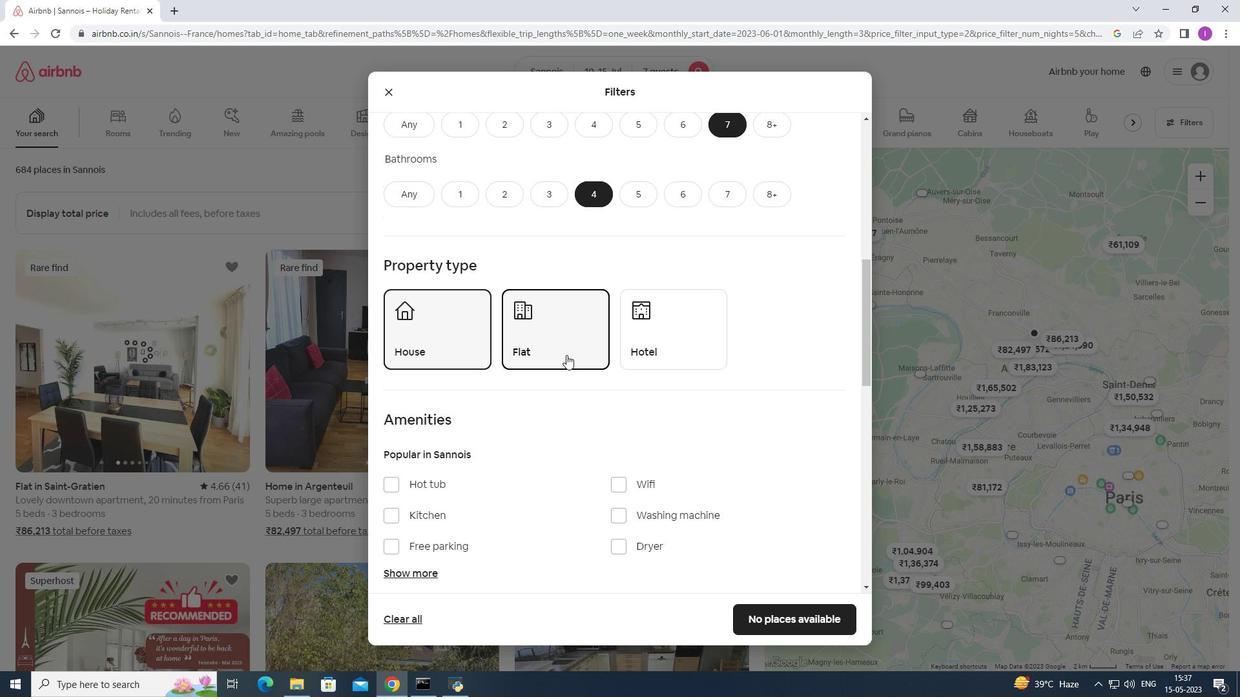 
Action: Mouse moved to (385, 417)
Screenshot: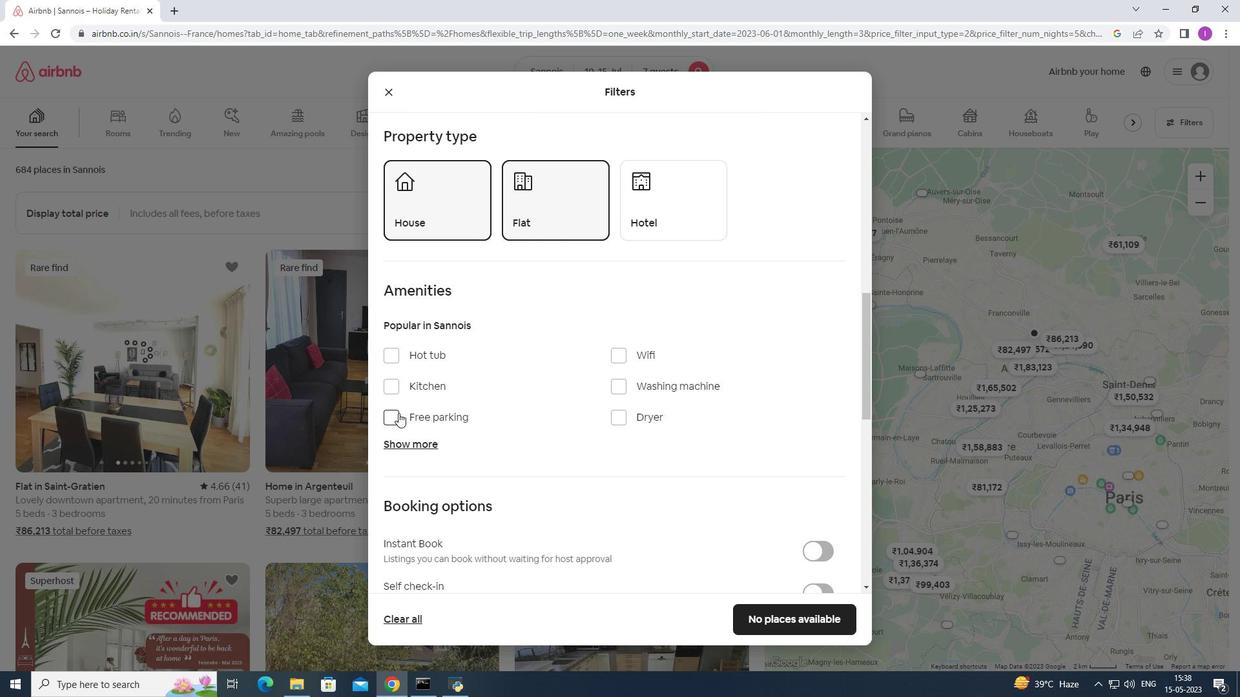 
Action: Mouse pressed left at (385, 417)
Screenshot: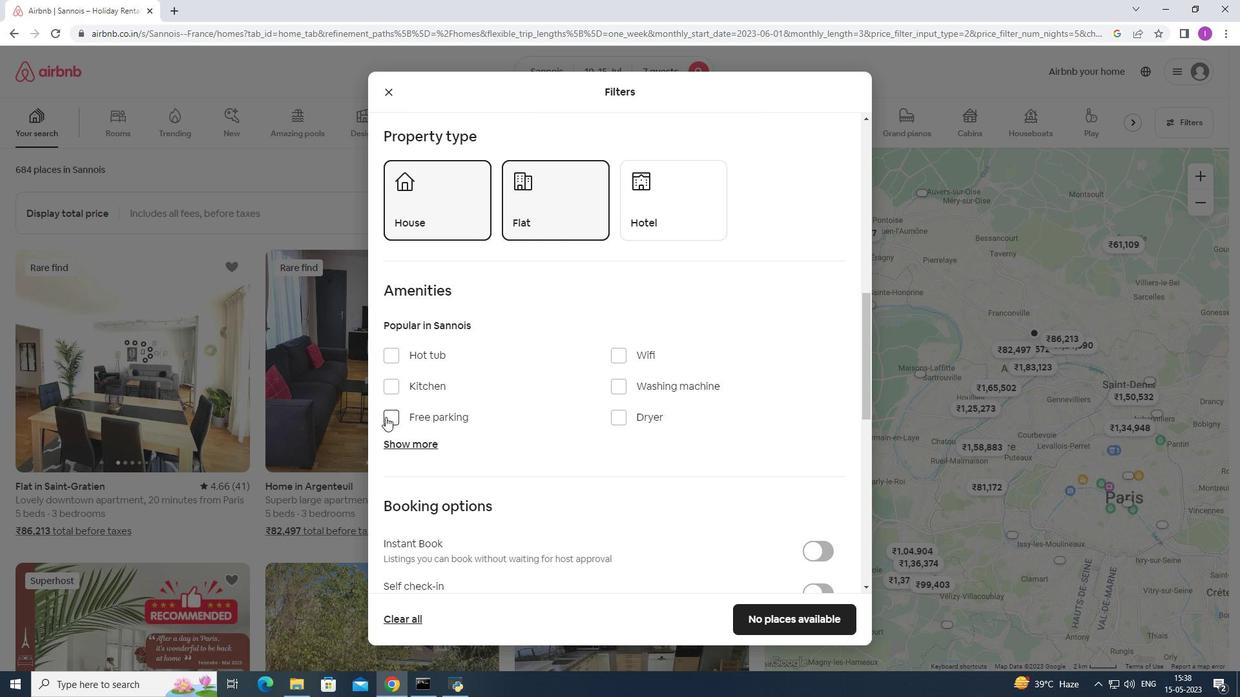 
Action: Mouse moved to (615, 359)
Screenshot: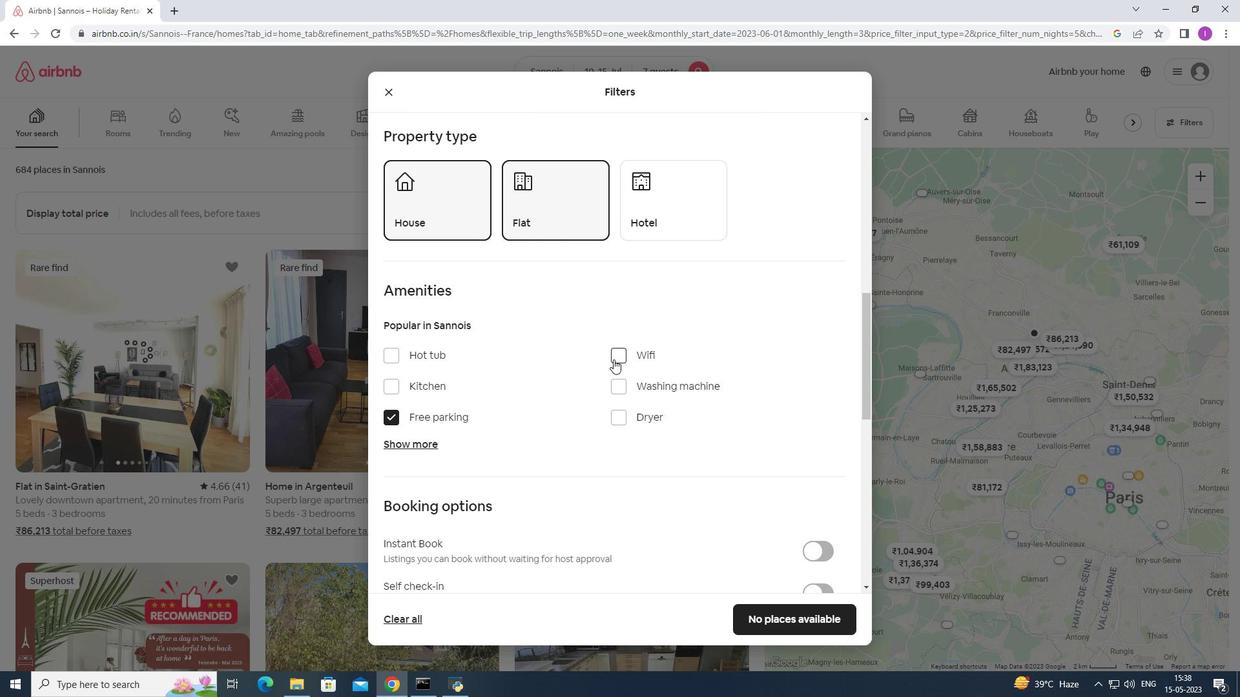 
Action: Mouse pressed left at (615, 359)
Screenshot: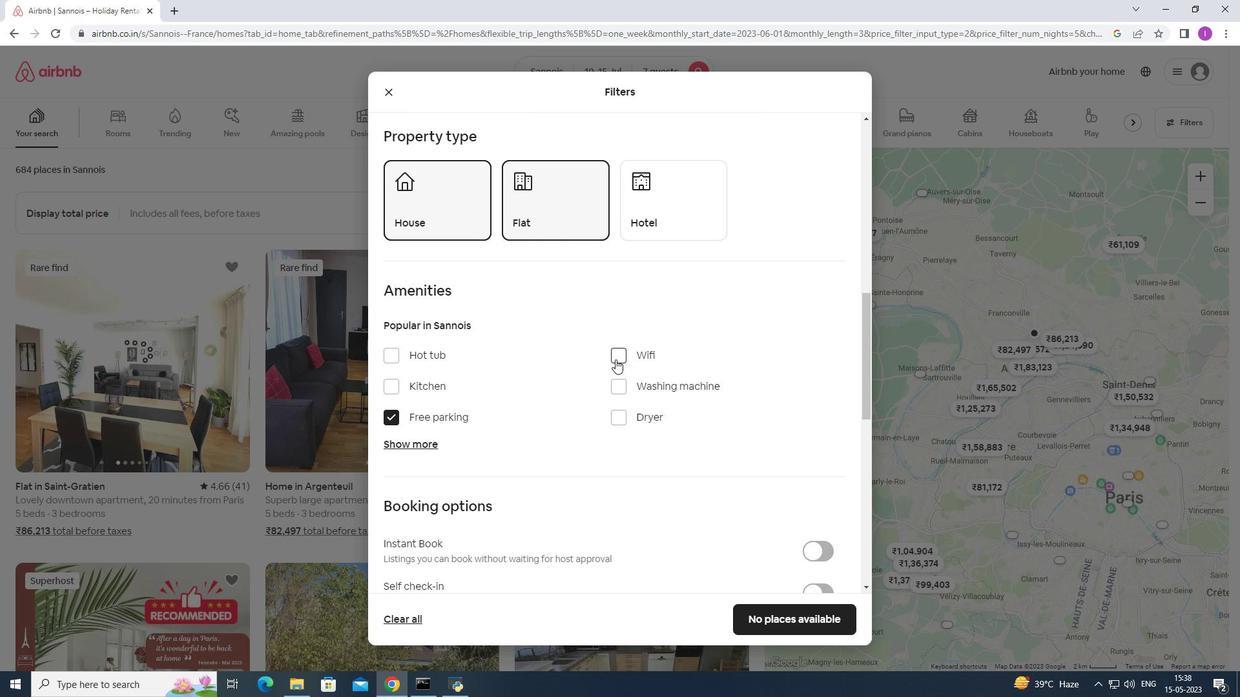 
Action: Mouse moved to (406, 444)
Screenshot: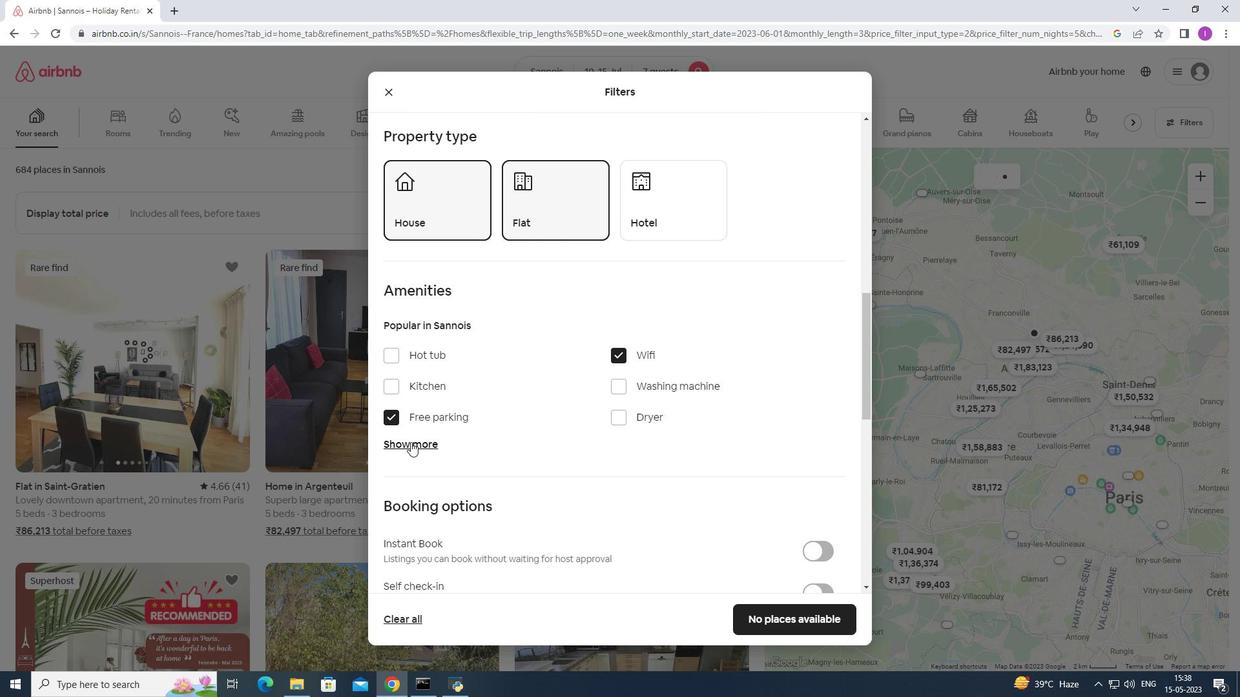
Action: Mouse pressed left at (406, 444)
Screenshot: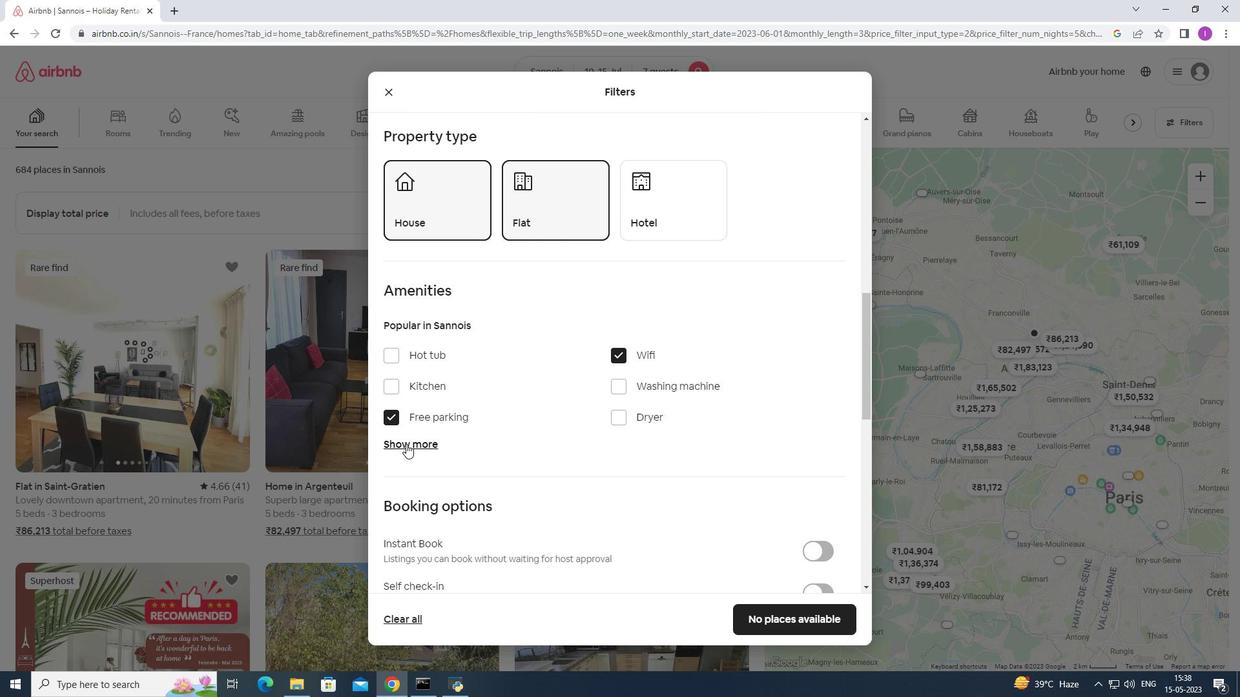 
Action: Mouse moved to (619, 522)
Screenshot: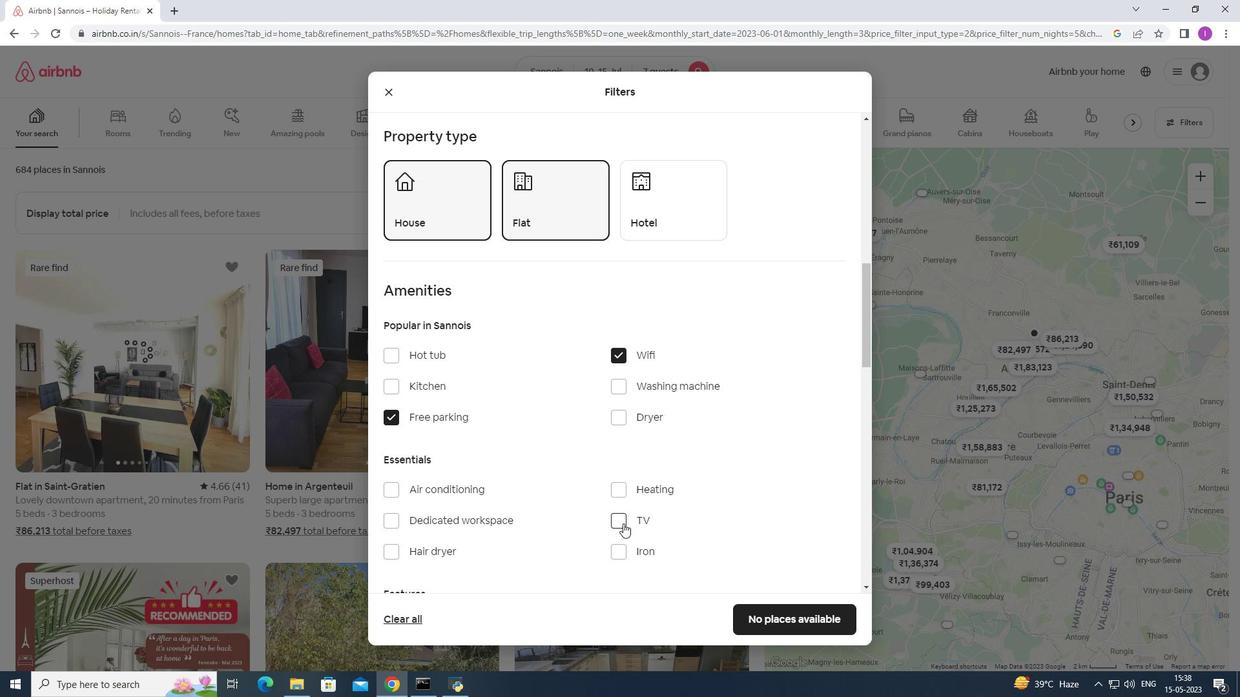 
Action: Mouse pressed left at (619, 522)
Screenshot: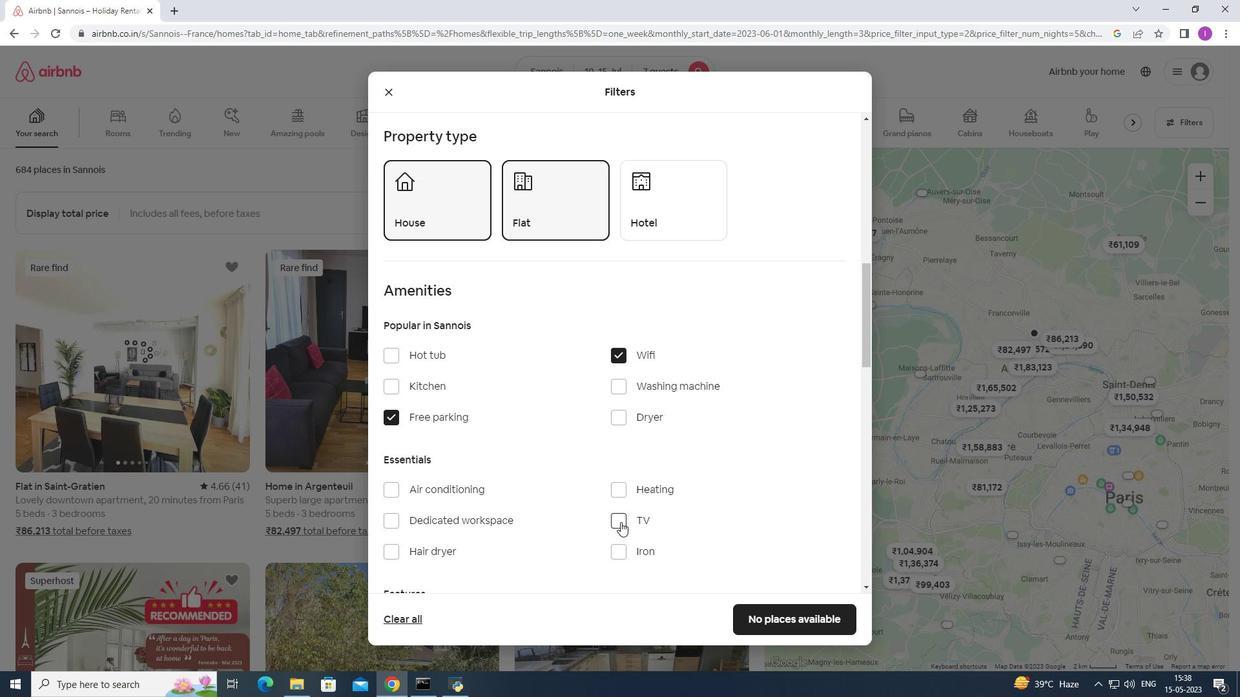 
Action: Mouse moved to (545, 519)
Screenshot: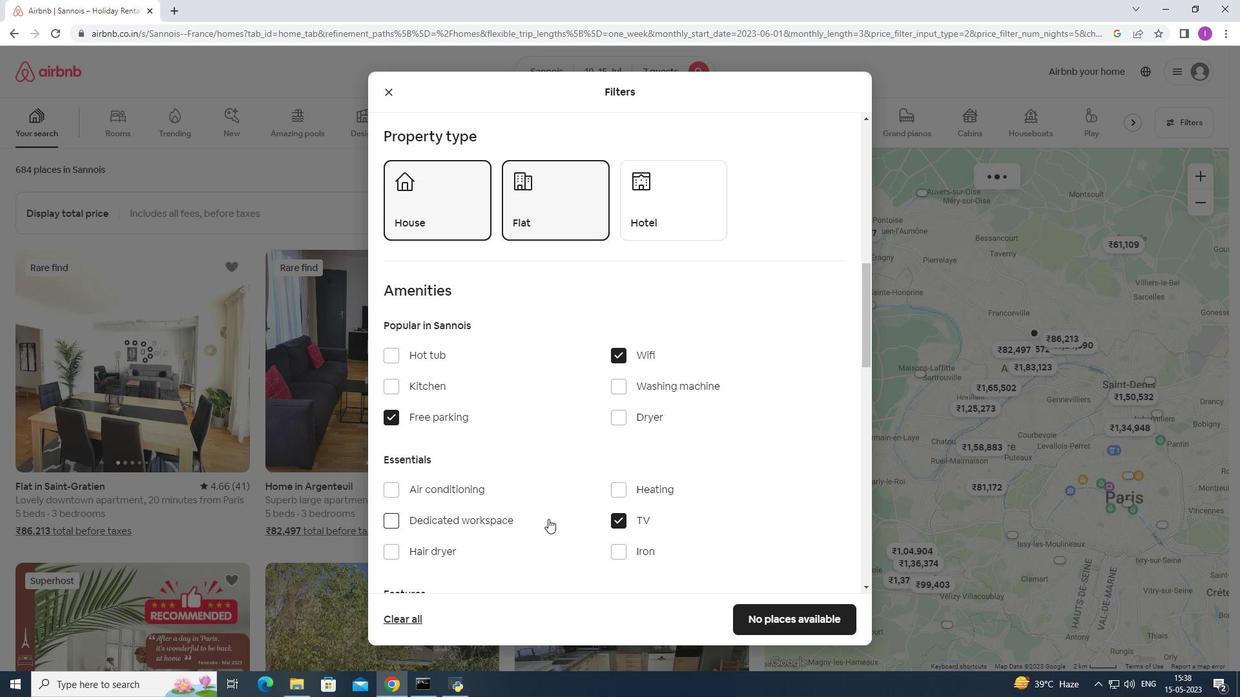 
Action: Mouse scrolled (545, 518) with delta (0, 0)
Screenshot: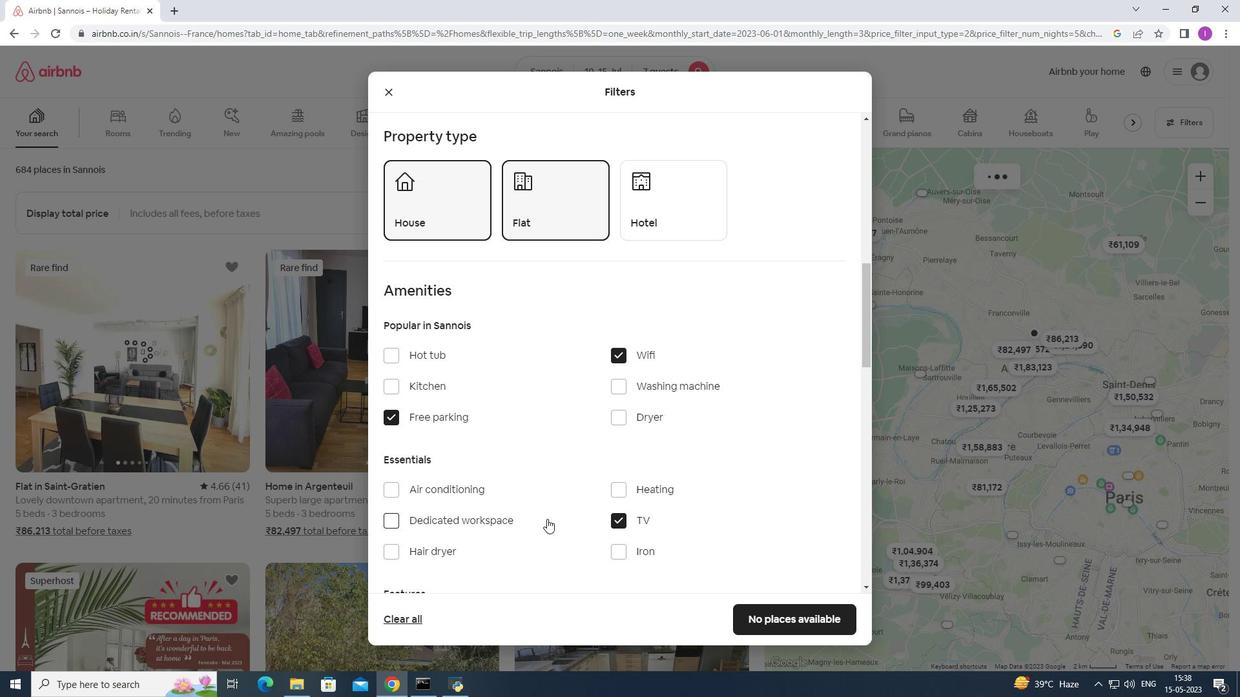 
Action: Mouse scrolled (545, 518) with delta (0, 0)
Screenshot: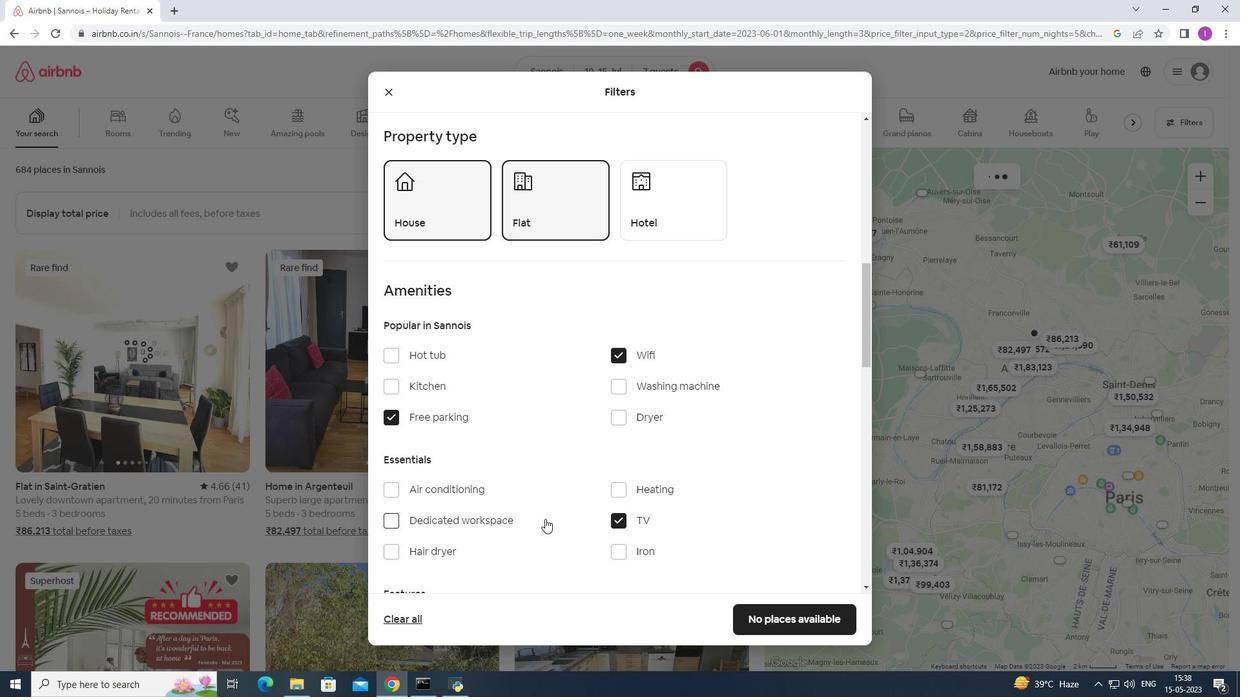
Action: Mouse moved to (537, 510)
Screenshot: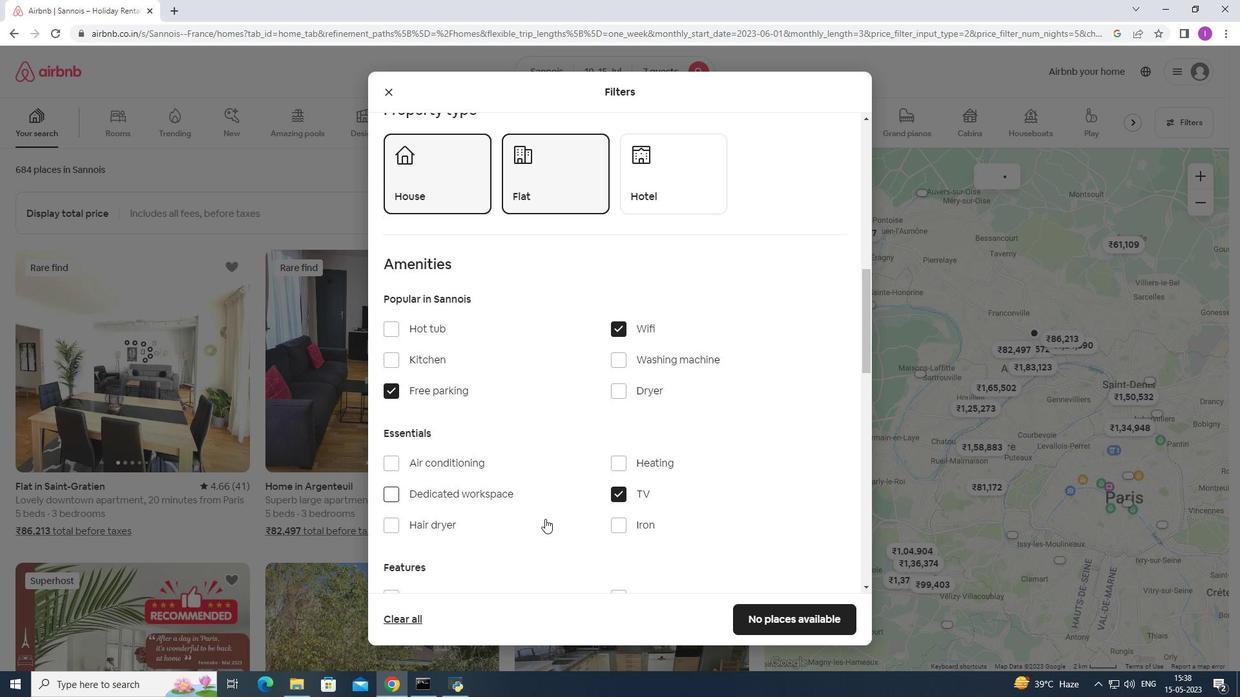 
Action: Mouse scrolled (537, 509) with delta (0, 0)
Screenshot: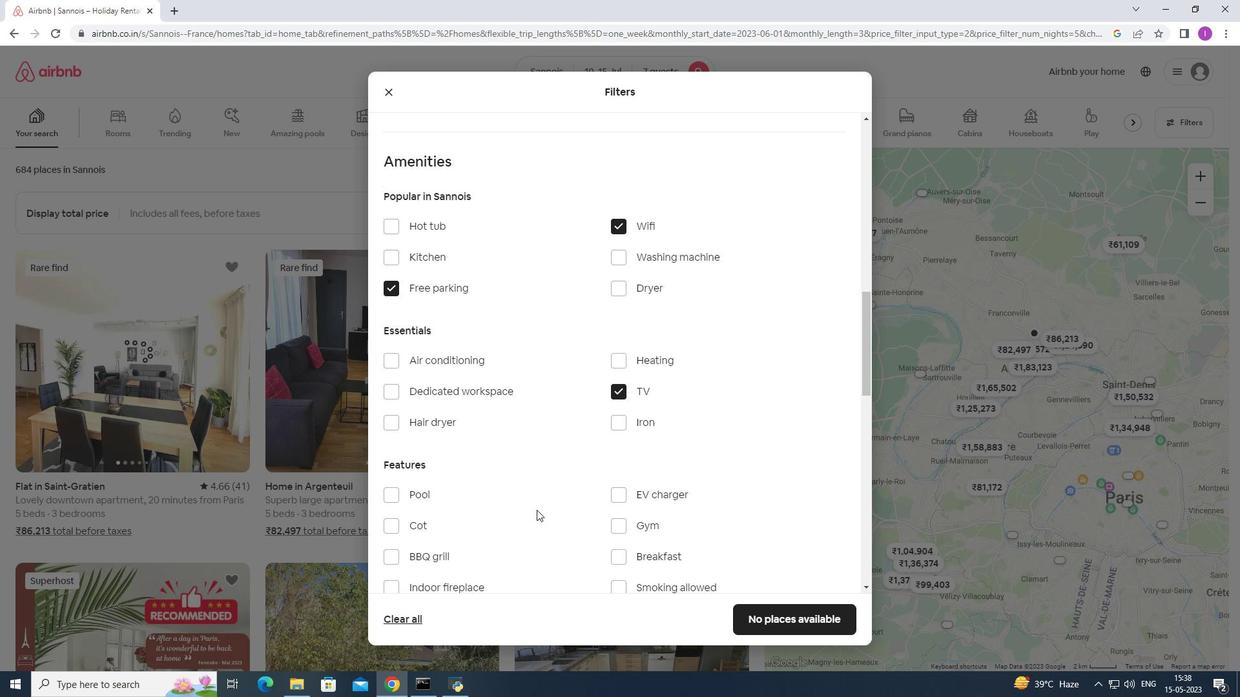 
Action: Mouse scrolled (537, 509) with delta (0, 0)
Screenshot: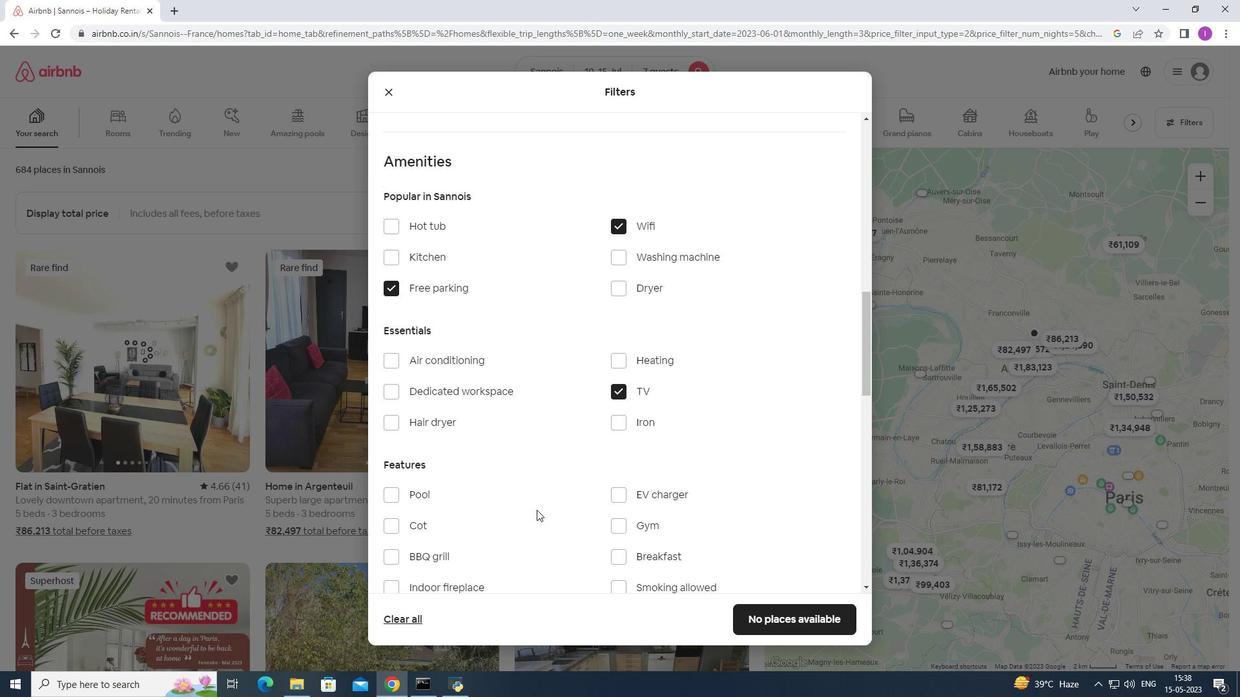 
Action: Mouse moved to (618, 394)
Screenshot: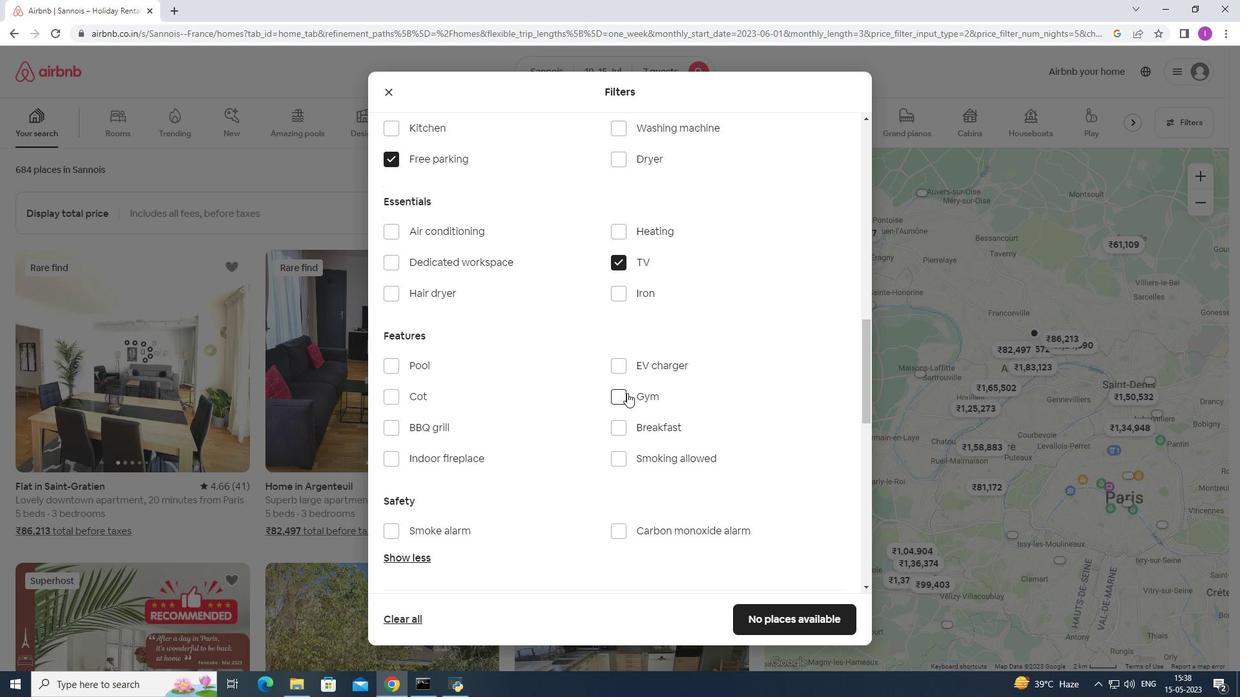 
Action: Mouse pressed left at (618, 394)
Screenshot: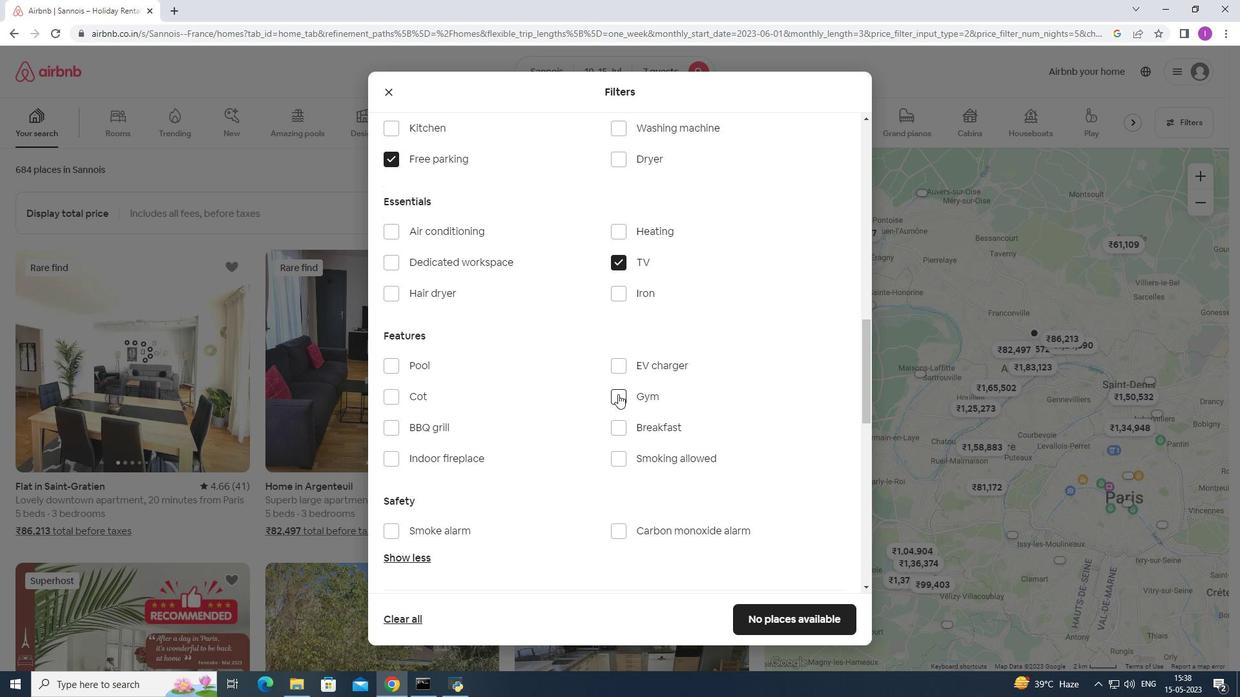 
Action: Mouse moved to (617, 424)
Screenshot: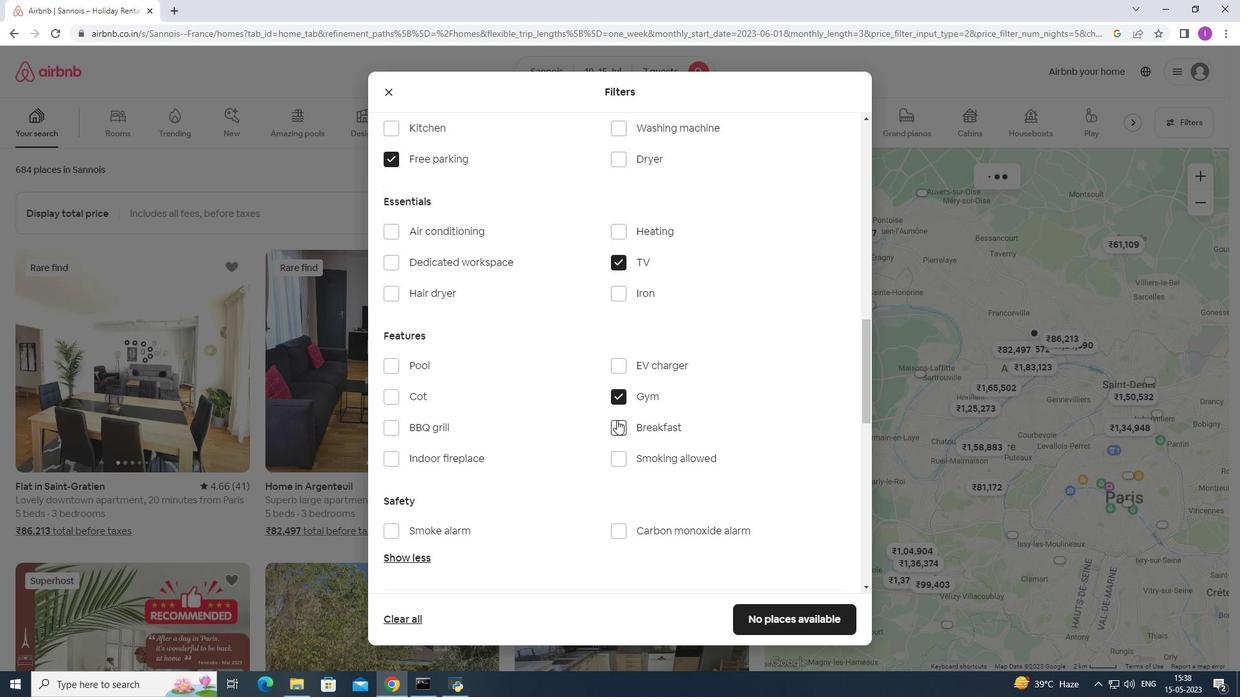 
Action: Mouse pressed left at (617, 424)
Screenshot: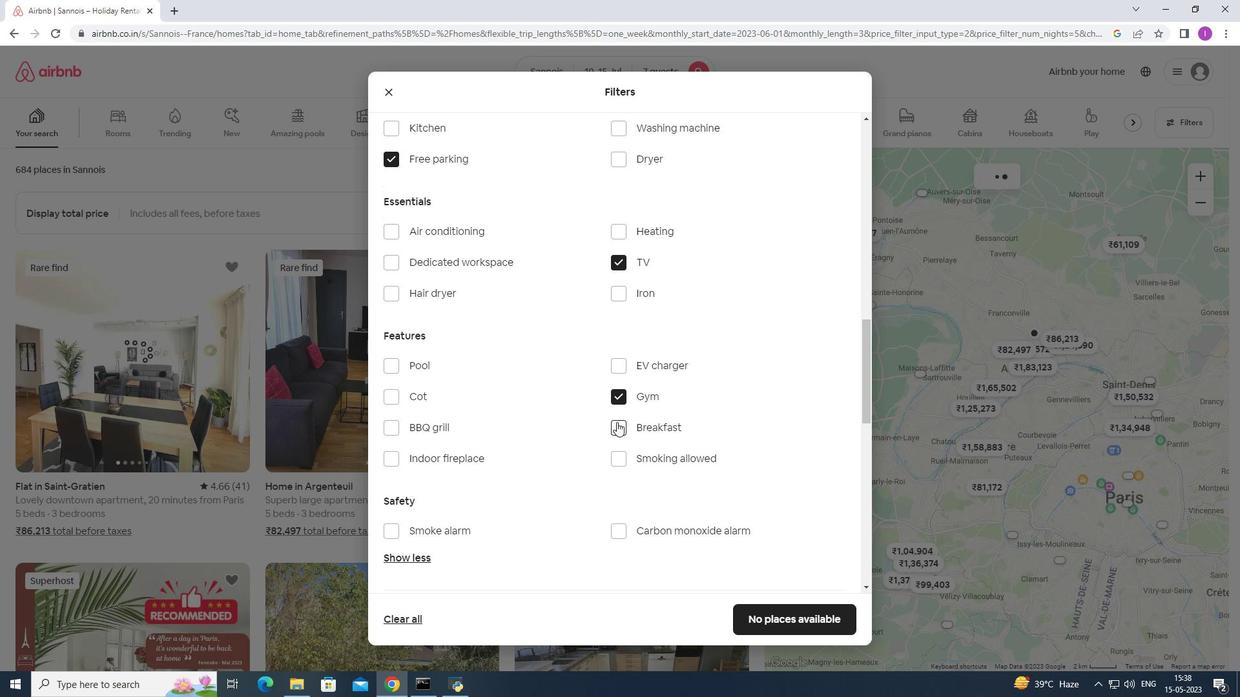
Action: Mouse moved to (512, 452)
Screenshot: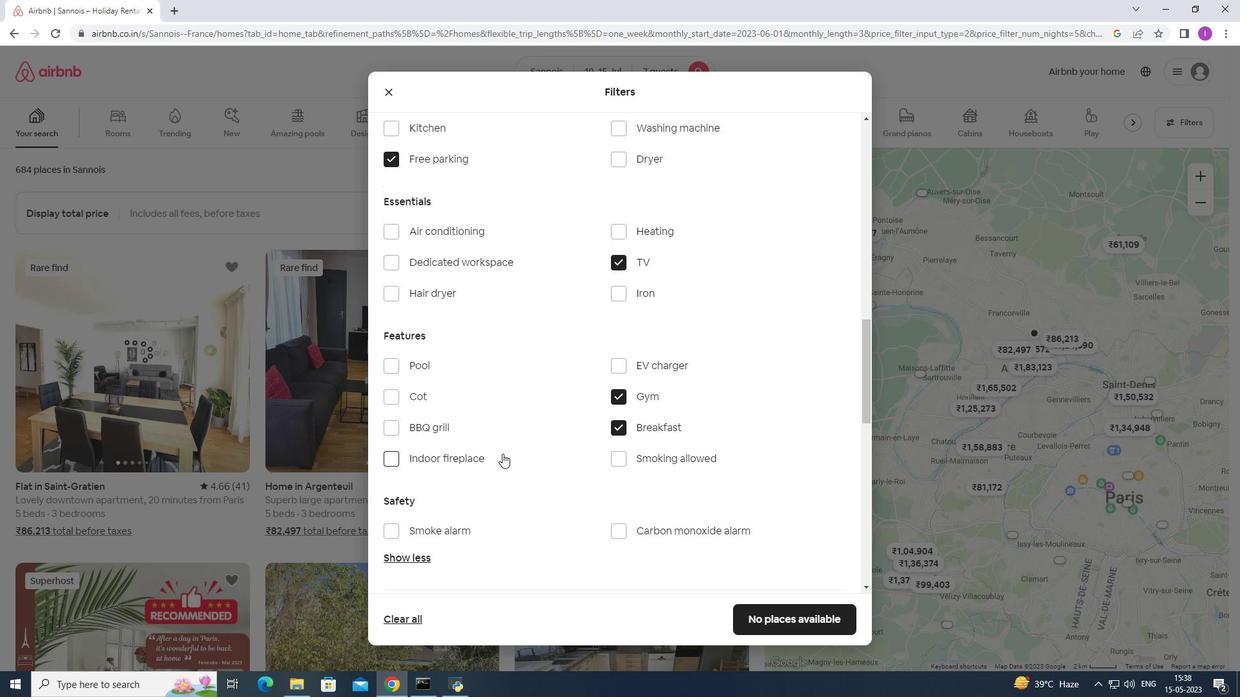 
Action: Mouse scrolled (512, 451) with delta (0, 0)
Screenshot: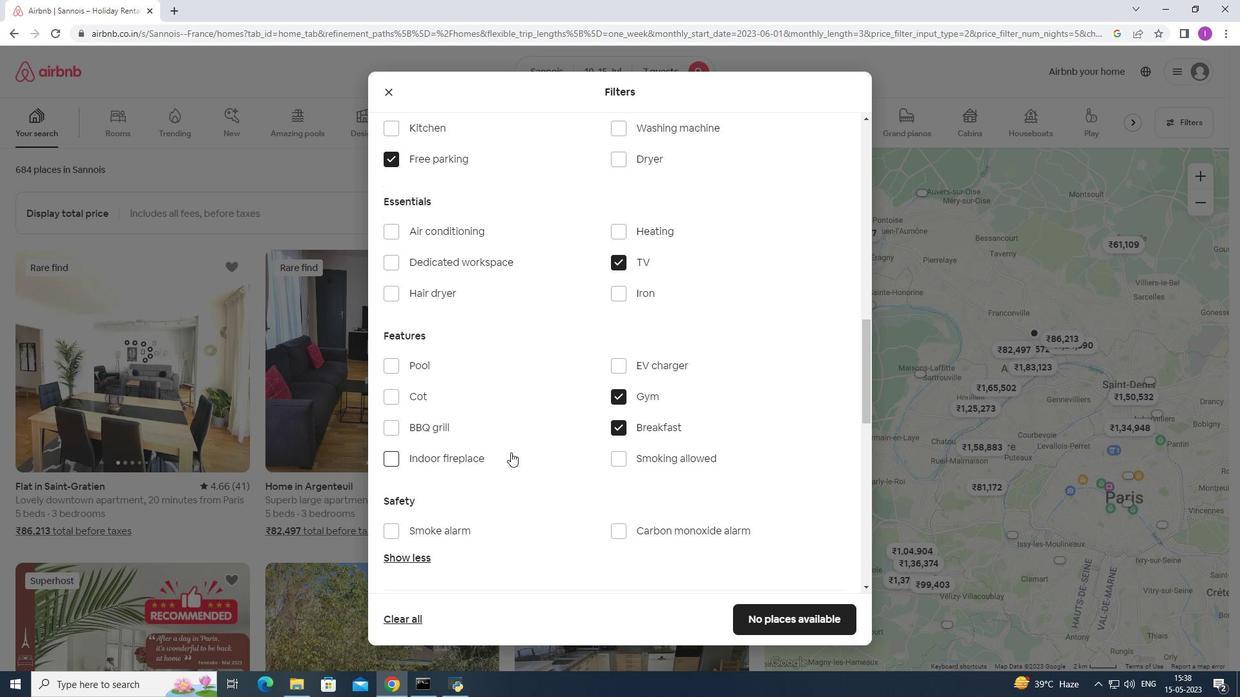 
Action: Mouse scrolled (512, 451) with delta (0, 0)
Screenshot: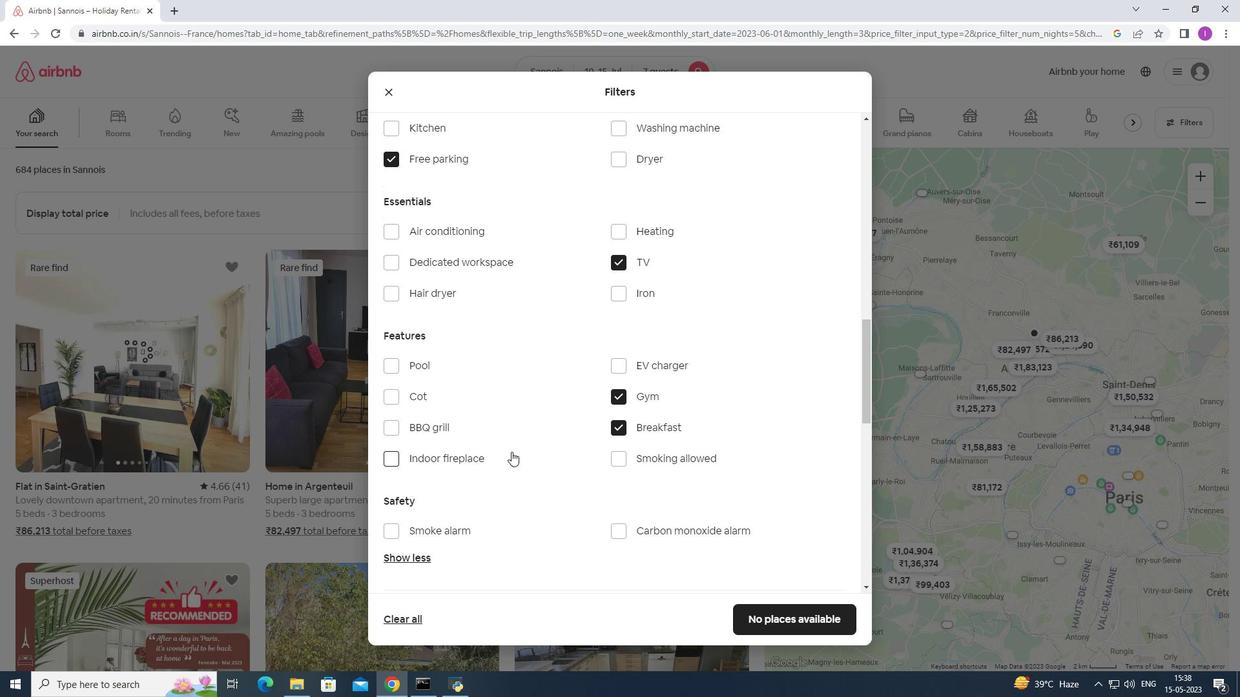 
Action: Mouse moved to (513, 452)
Screenshot: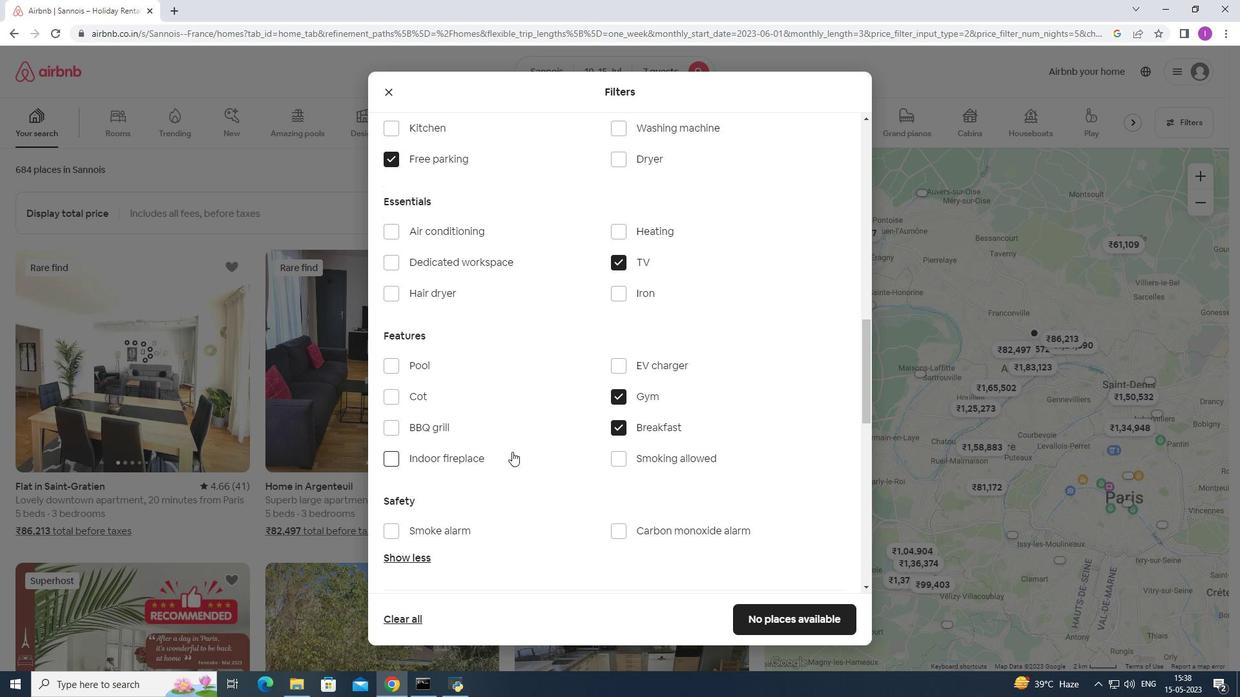 
Action: Mouse scrolled (513, 451) with delta (0, 0)
Screenshot: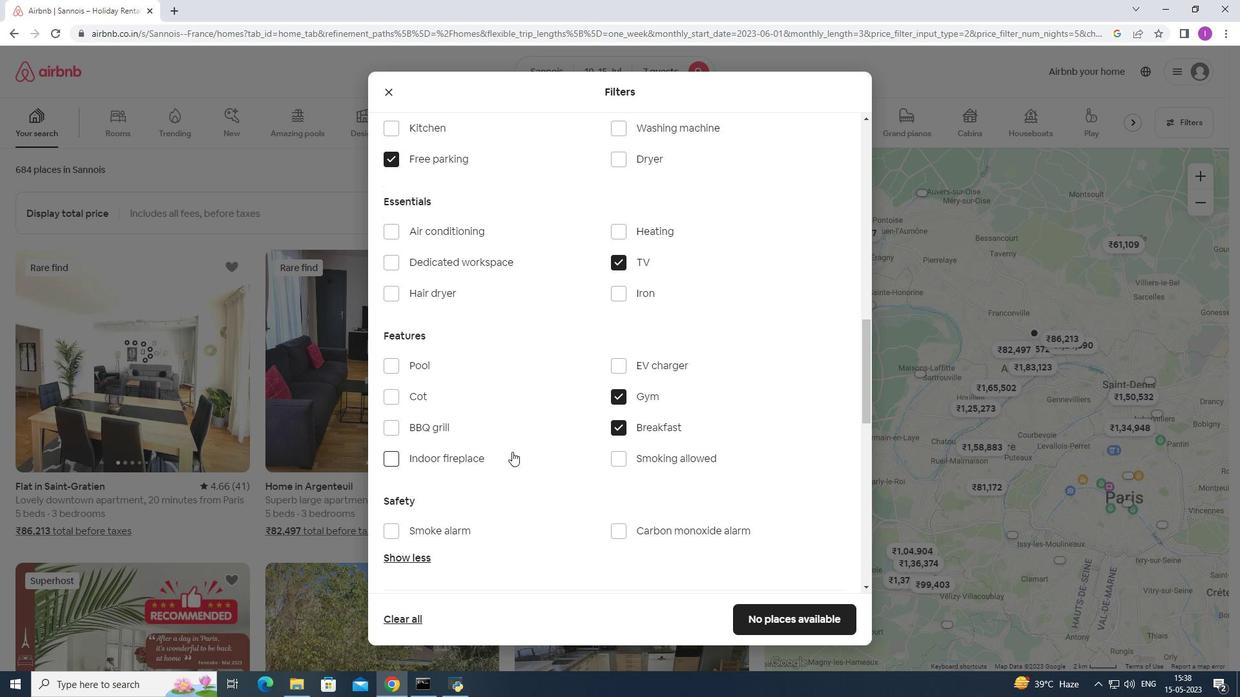 
Action: Mouse moved to (520, 446)
Screenshot: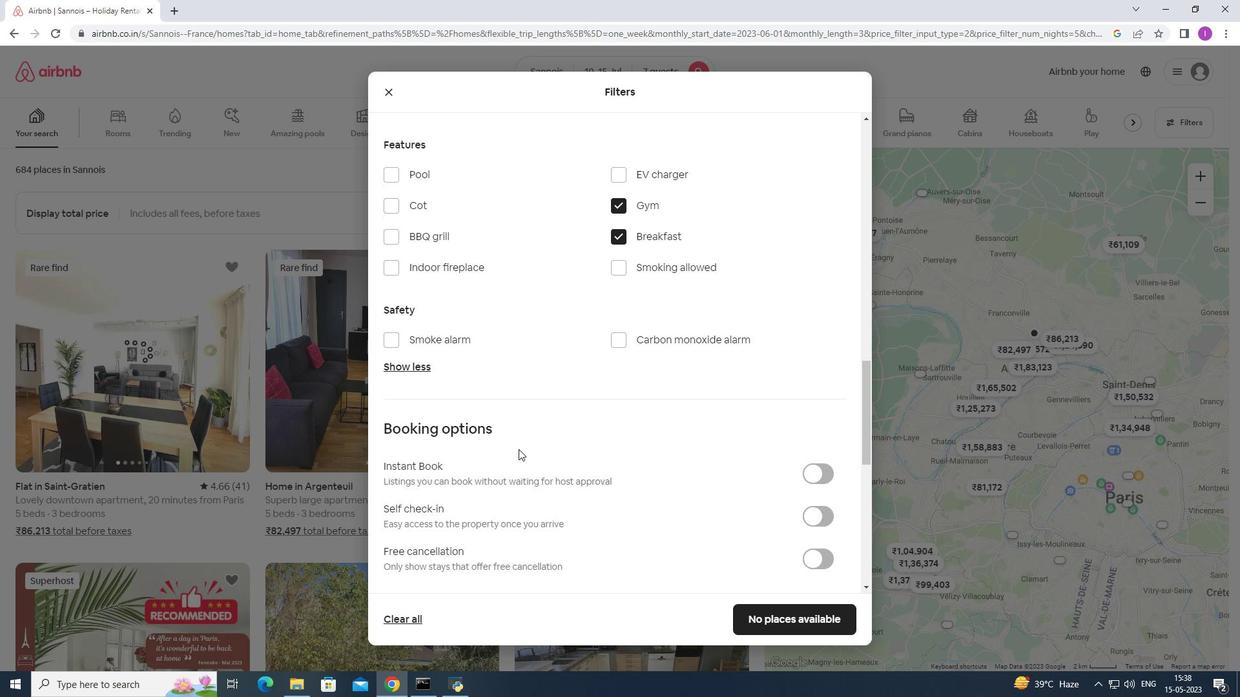 
Action: Mouse scrolled (520, 445) with delta (0, 0)
Screenshot: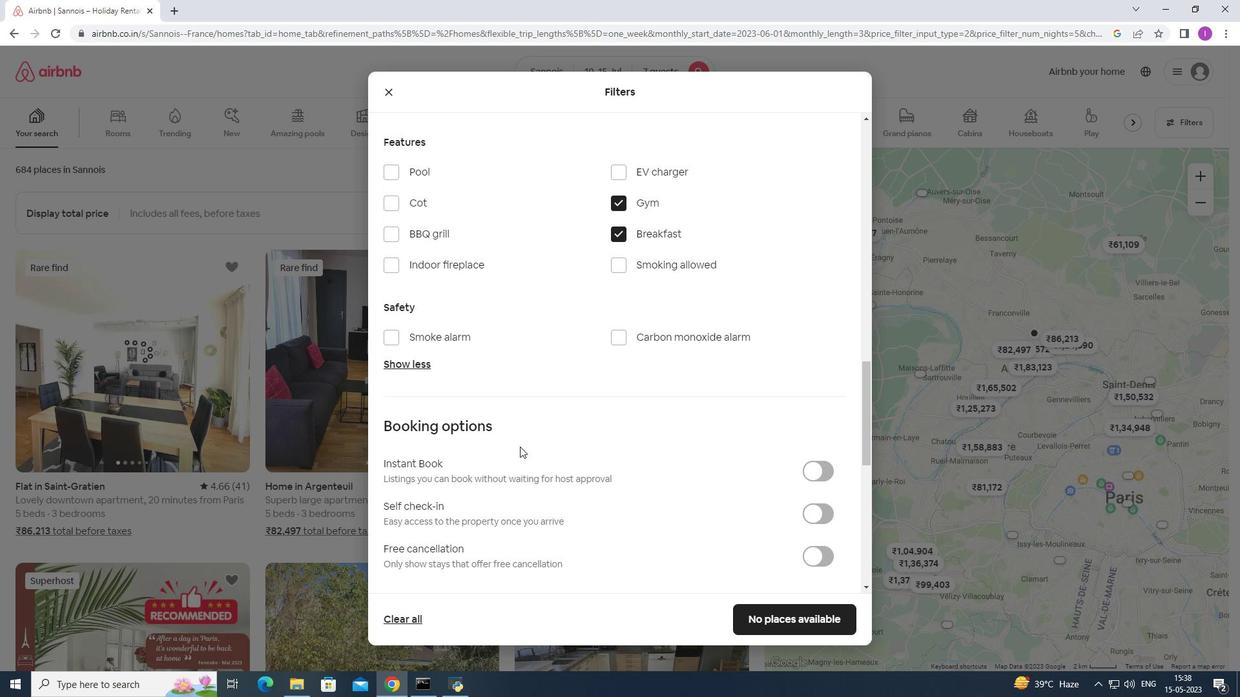
Action: Mouse moved to (827, 445)
Screenshot: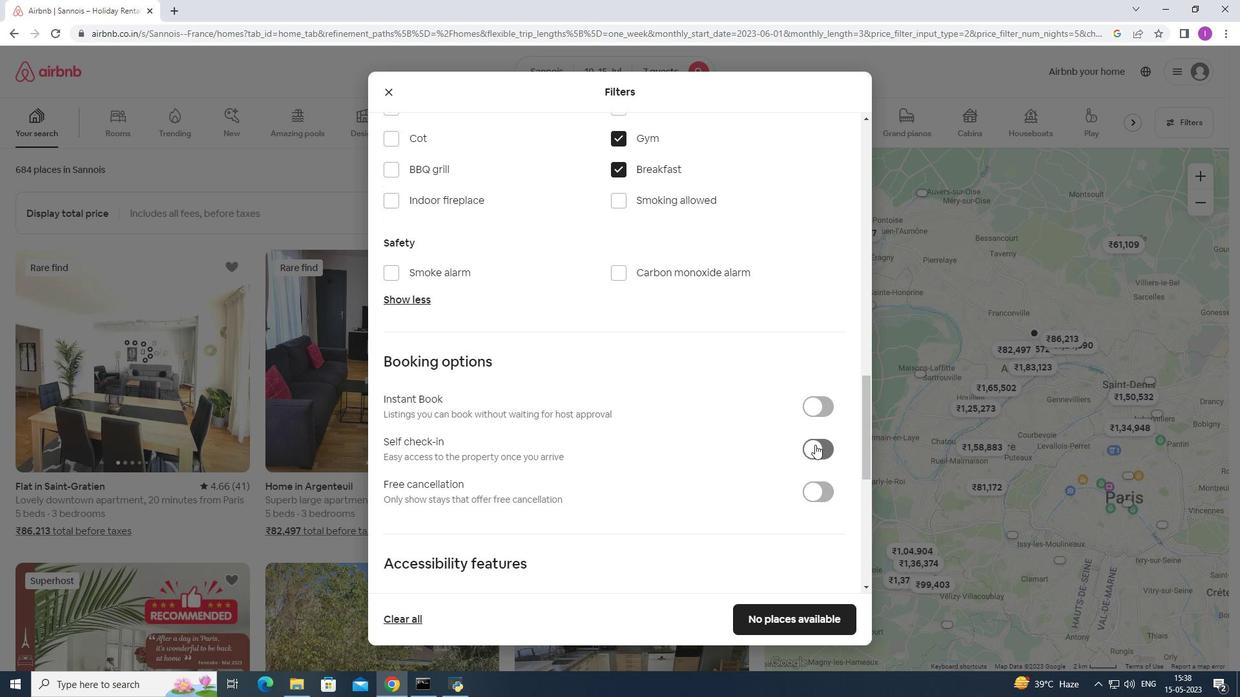 
Action: Mouse pressed left at (827, 445)
Screenshot: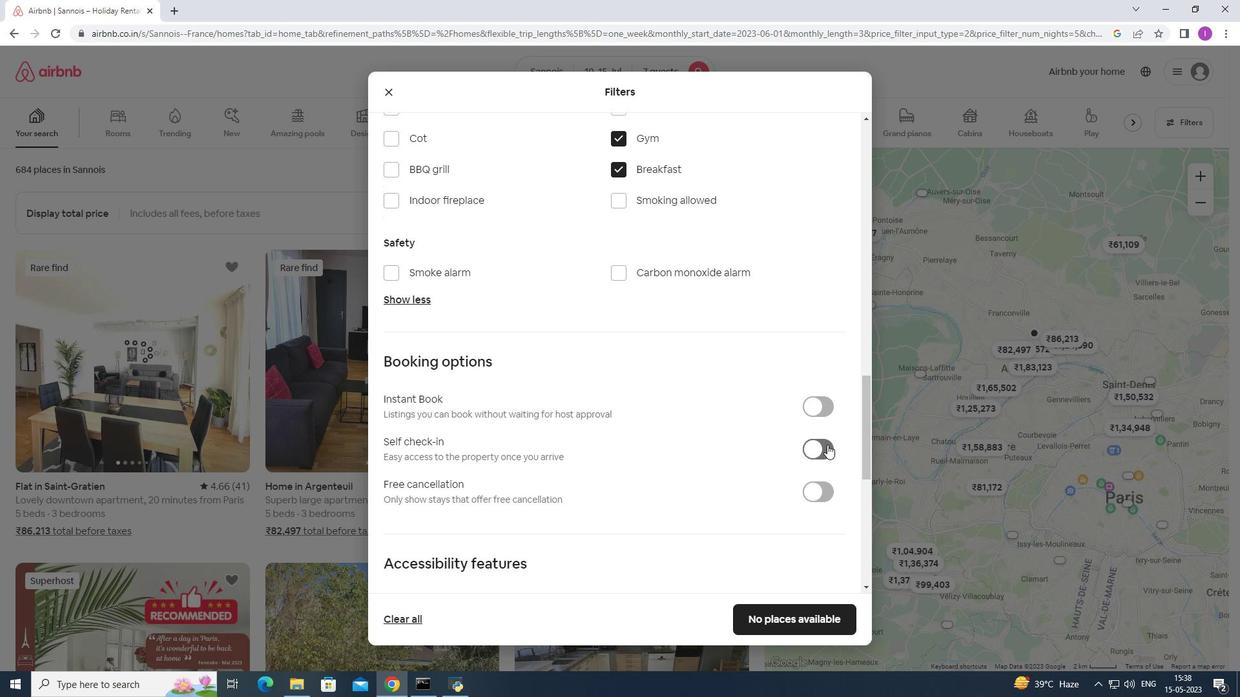 
Action: Mouse moved to (661, 447)
Screenshot: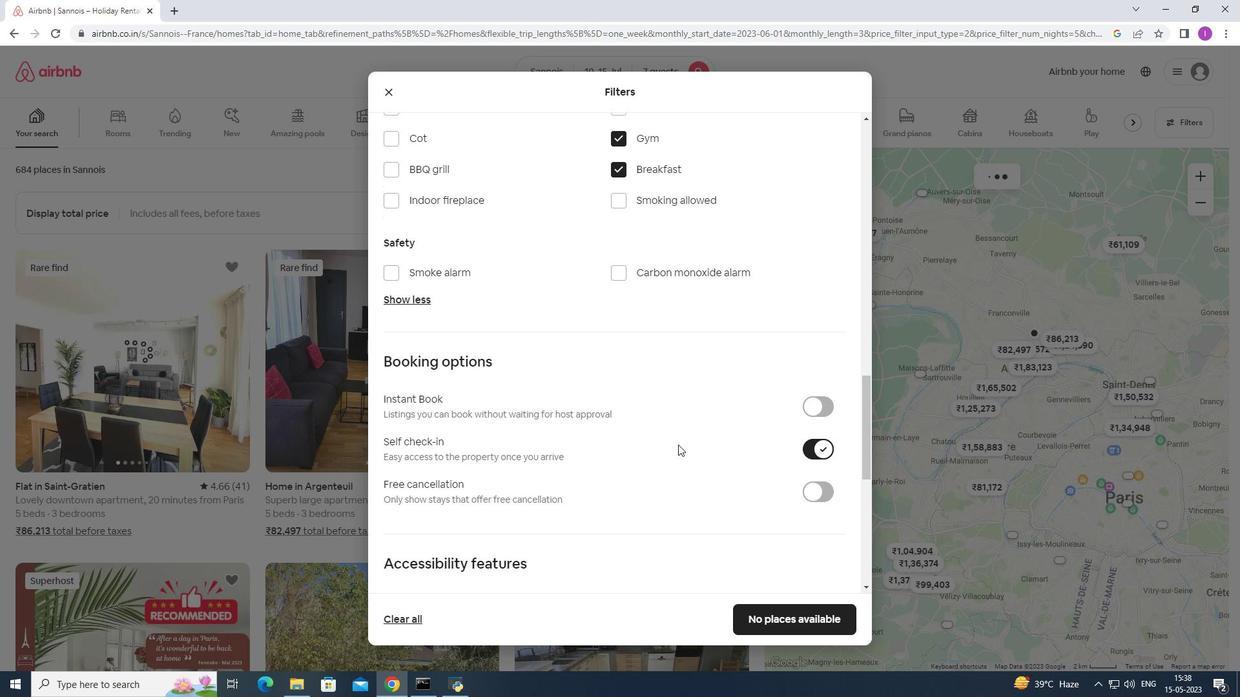 
Action: Mouse scrolled (661, 447) with delta (0, 0)
Screenshot: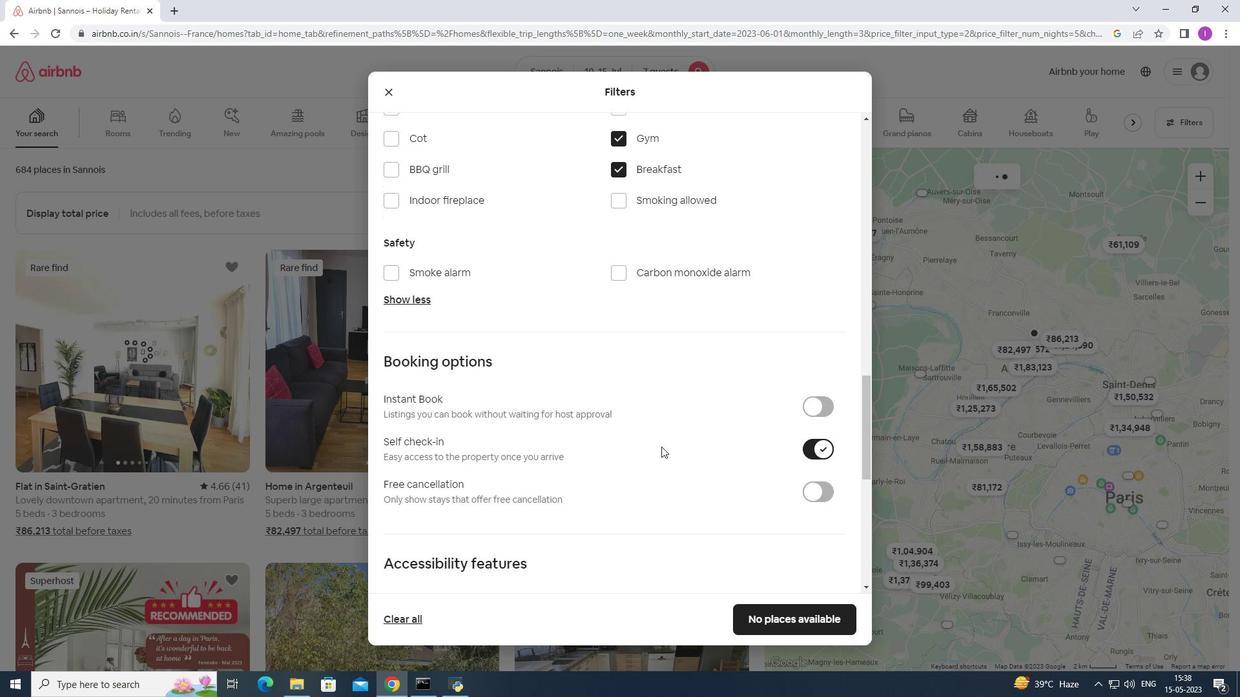 
Action: Mouse scrolled (661, 447) with delta (0, 0)
Screenshot: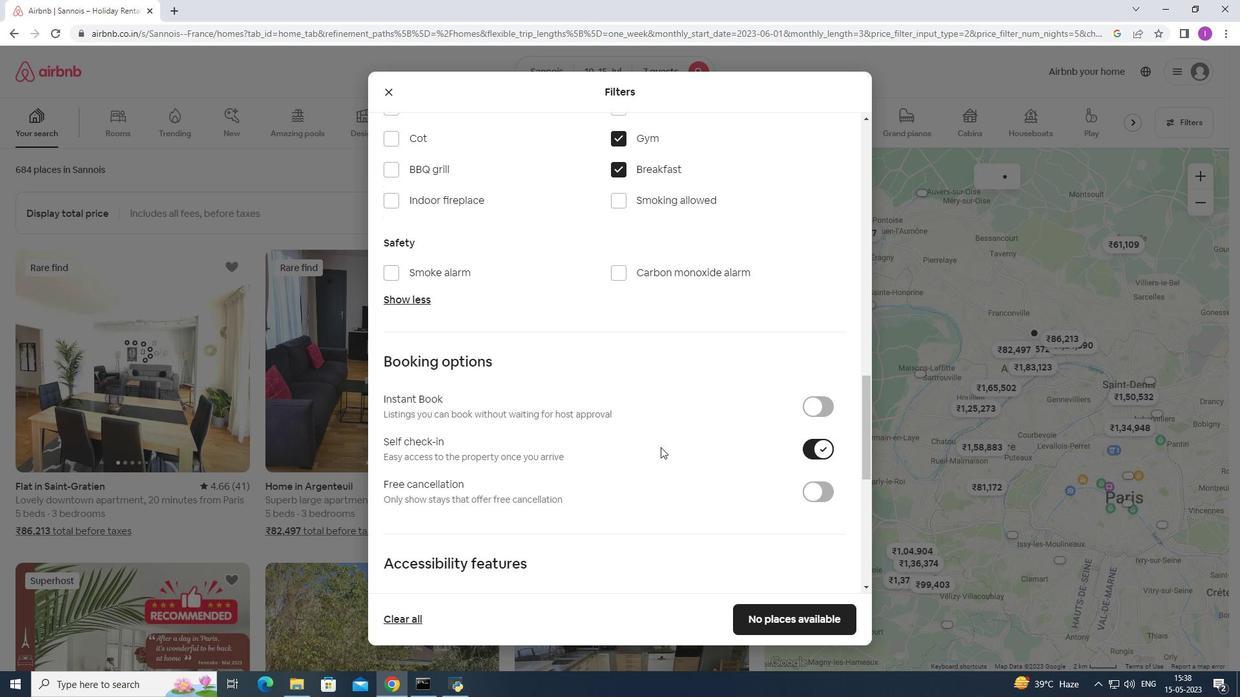 
Action: Mouse moved to (547, 486)
Screenshot: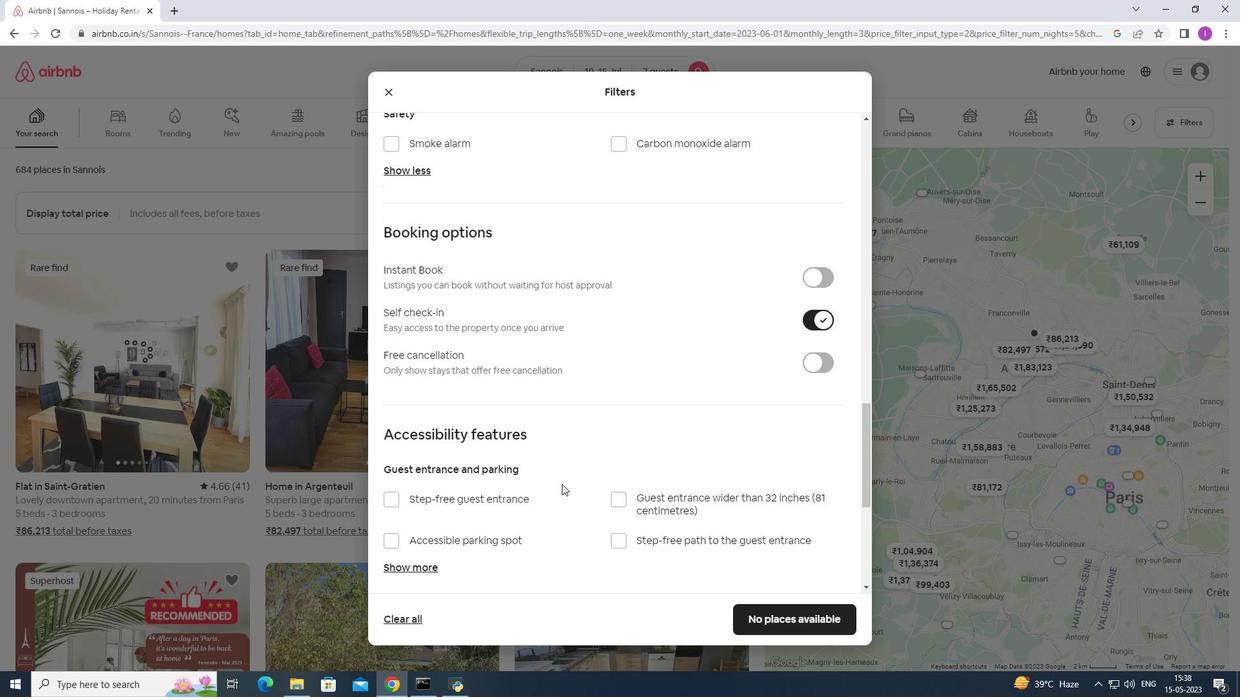 
Action: Mouse scrolled (547, 486) with delta (0, 0)
Screenshot: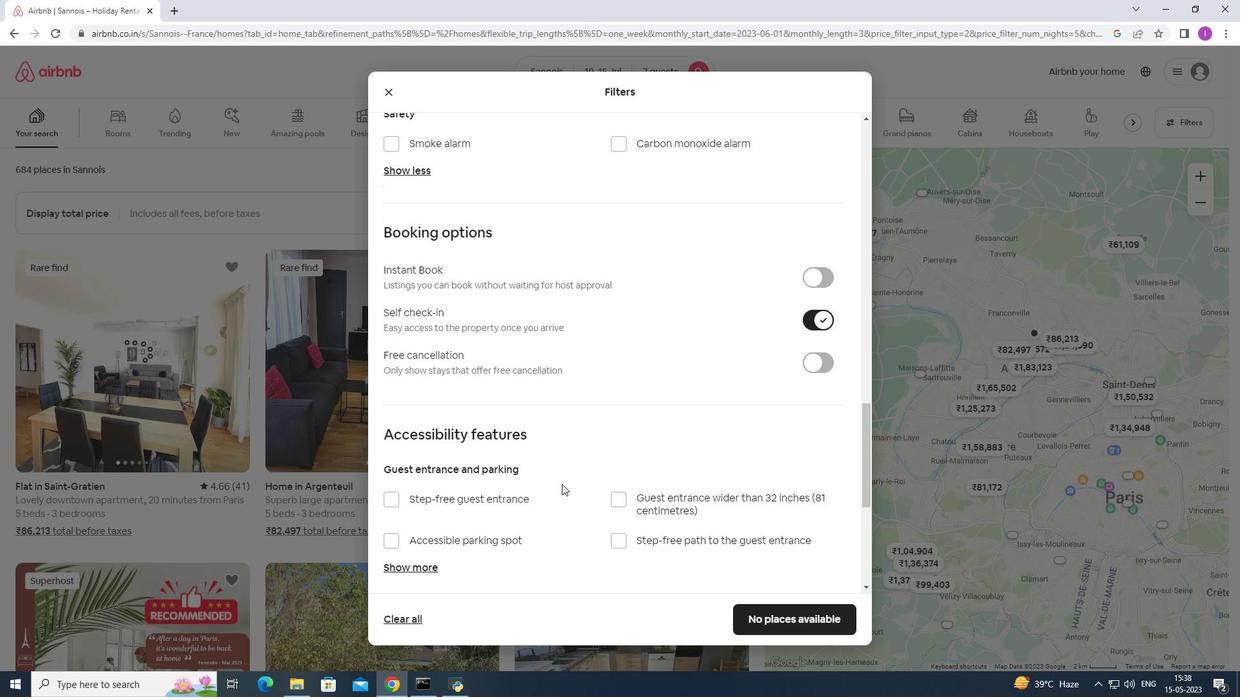 
Action: Mouse moved to (545, 488)
Screenshot: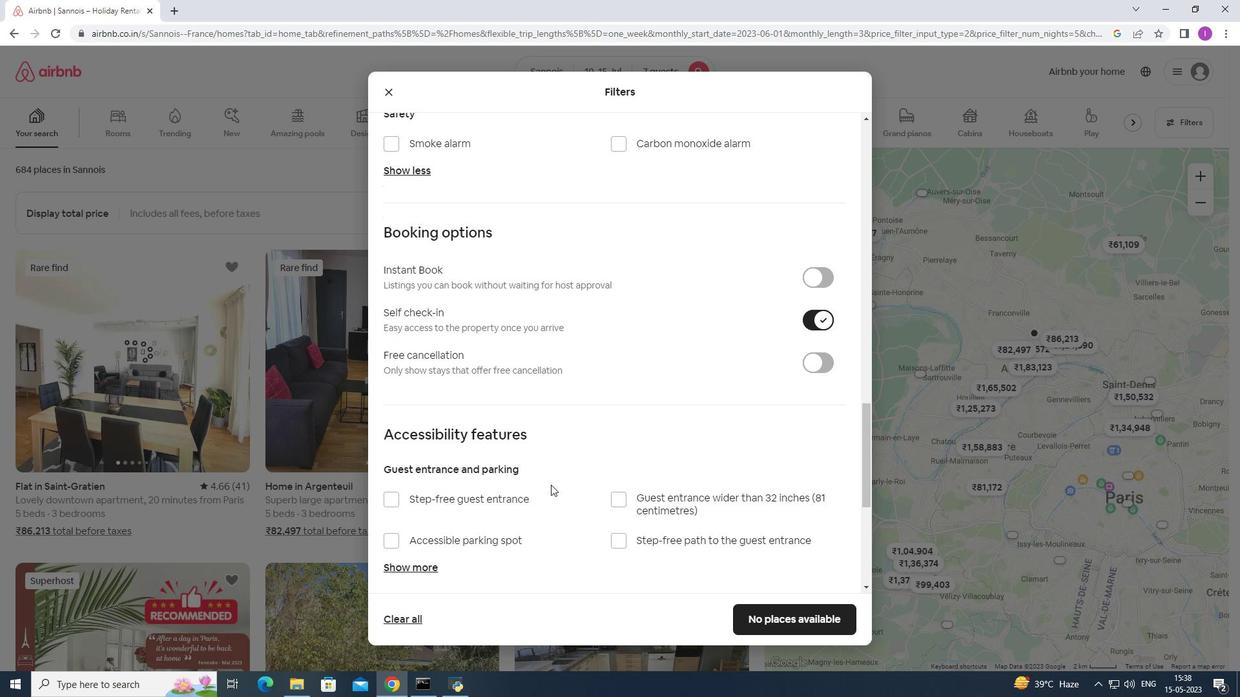 
Action: Mouse scrolled (545, 487) with delta (0, 0)
Screenshot: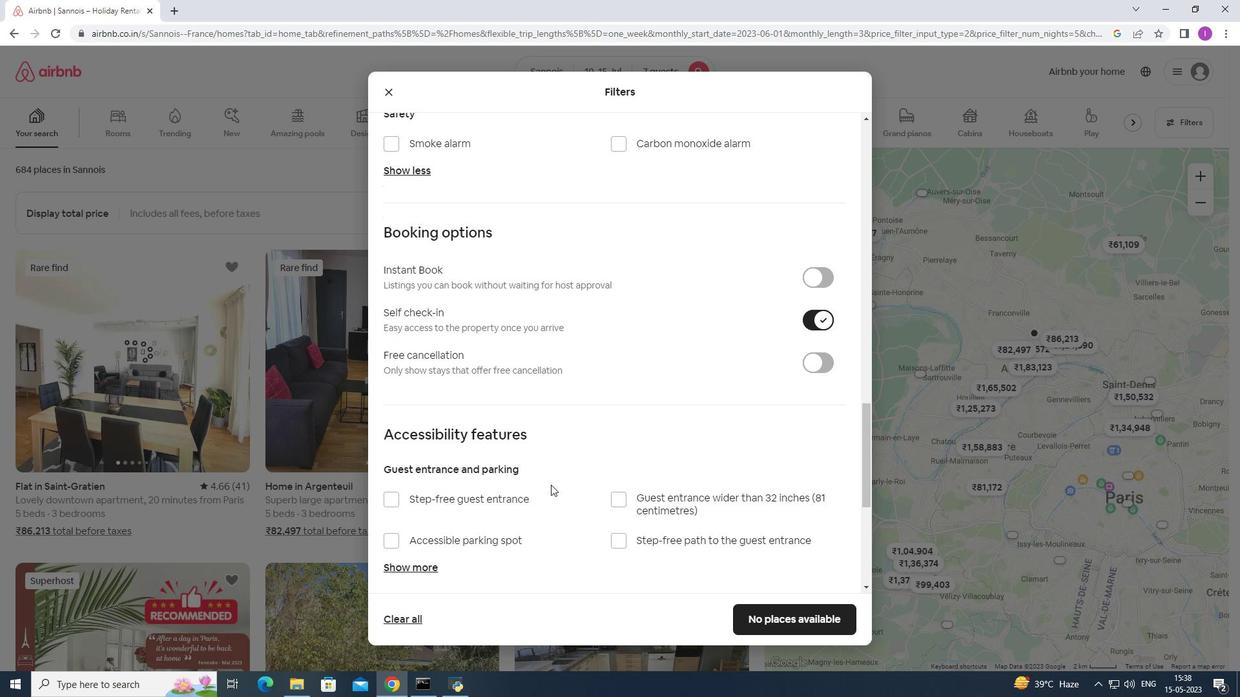 
Action: Mouse moved to (540, 490)
Screenshot: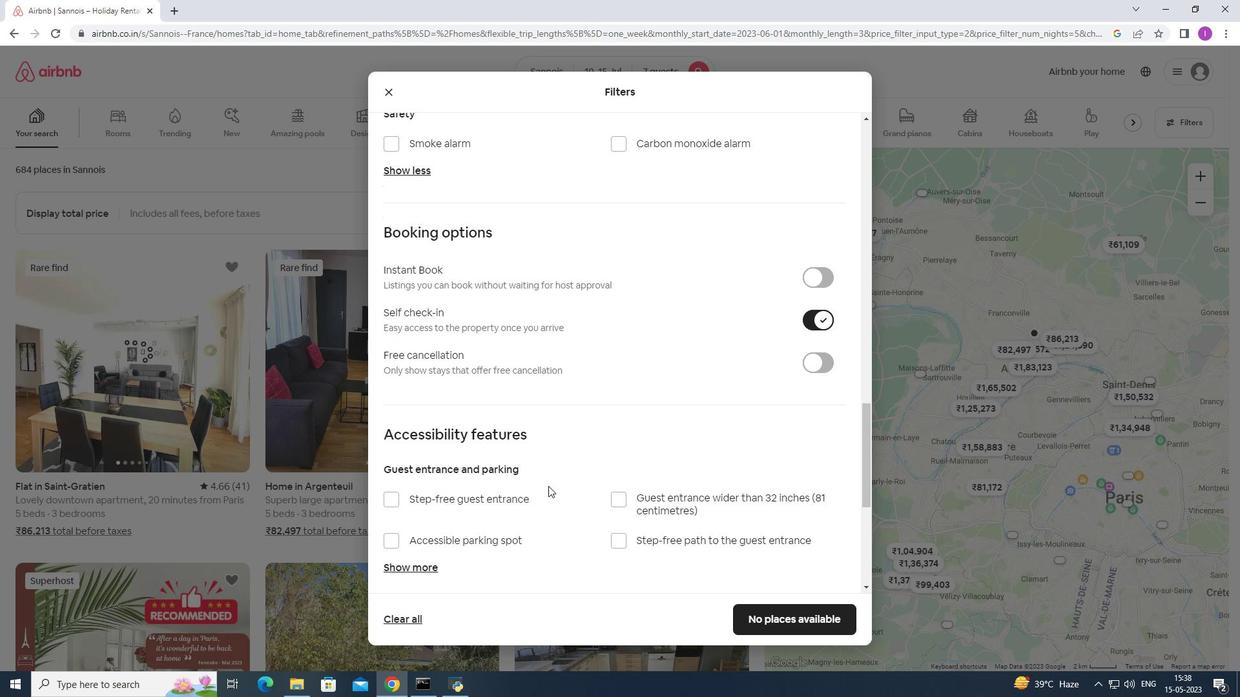 
Action: Mouse scrolled (540, 489) with delta (0, 0)
Screenshot: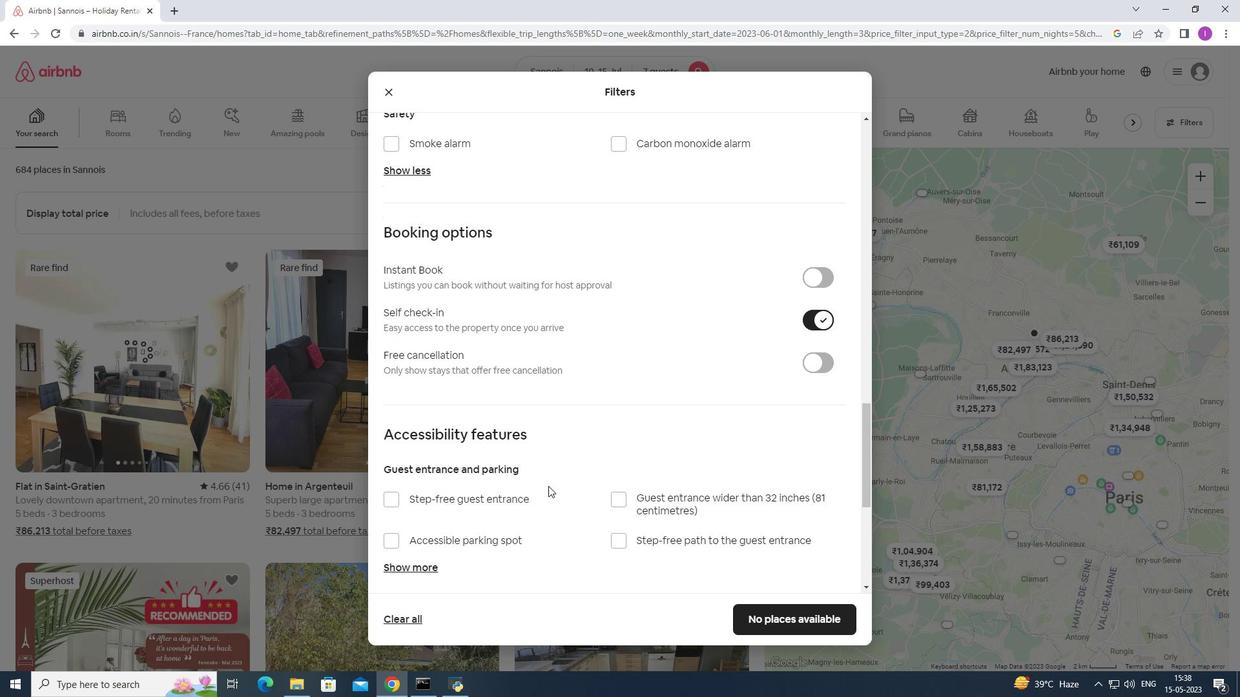 
Action: Mouse moved to (506, 482)
Screenshot: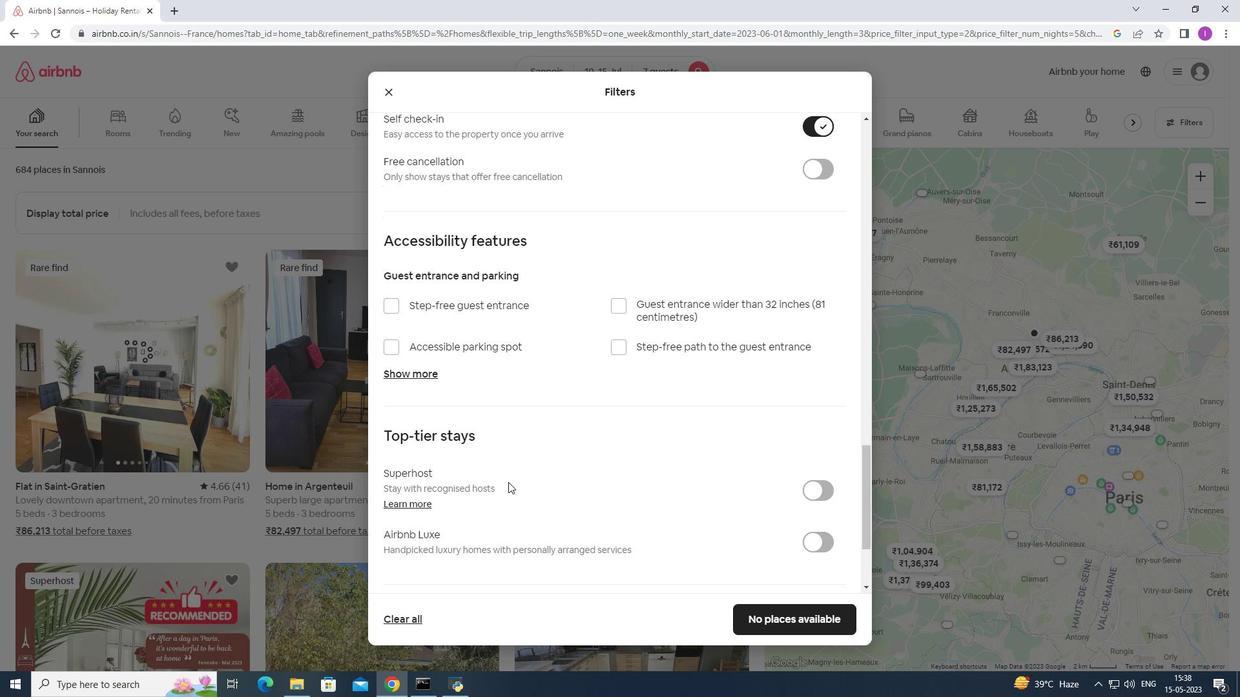 
Action: Mouse scrolled (506, 482) with delta (0, 0)
Screenshot: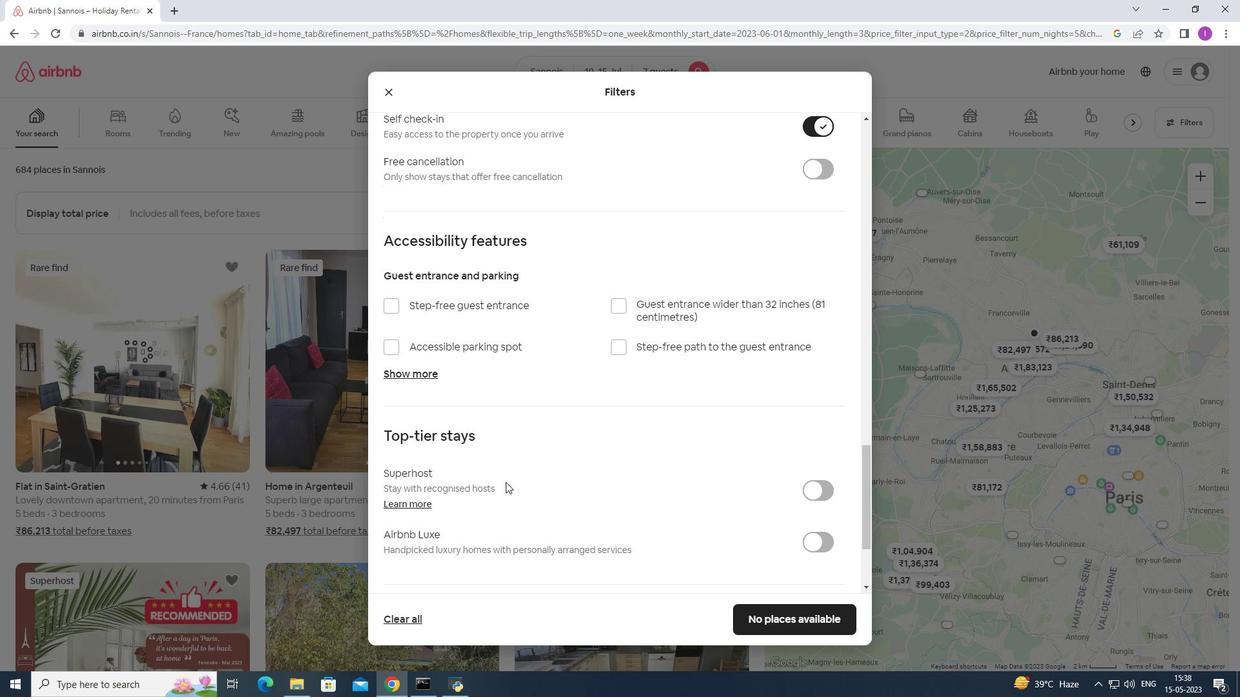 
Action: Mouse scrolled (506, 482) with delta (0, 0)
Screenshot: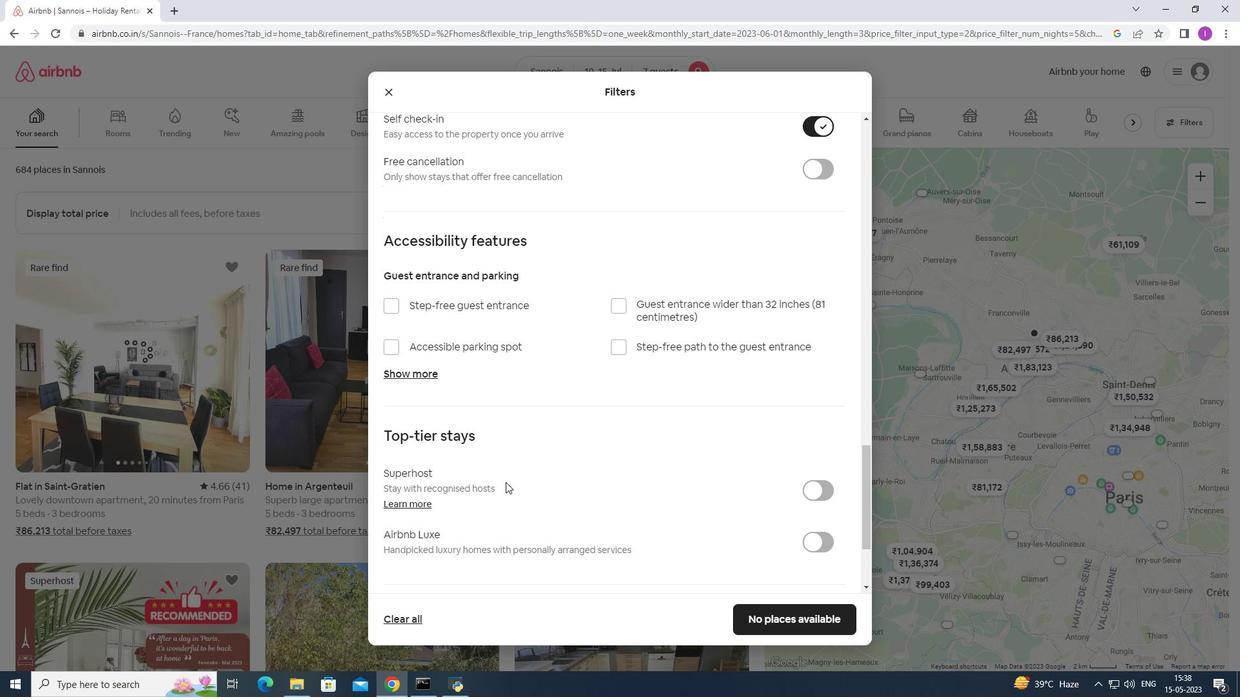 
Action: Mouse scrolled (506, 482) with delta (0, 0)
Screenshot: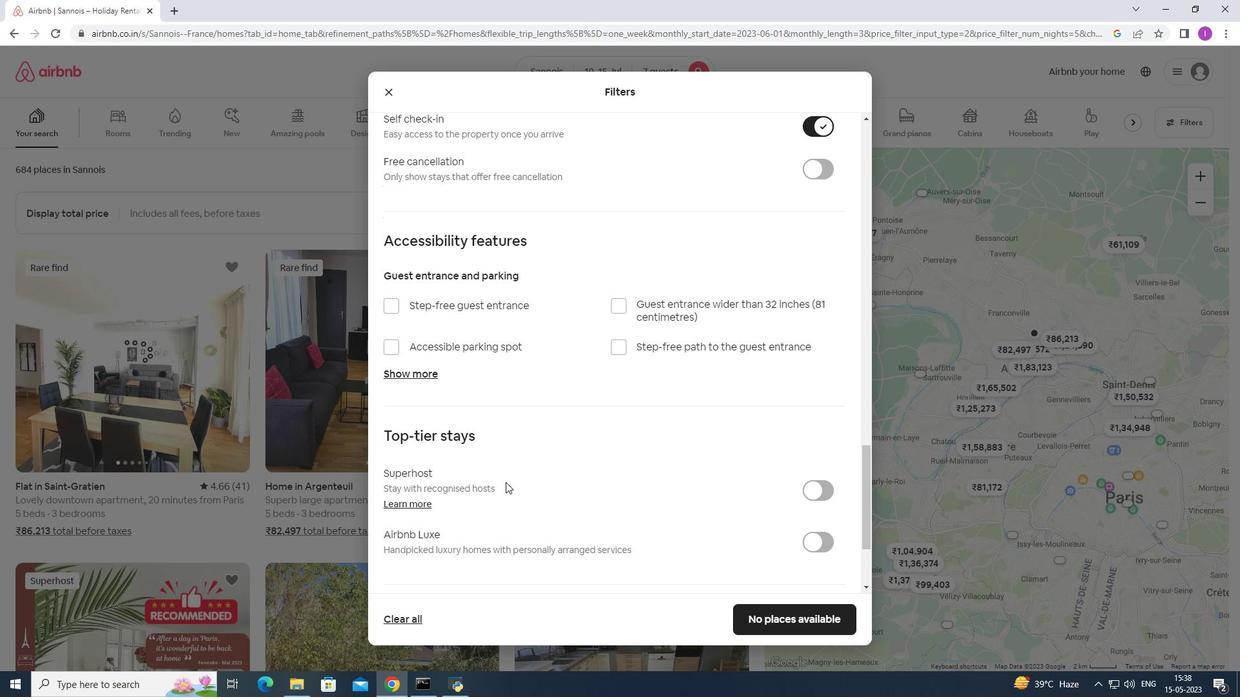 
Action: Mouse moved to (506, 475)
Screenshot: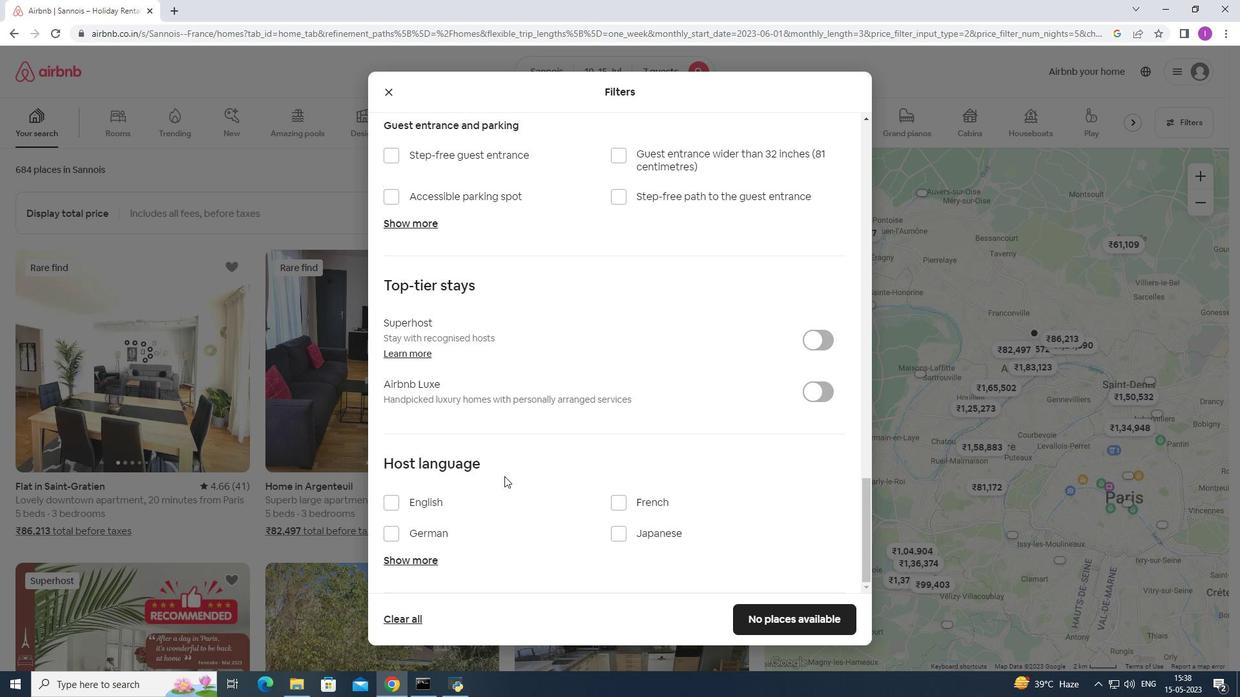 
Action: Mouse scrolled (506, 474) with delta (0, 0)
Screenshot: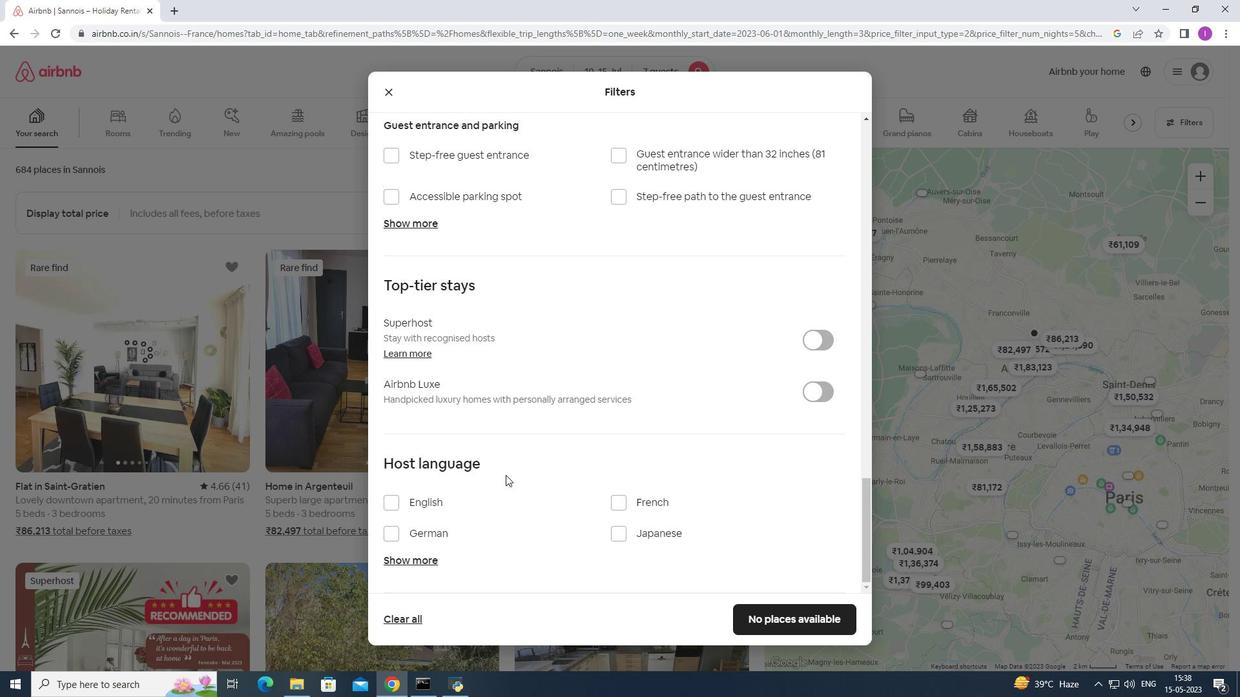 
Action: Mouse scrolled (506, 474) with delta (0, 0)
Screenshot: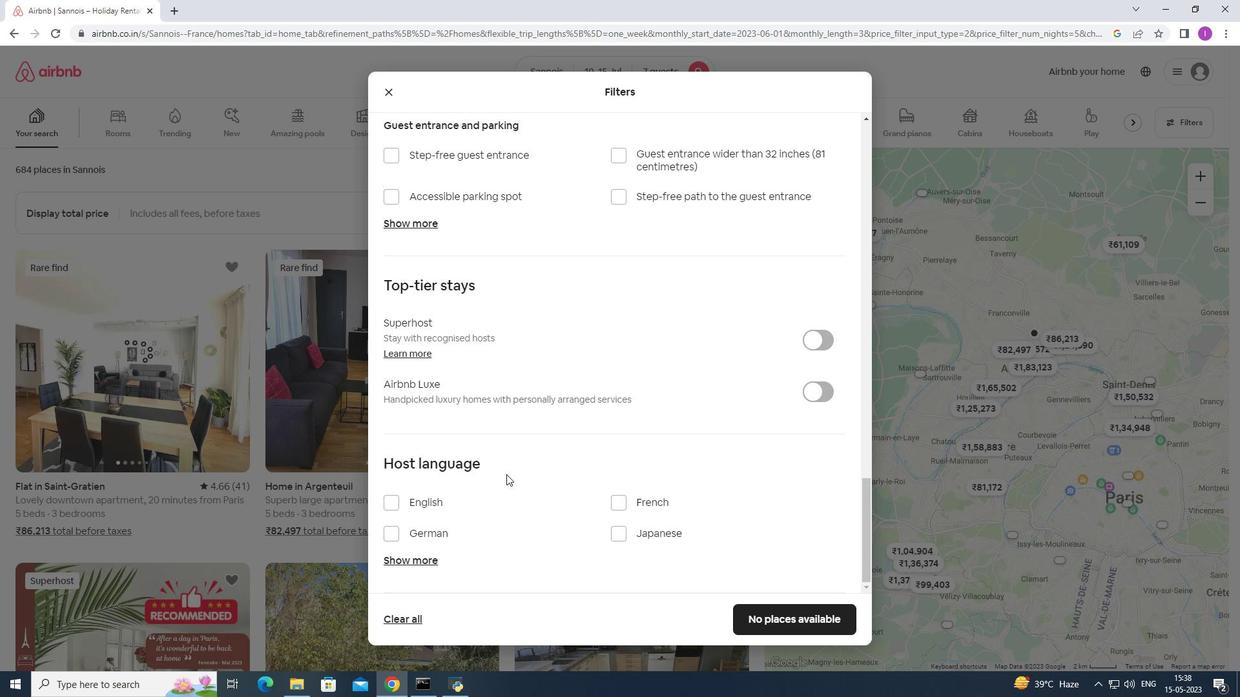 
Action: Mouse moved to (390, 506)
Screenshot: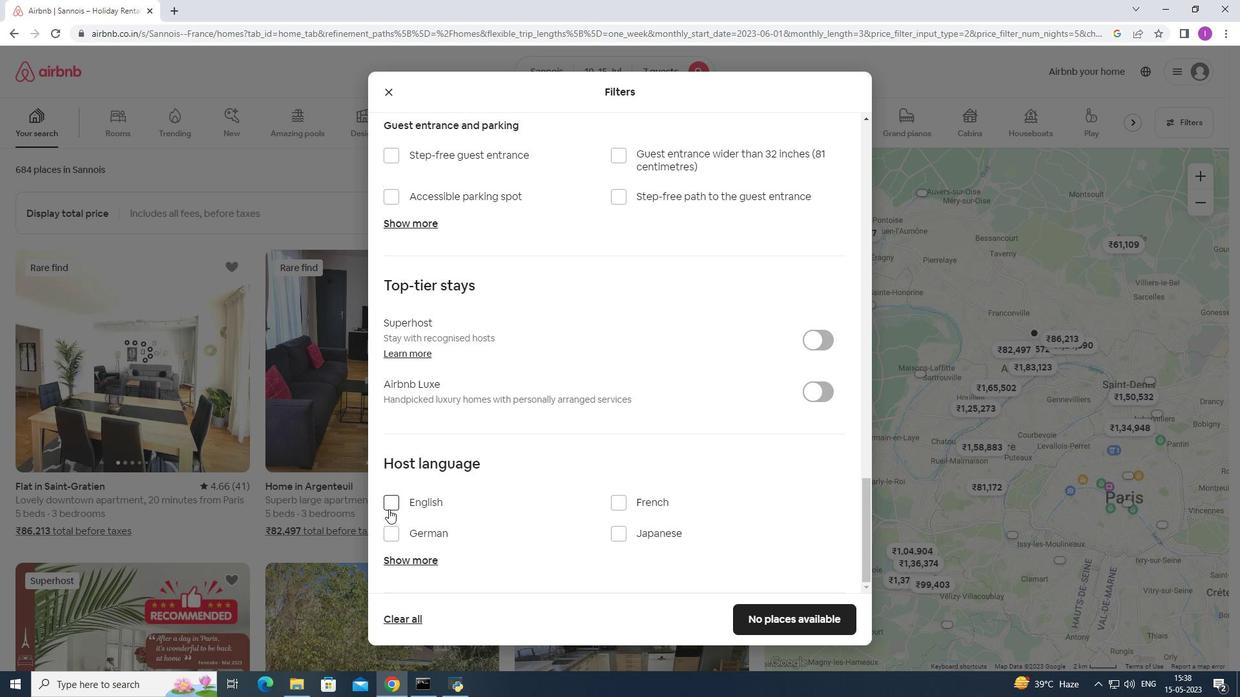 
Action: Mouse pressed left at (390, 506)
Screenshot: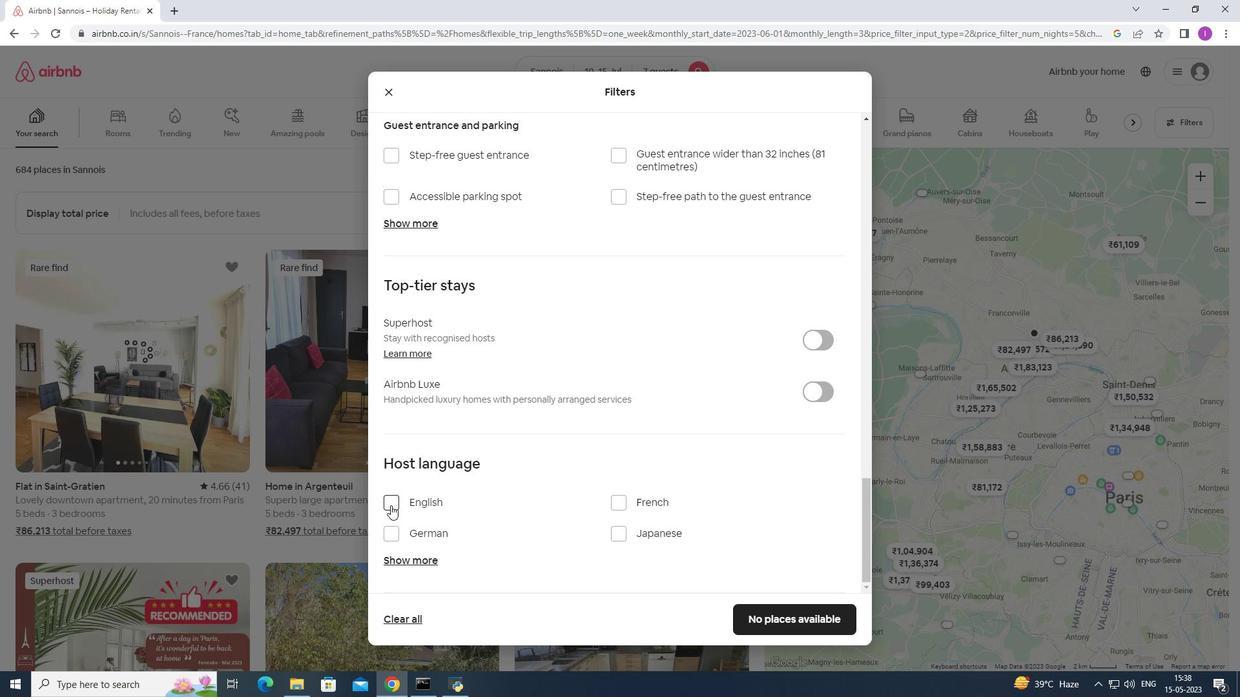 
Action: Mouse moved to (521, 518)
Screenshot: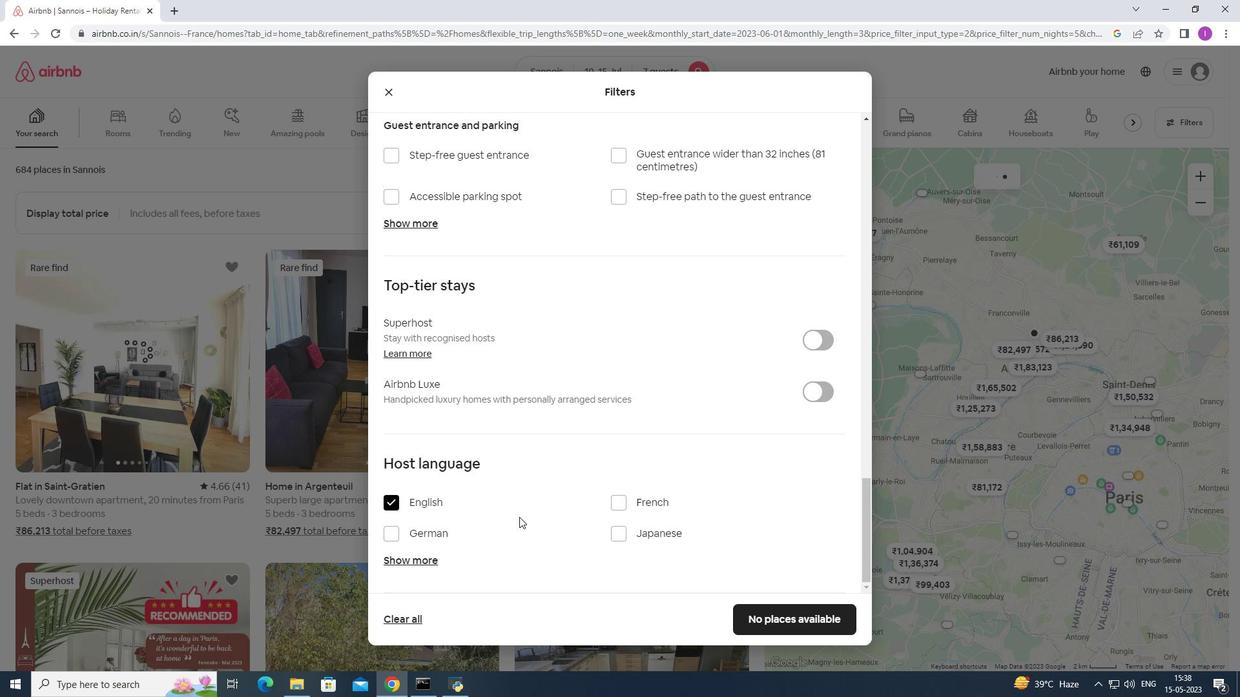 
Action: Mouse scrolled (521, 518) with delta (0, 0)
Screenshot: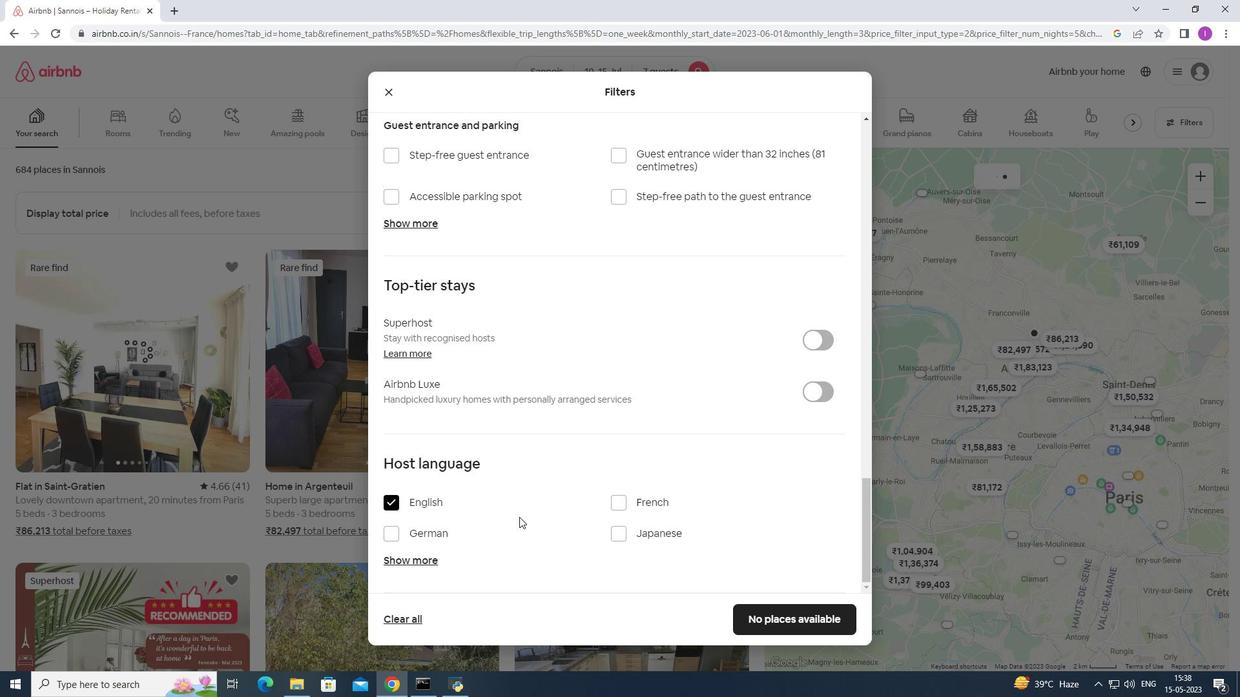
Action: Mouse moved to (522, 519)
Screenshot: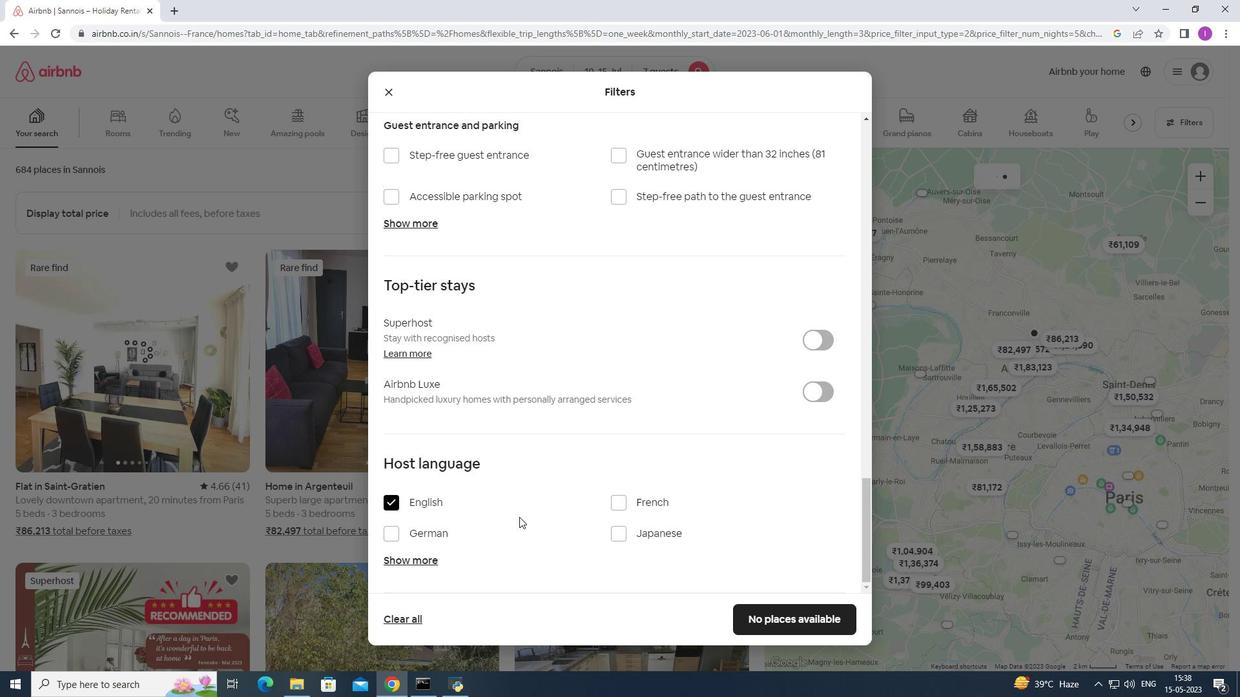 
Action: Mouse scrolled (522, 518) with delta (0, 0)
Screenshot: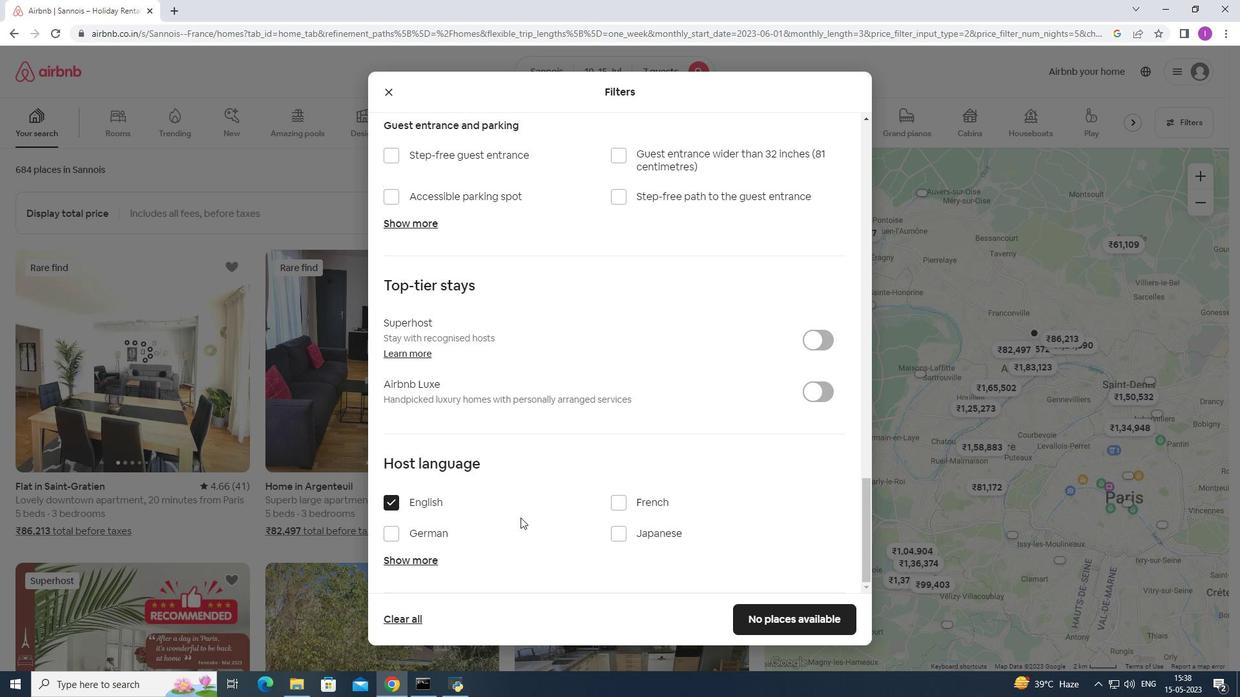 
Action: Mouse moved to (522, 519)
Screenshot: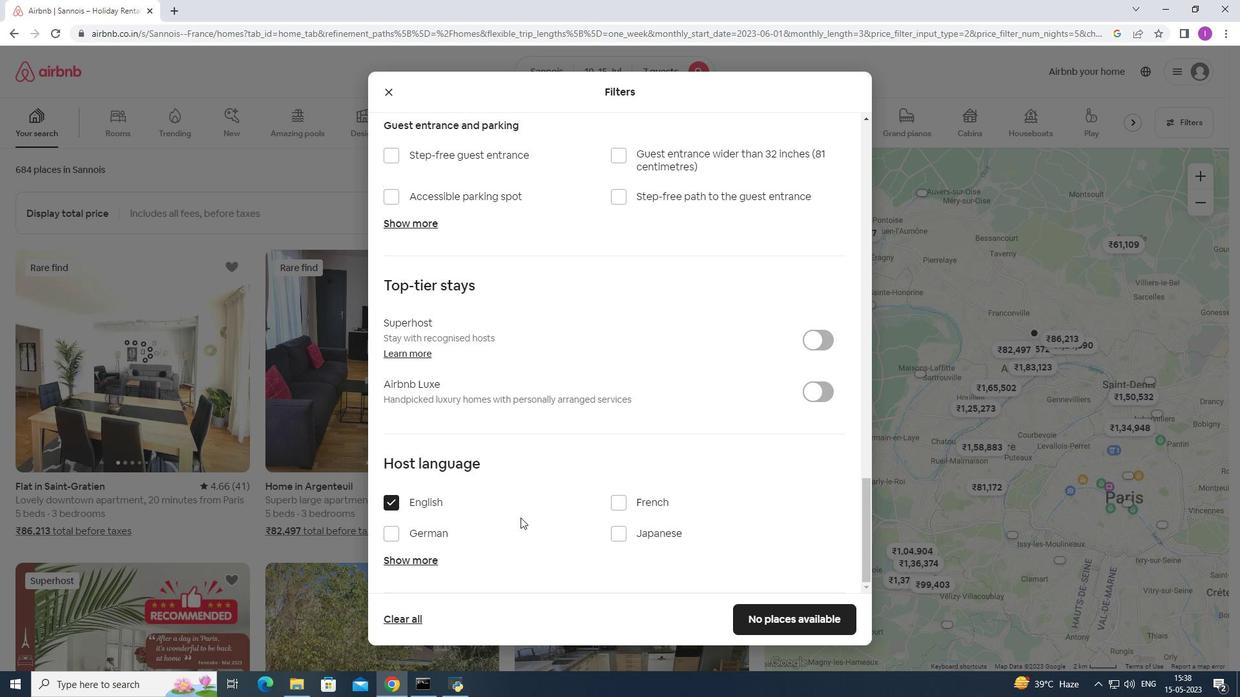 
Action: Mouse scrolled (522, 518) with delta (0, 0)
Screenshot: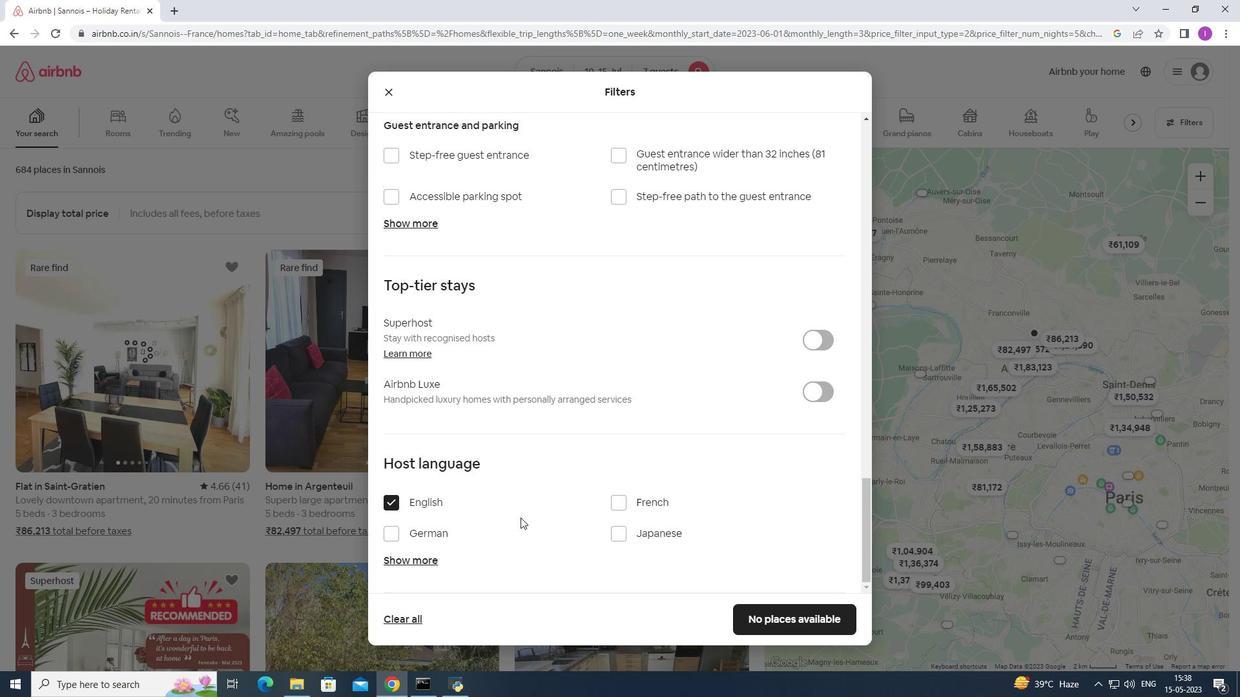 
Action: Mouse moved to (782, 611)
Screenshot: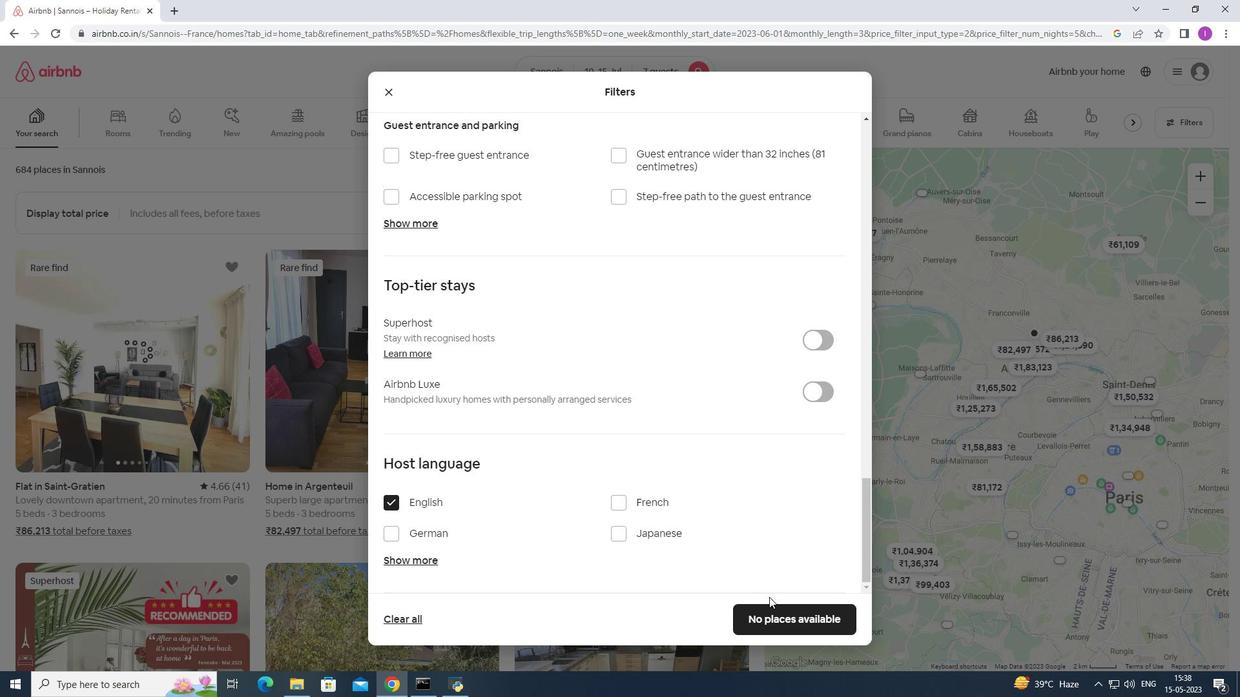 
Action: Mouse pressed left at (782, 611)
Screenshot: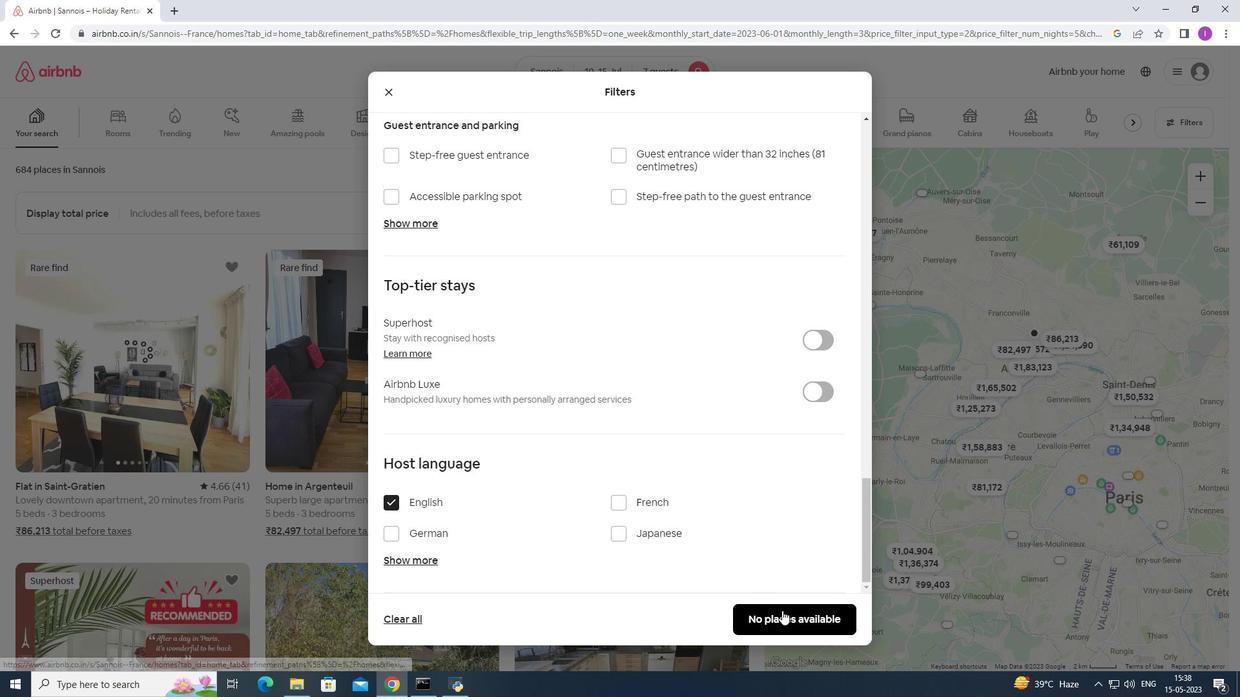 
Action: Mouse moved to (741, 604)
Screenshot: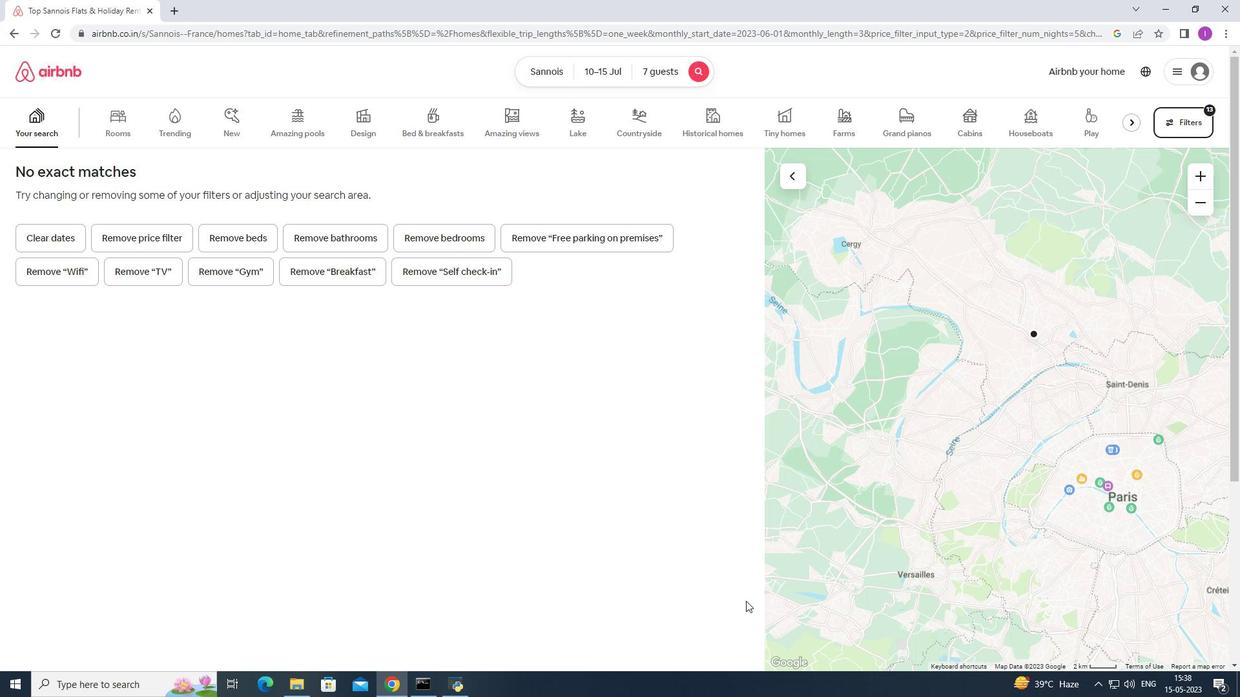 
